 Task: Create Budget Object for budget tracking.
Action: Mouse moved to (798, 57)
Screenshot: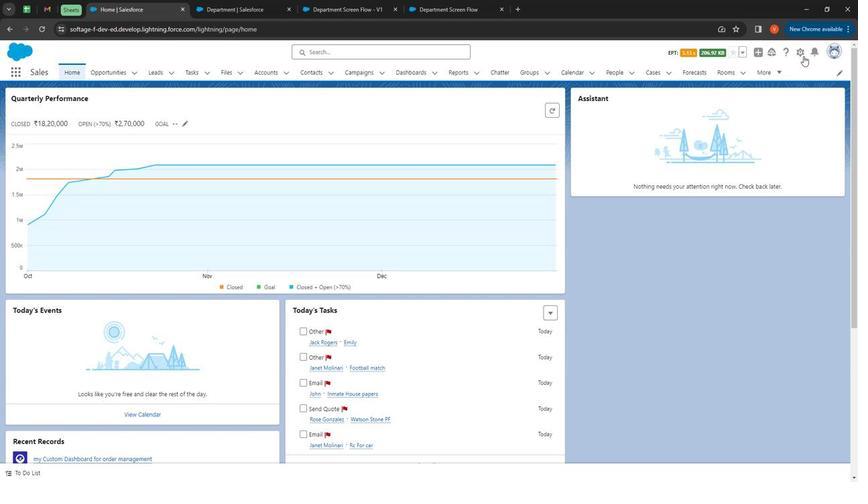 
Action: Mouse pressed left at (798, 57)
Screenshot: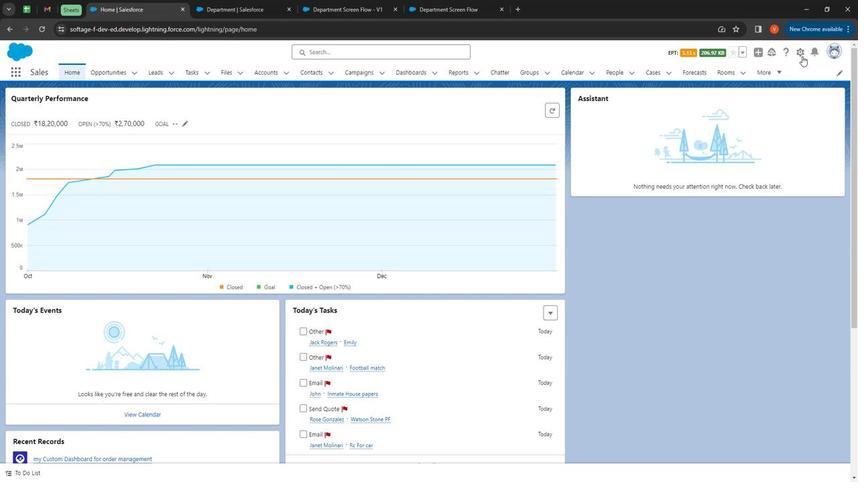 
Action: Mouse moved to (780, 75)
Screenshot: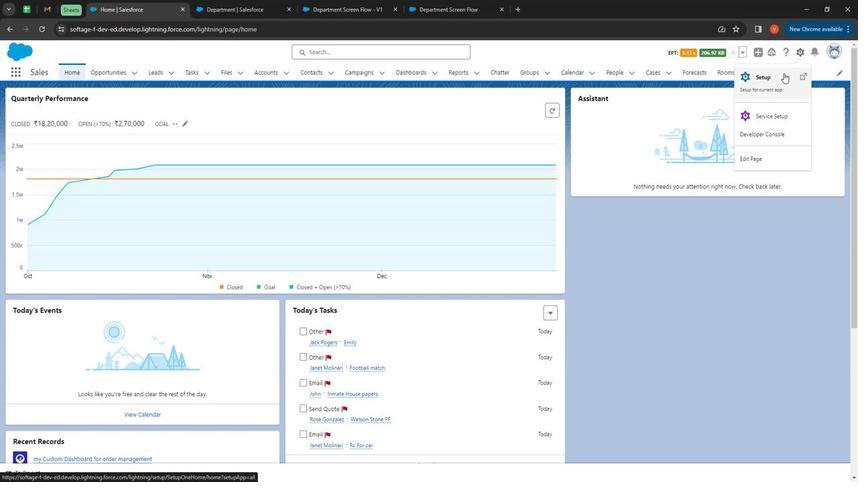 
Action: Mouse pressed left at (780, 75)
Screenshot: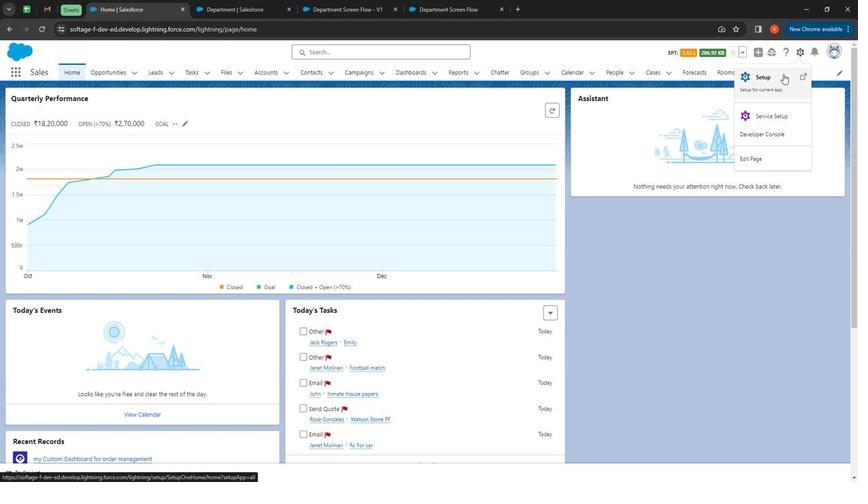 
Action: Mouse moved to (132, 72)
Screenshot: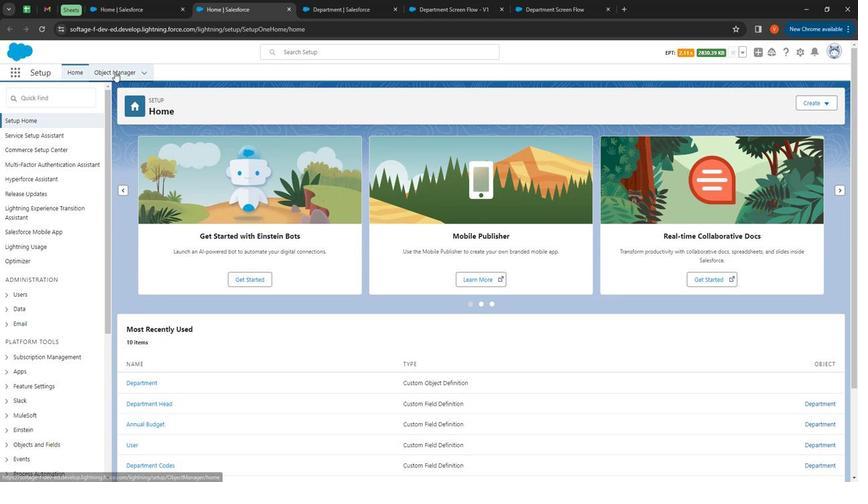 
Action: Mouse pressed left at (132, 72)
Screenshot: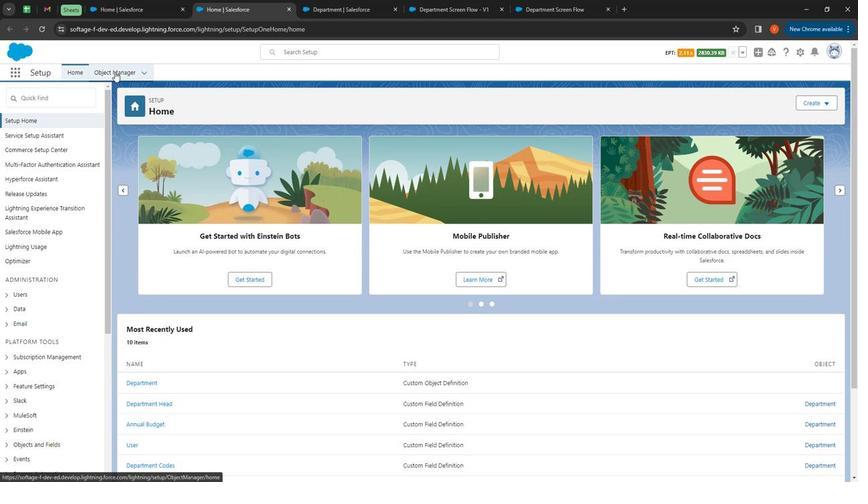 
Action: Mouse moved to (807, 107)
Screenshot: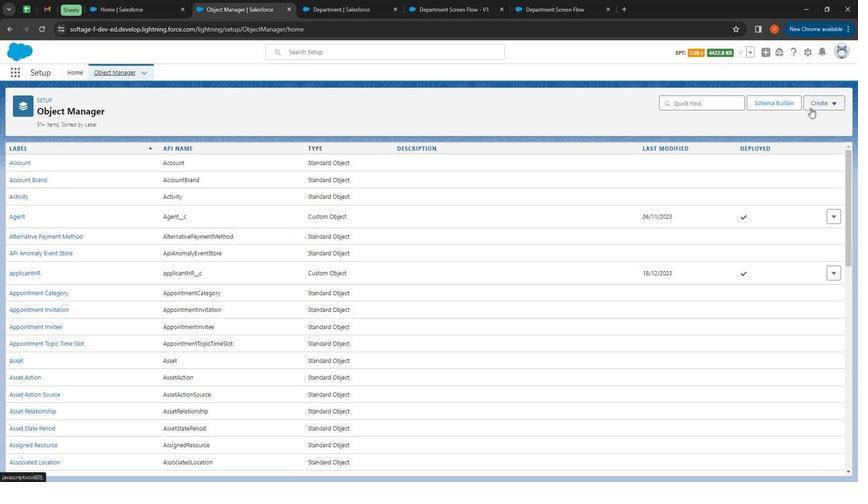 
Action: Mouse pressed left at (807, 107)
Screenshot: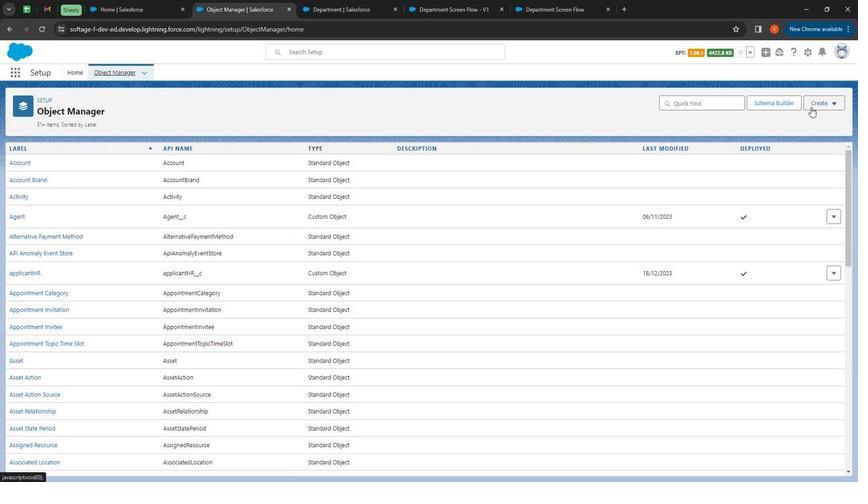 
Action: Mouse moved to (796, 128)
Screenshot: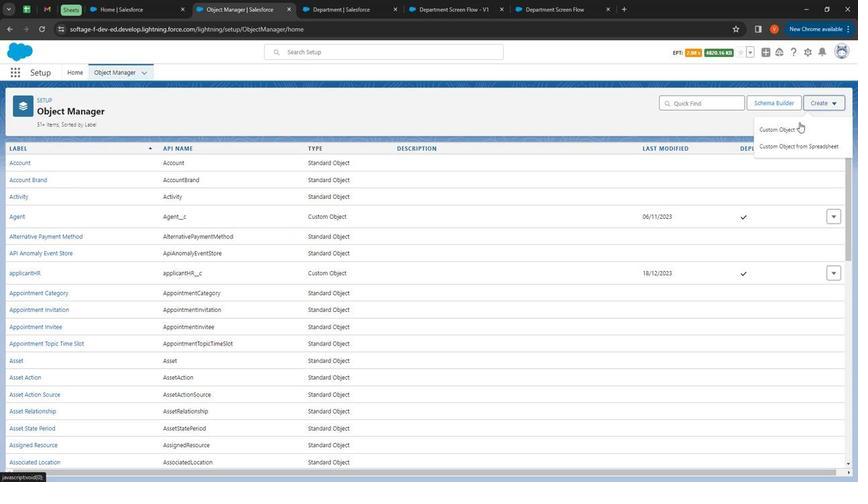 
Action: Mouse pressed left at (796, 128)
Screenshot: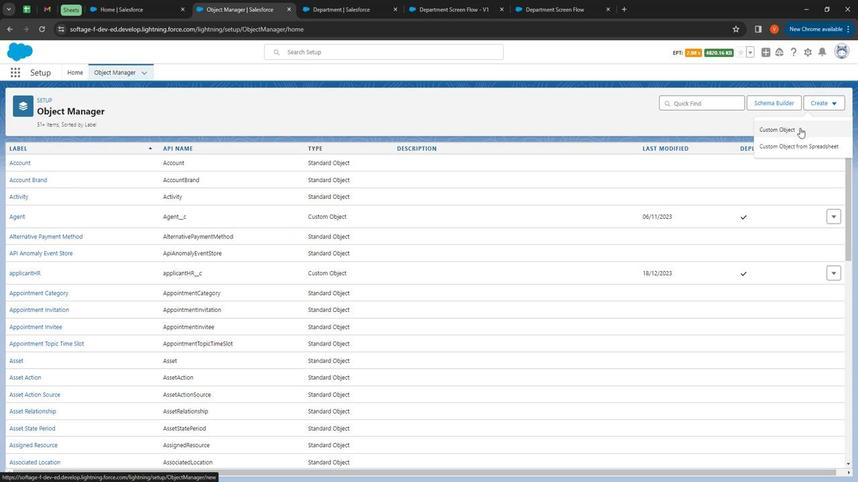 
Action: Mouse moved to (200, 221)
Screenshot: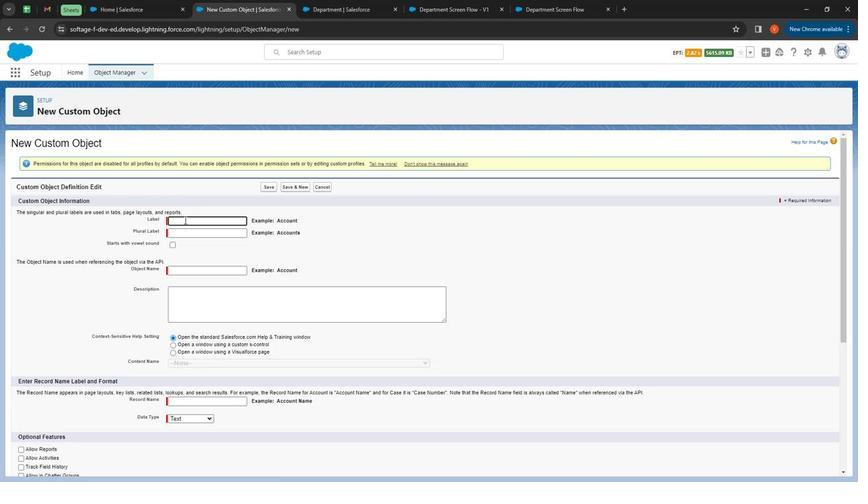
Action: Mouse pressed left at (200, 221)
Screenshot: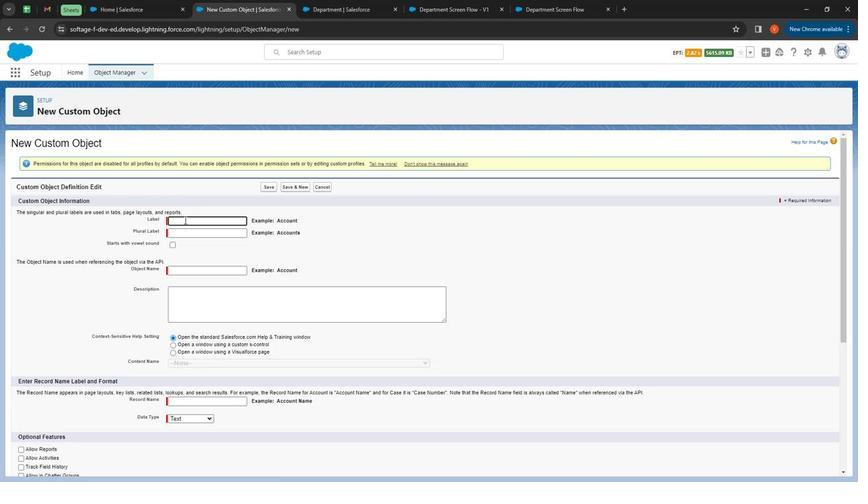 
Action: Key pressed <Key.shift>
Screenshot: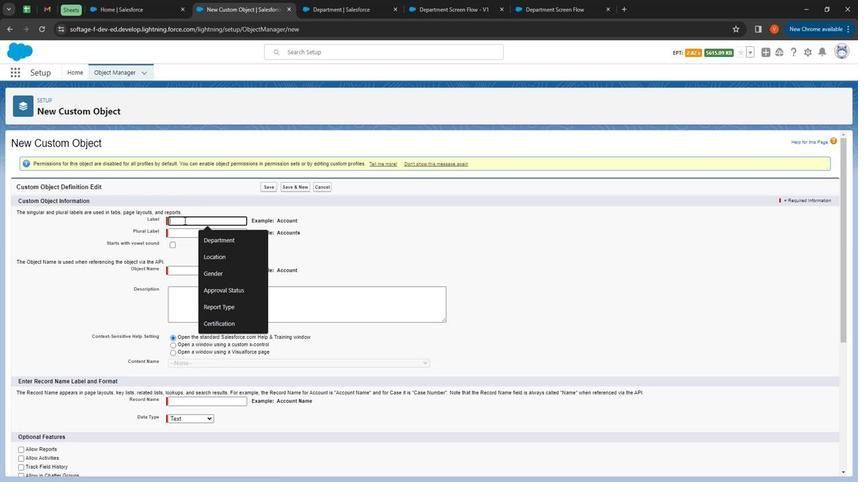 
Action: Mouse moved to (194, 211)
Screenshot: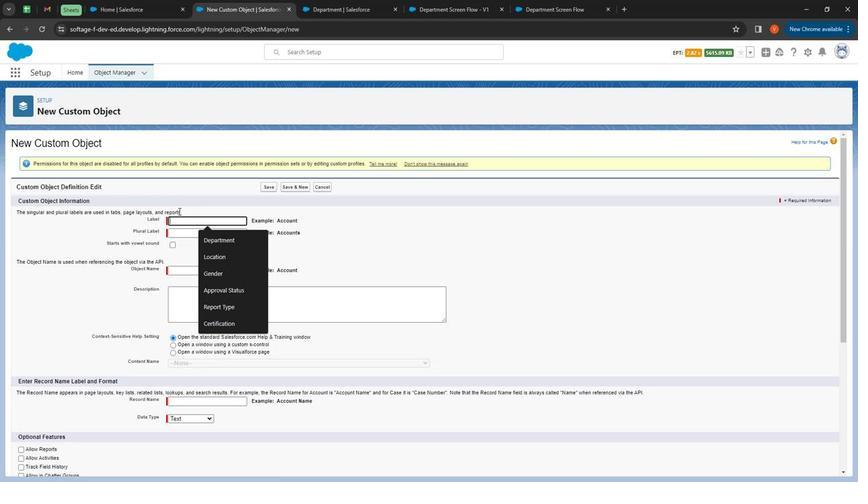 
Action: Key pressed <Key.shift><Key.shift><Key.shift><Key.shift><Key.shift><Key.shift><Key.shift><Key.shift><Key.shift><Key.shift><Key.shift><Key.shift>B
Screenshot: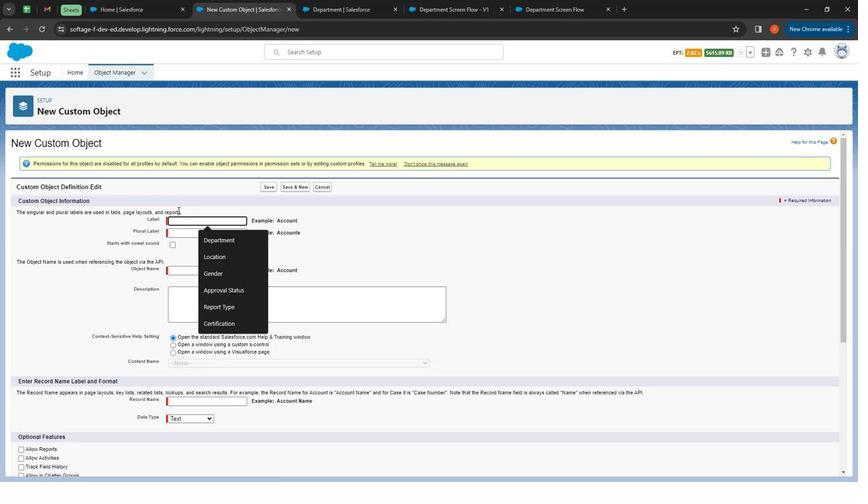 
Action: Mouse moved to (194, 211)
Screenshot: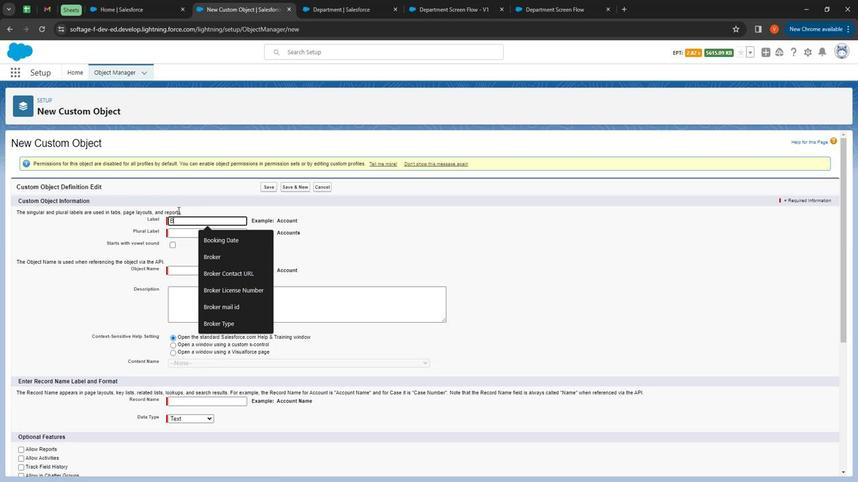 
Action: Key pressed udget
Screenshot: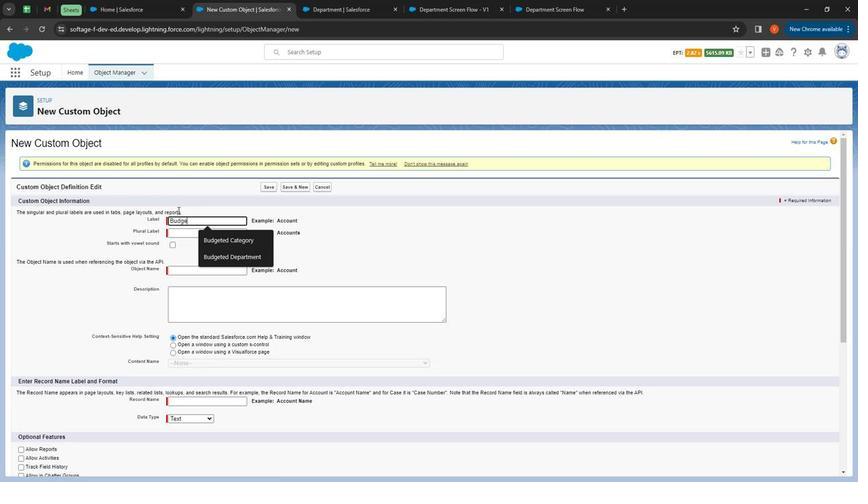 
Action: Mouse moved to (192, 234)
Screenshot: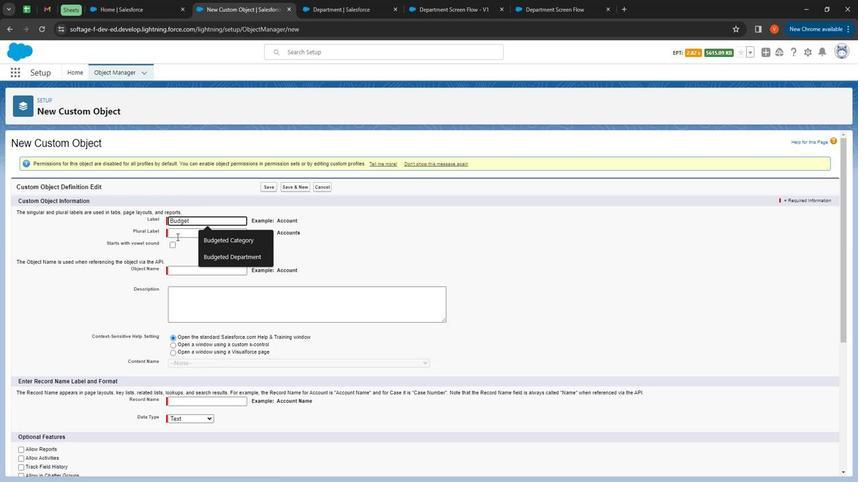 
Action: Mouse pressed left at (192, 234)
Screenshot: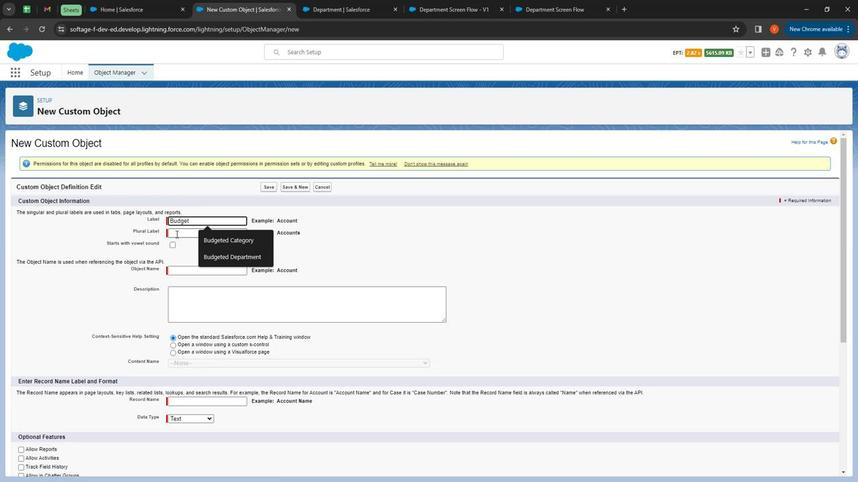 
Action: Key pressed <Key.shift><Key.shift><Key.shift><Key.shift><Key.shift><Key.shift>
Screenshot: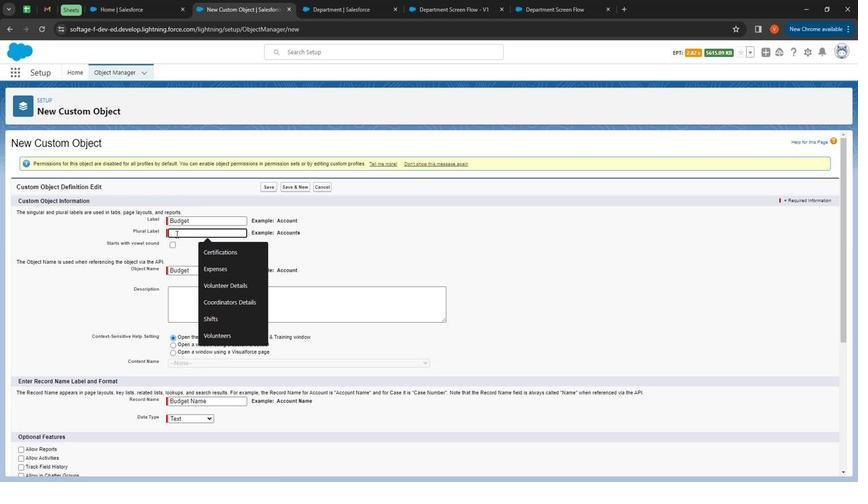 
Action: Mouse moved to (191, 234)
Screenshot: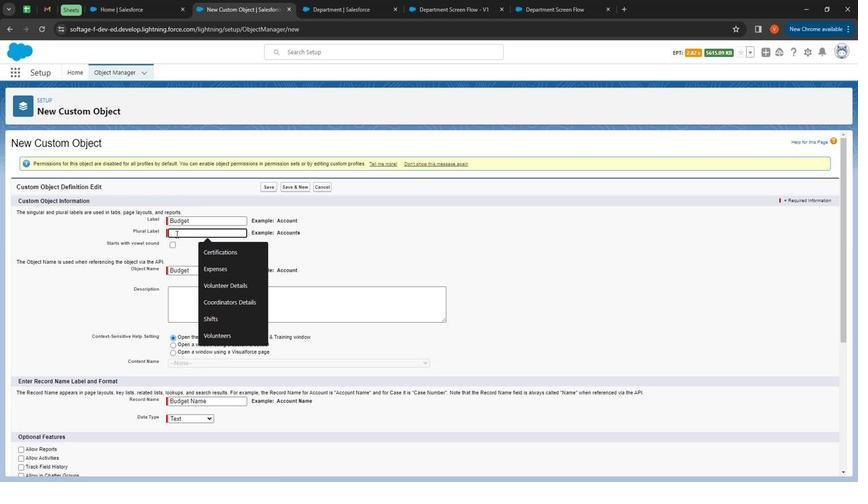 
Action: Key pressed <Key.shift><Key.shift><Key.shift><Key.shift><Key.shift><Key.shift>
Screenshot: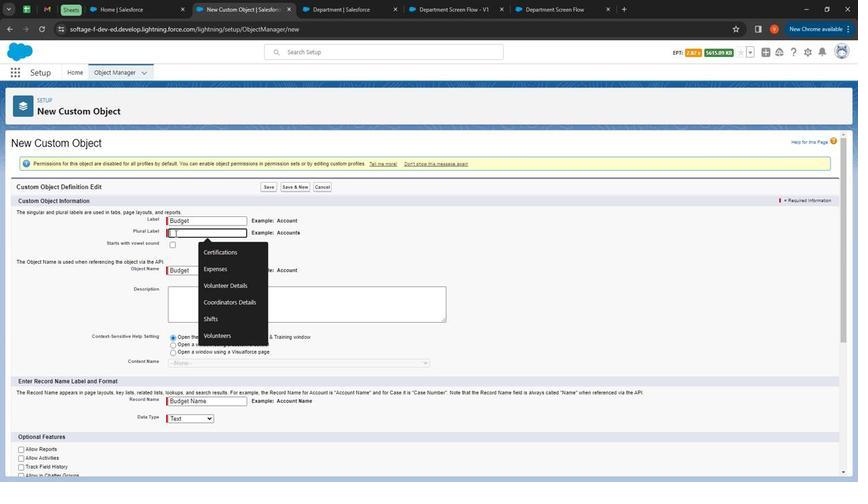 
Action: Mouse moved to (191, 233)
Screenshot: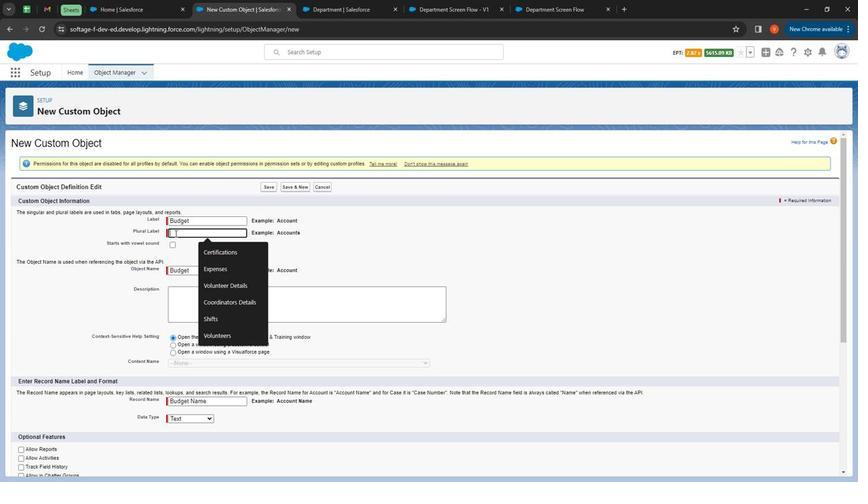 
Action: Key pressed <Key.shift>
Screenshot: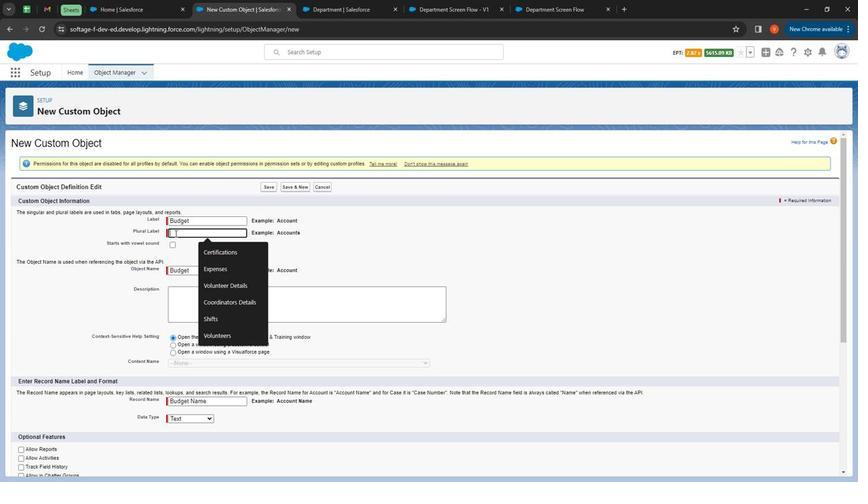 
Action: Mouse moved to (190, 233)
Screenshot: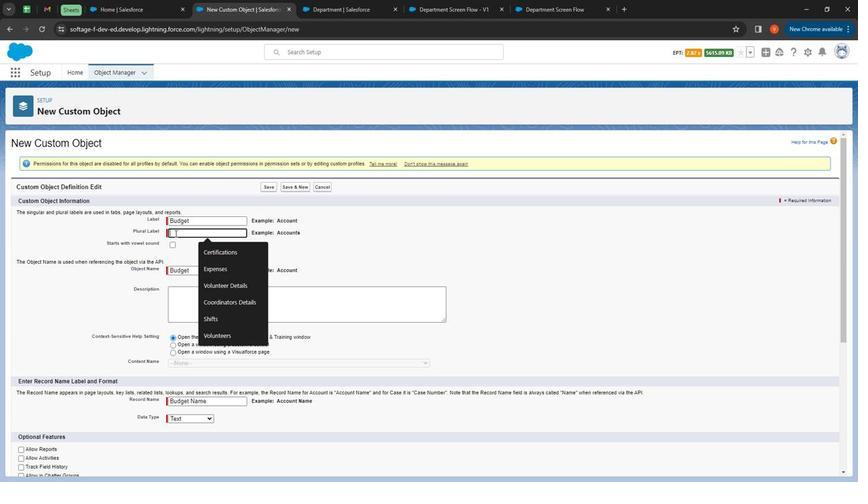 
Action: Key pressed <Key.shift>
Screenshot: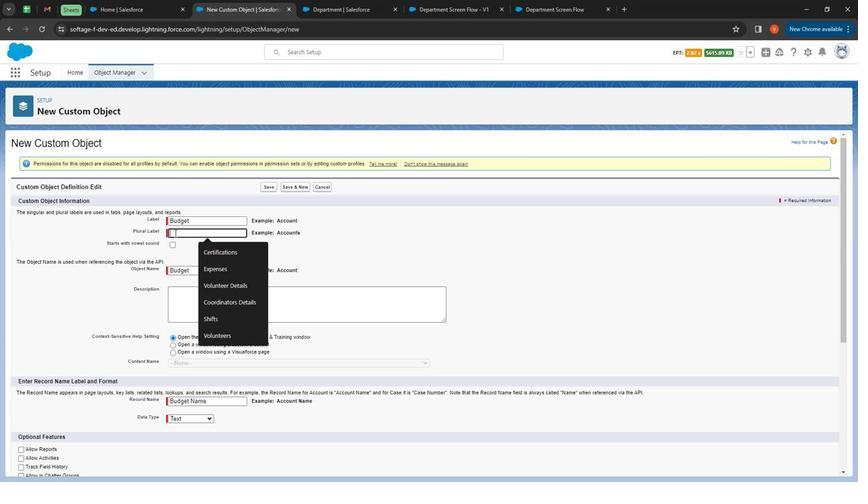 
Action: Mouse moved to (190, 232)
Screenshot: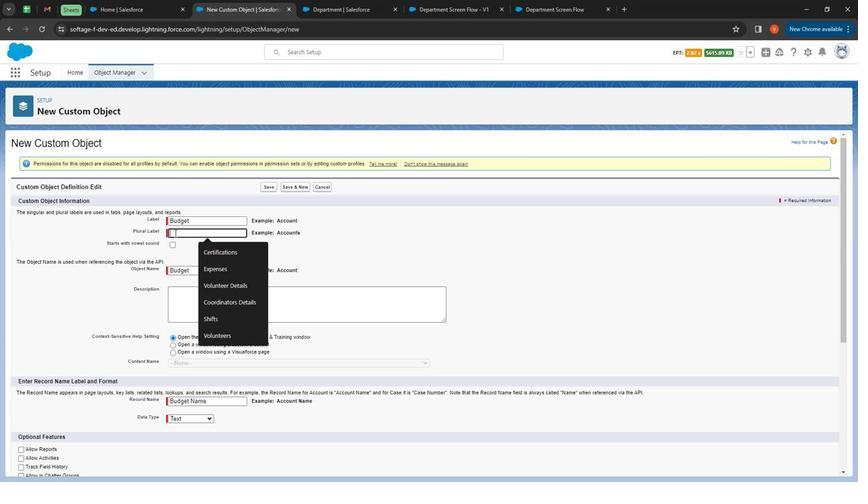 
Action: Key pressed B
Screenshot: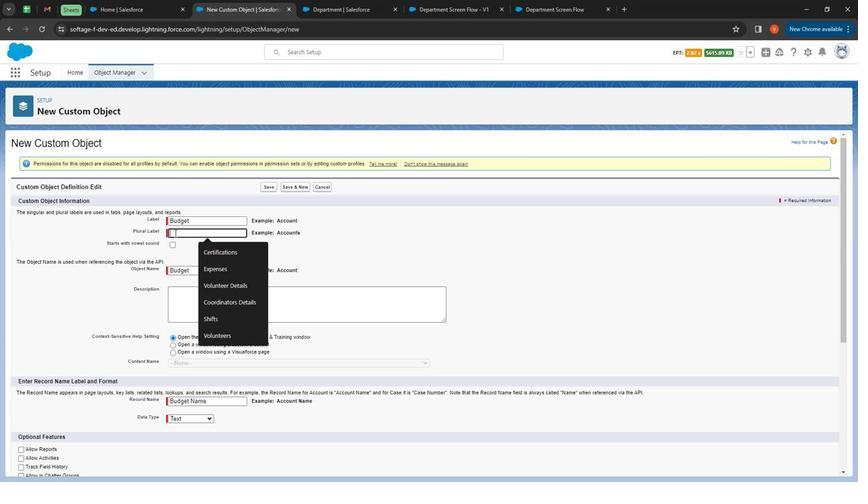 
Action: Mouse moved to (187, 211)
Screenshot: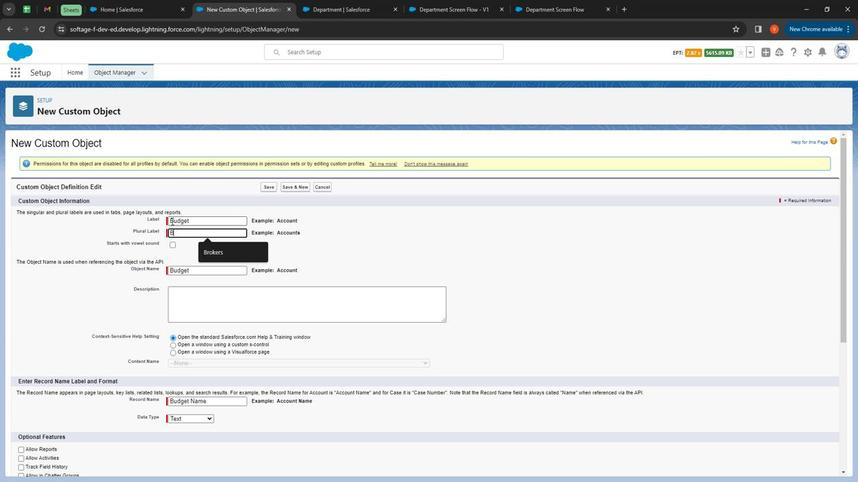 
Action: Key pressed udgets
Screenshot: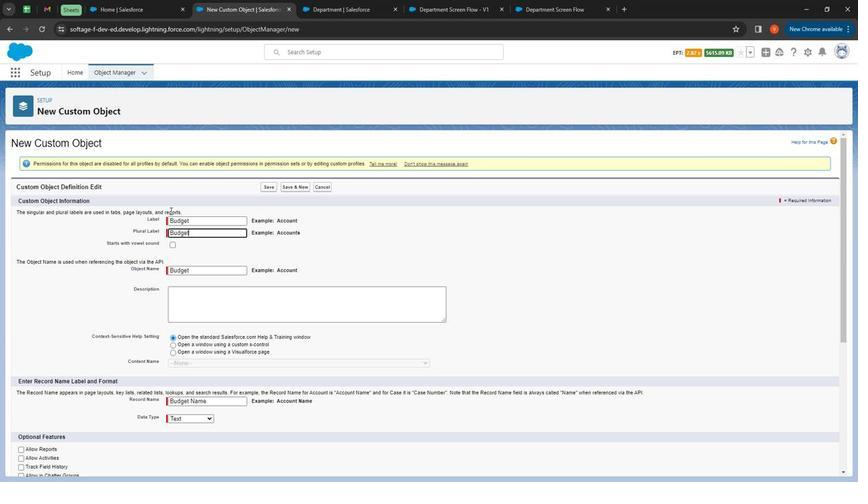
Action: Mouse moved to (221, 280)
Screenshot: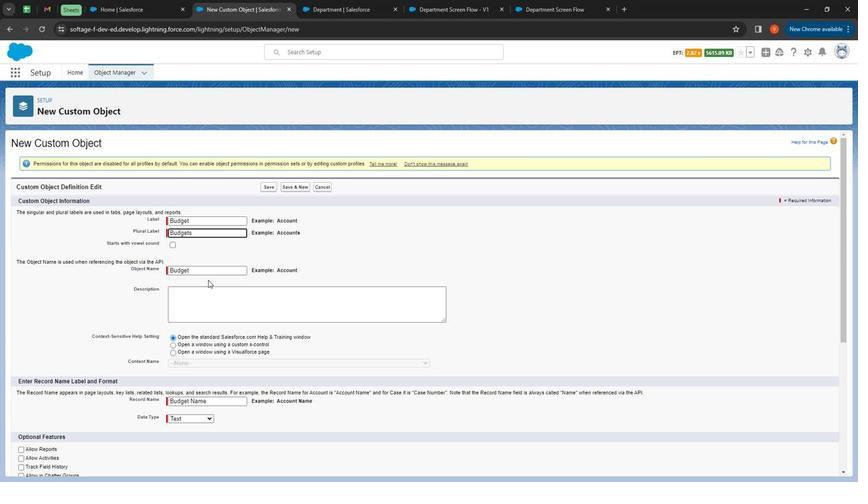 
Action: Mouse scrolled (221, 280) with delta (0, 0)
Screenshot: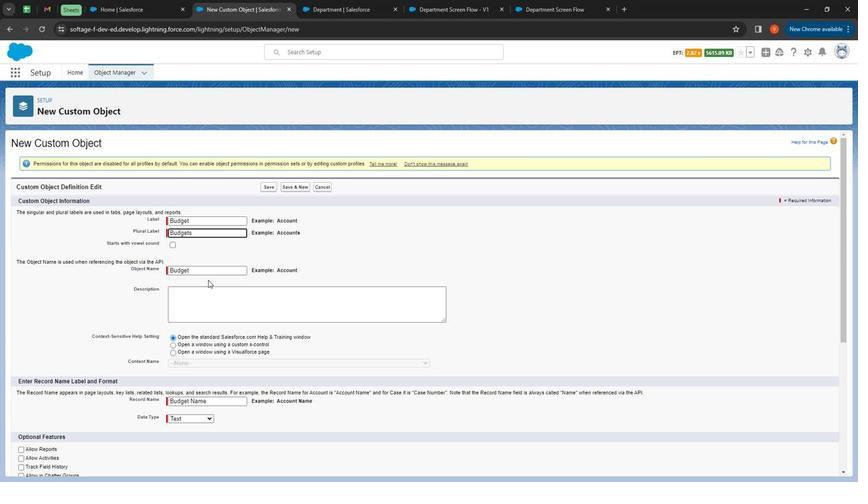 
Action: Mouse scrolled (221, 280) with delta (0, 0)
Screenshot: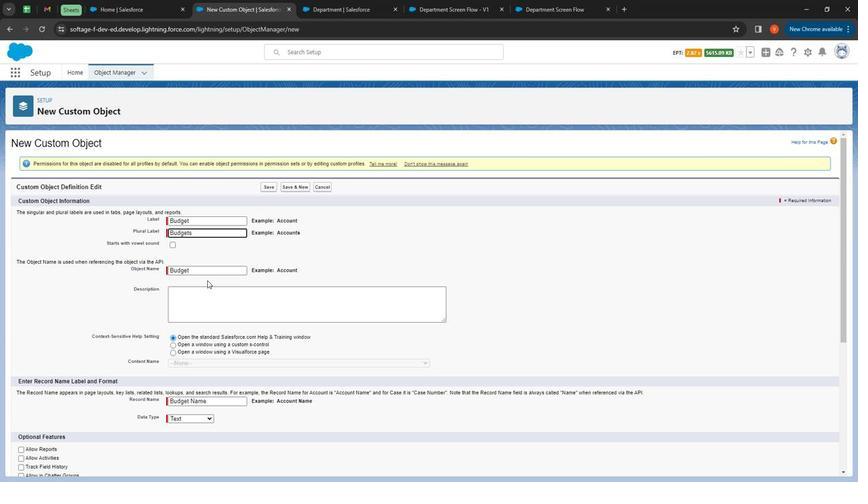 
Action: Mouse moved to (208, 213)
Screenshot: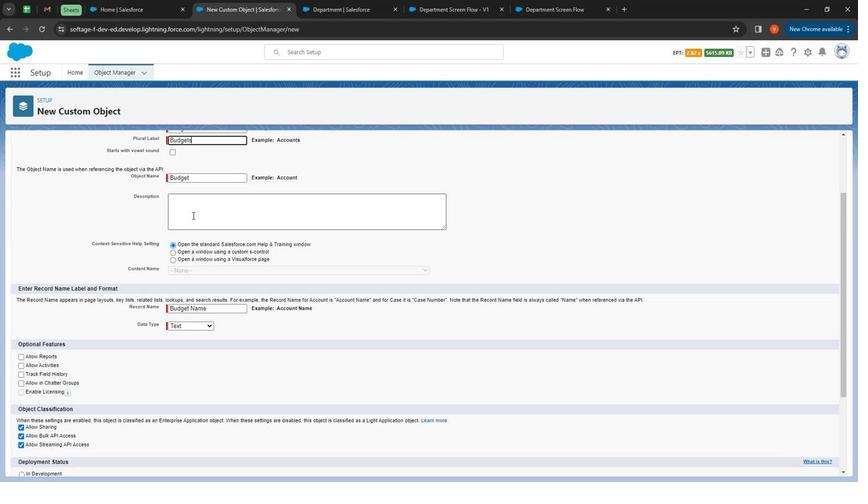 
Action: Mouse pressed left at (208, 213)
Screenshot: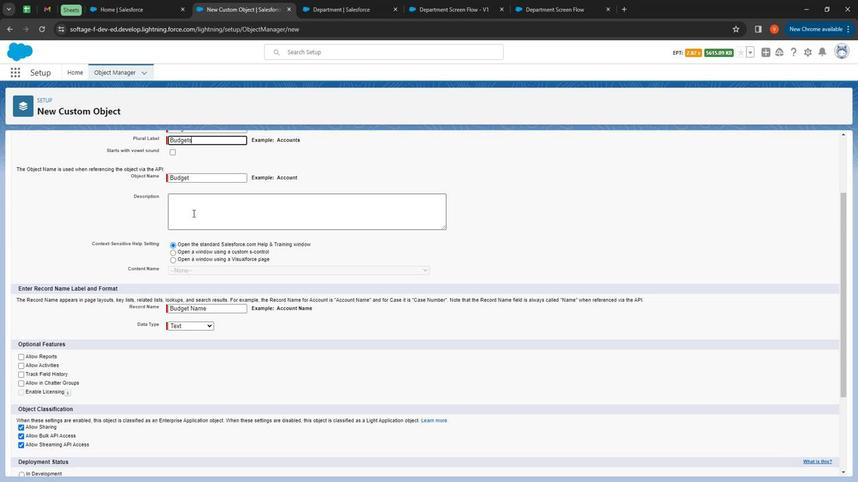 
Action: Mouse moved to (200, 195)
Screenshot: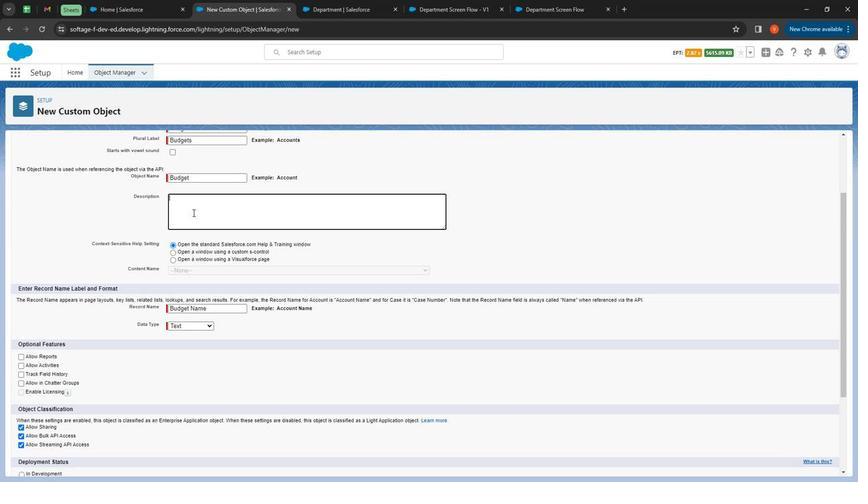 
Action: Key pressed <Key.shift>
Screenshot: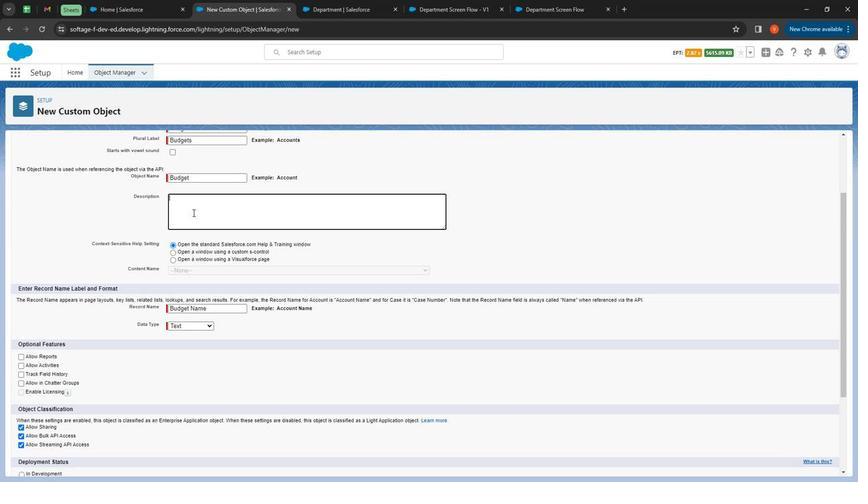 
Action: Mouse moved to (163, 95)
Screenshot: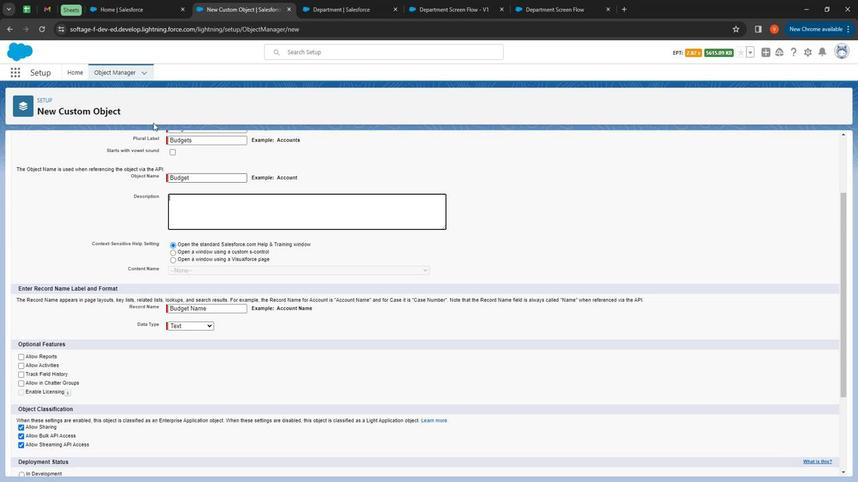 
Action: Key pressed <Key.shift><Key.shift><Key.shift><Key.shift><Key.shift><Key.shift><Key.shift><Key.shift><Key.shift><Key.shift><Key.shift><Key.shift><Key.shift><Key.shift><Key.shift><Key.shift><Key.shift><Key.shift><Key.shift><Key.shift>Budget<Key.space>custom<Key.space>object<Key.space>for<Key.space>budget<Key.space>tracking<Key.space>in<Key.space><Key.shift>Expence<Key.space><Key.shift><Key.shift><Key.shift><Key.shift><Key.backspace><Key.backspace><Key.backspace>se<Key.space><Key.shift>Te<Key.backspace>re<Key.backspace>acker<Key.space><Key.shift><Key.shift>Custom<Key.space><Key.shift>Application.<Key.space>
Screenshot: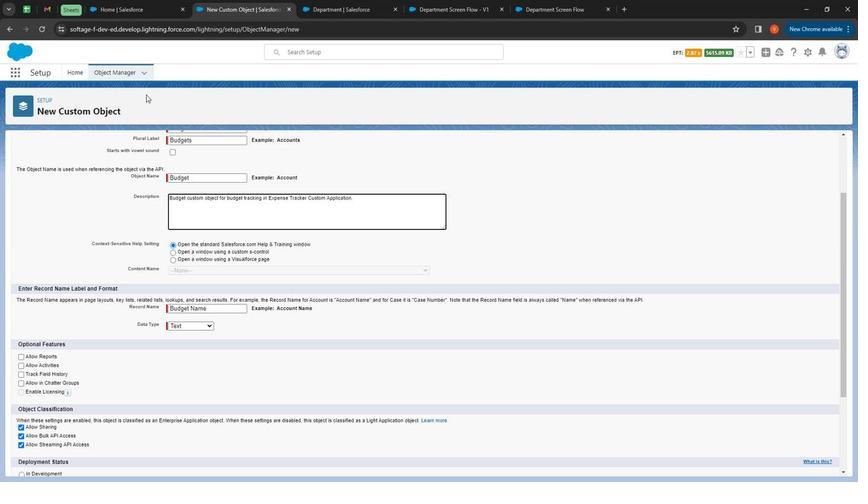 
Action: Mouse moved to (181, 279)
Screenshot: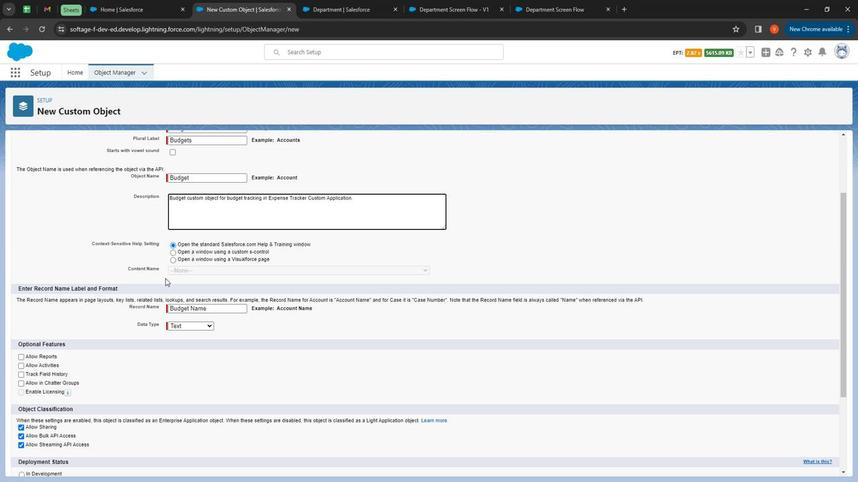 
Action: Mouse scrolled (181, 278) with delta (0, 0)
Screenshot: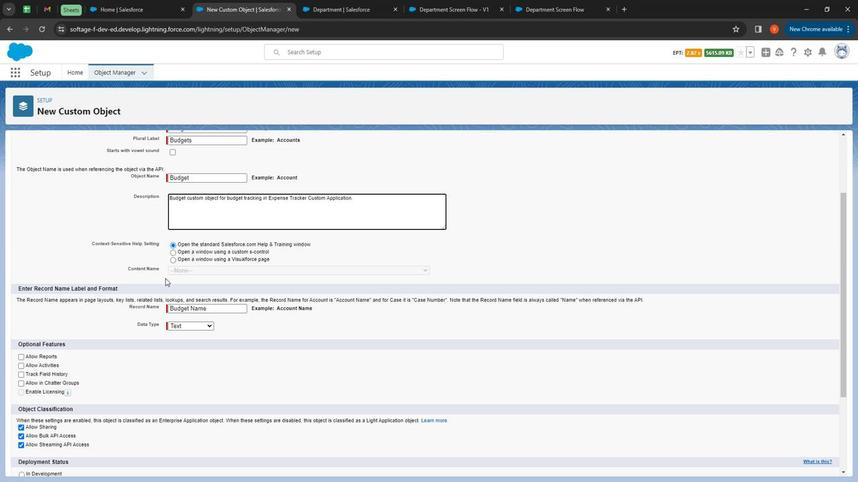 
Action: Mouse moved to (71, 308)
Screenshot: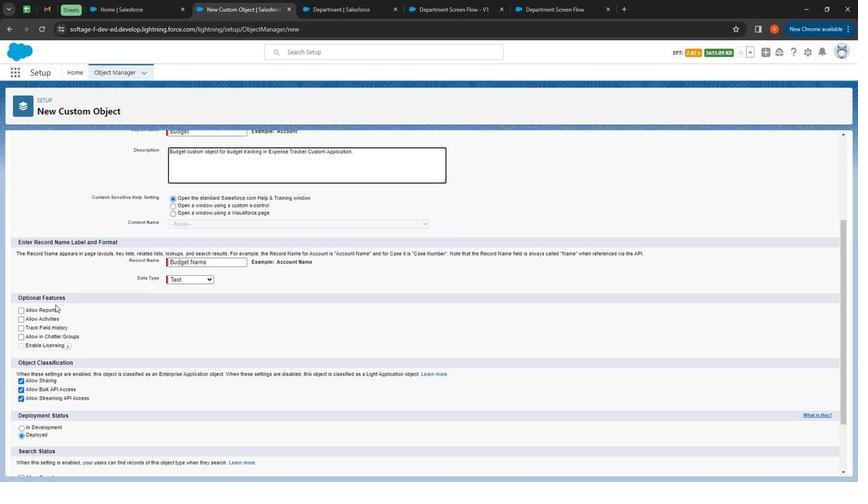 
Action: Mouse pressed left at (71, 308)
Screenshot: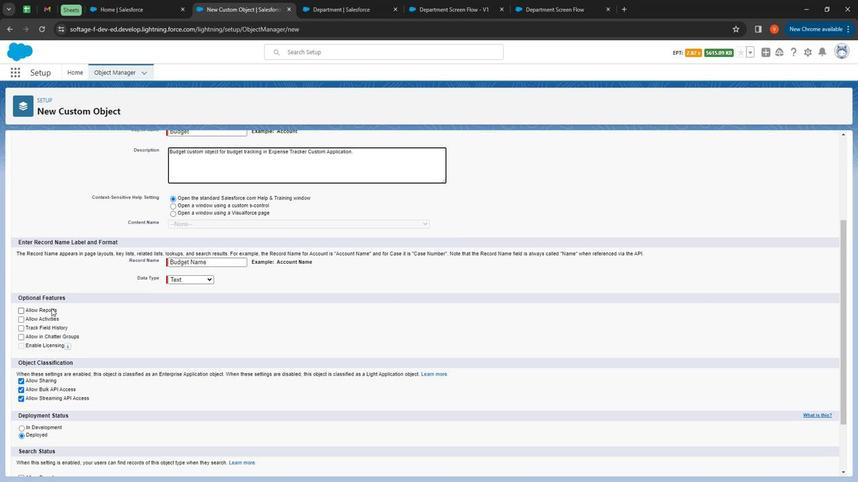 
Action: Mouse moved to (72, 321)
Screenshot: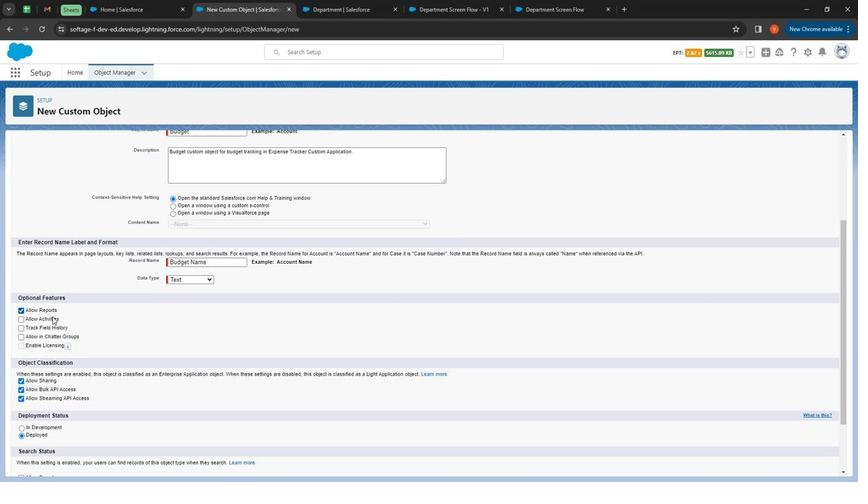 
Action: Mouse pressed left at (72, 321)
Screenshot: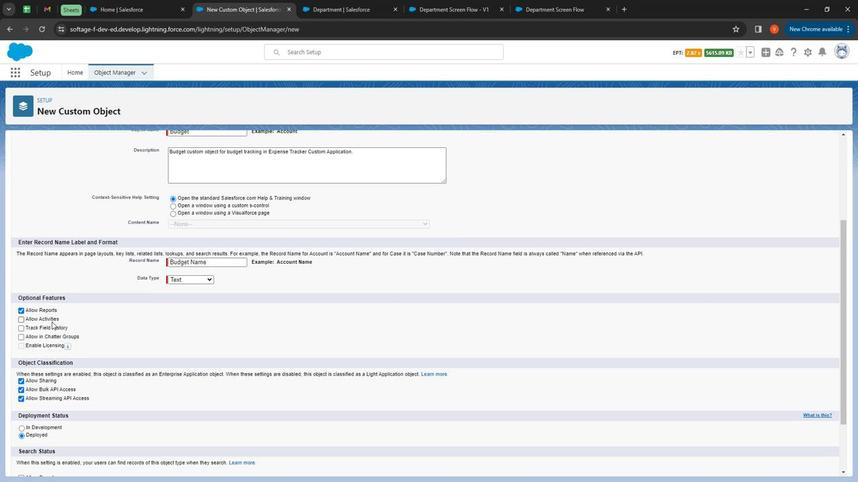 
Action: Mouse moved to (73, 329)
Screenshot: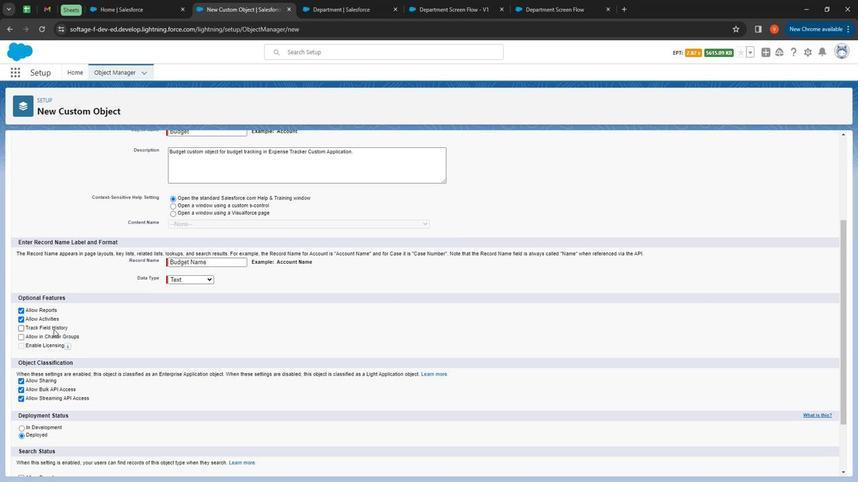 
Action: Mouse pressed left at (73, 329)
Screenshot: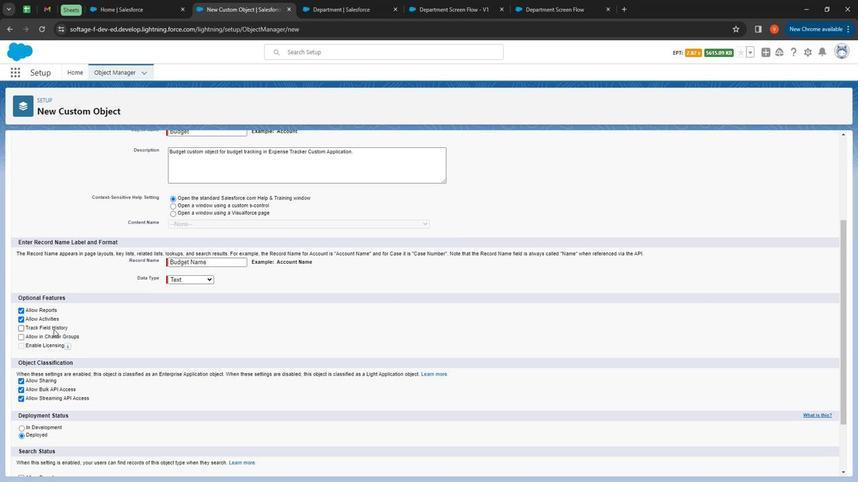 
Action: Mouse moved to (70, 333)
Screenshot: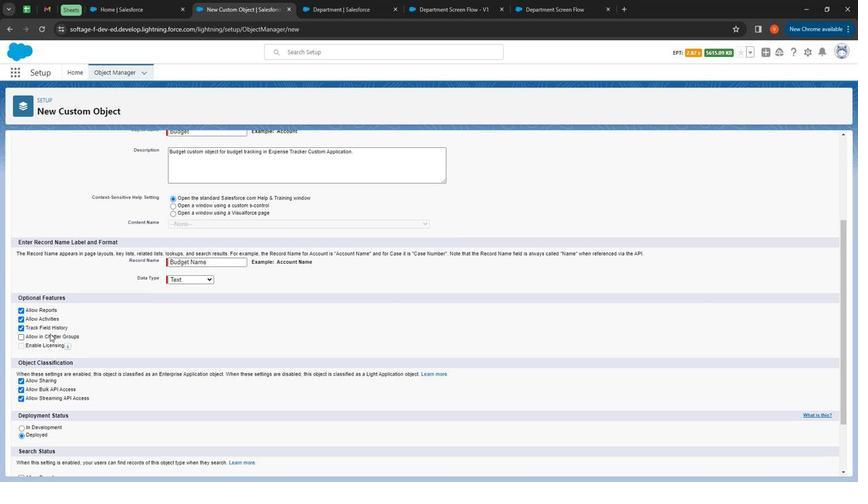 
Action: Mouse pressed left at (70, 333)
Screenshot: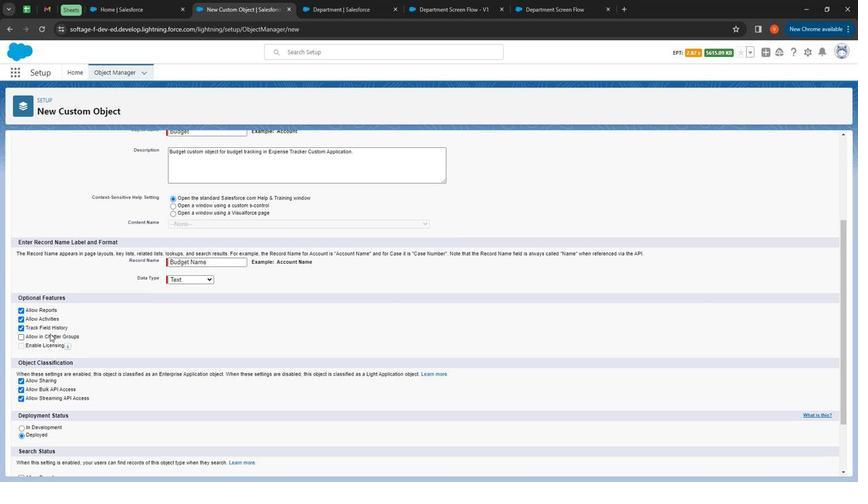 
Action: Mouse moved to (68, 334)
Screenshot: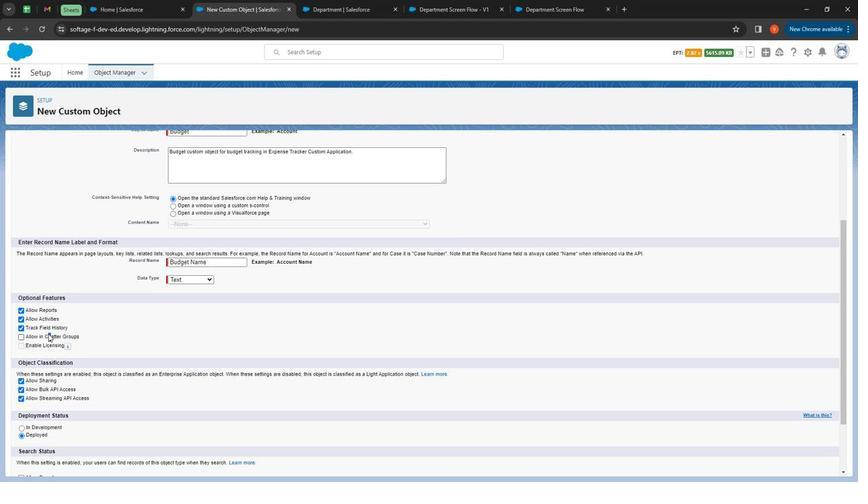
Action: Mouse pressed left at (68, 334)
Screenshot: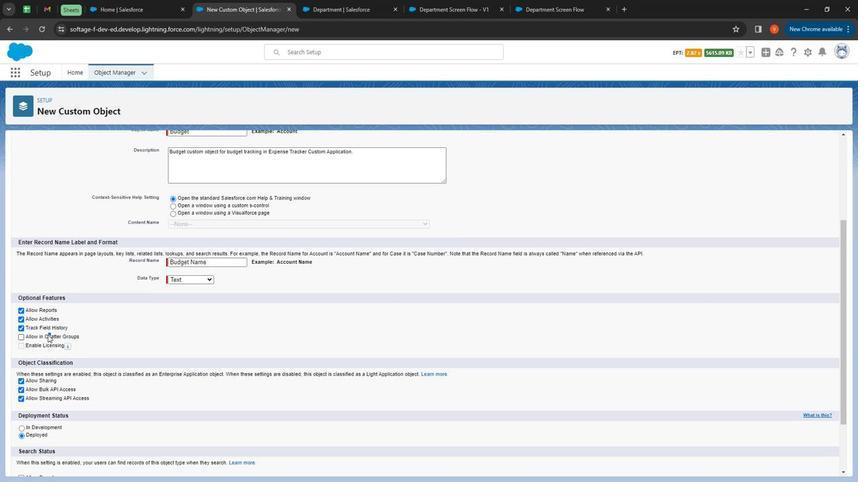 
Action: Mouse moved to (294, 245)
Screenshot: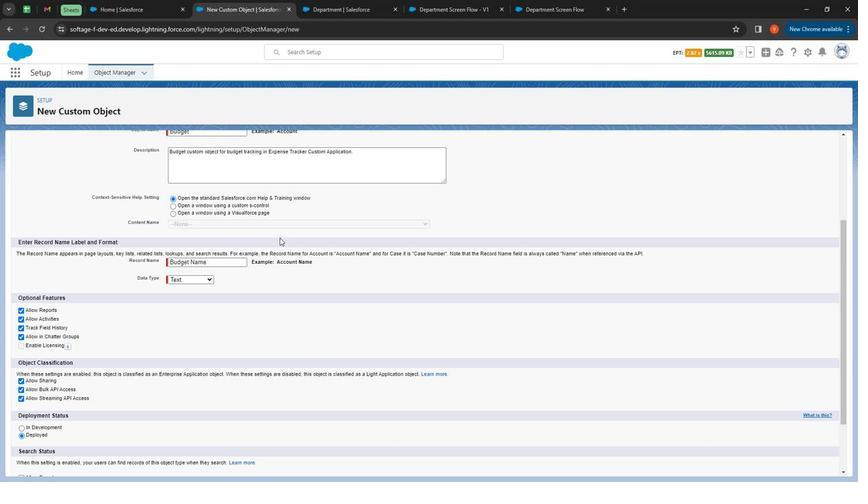 
Action: Mouse scrolled (294, 244) with delta (0, 0)
Screenshot: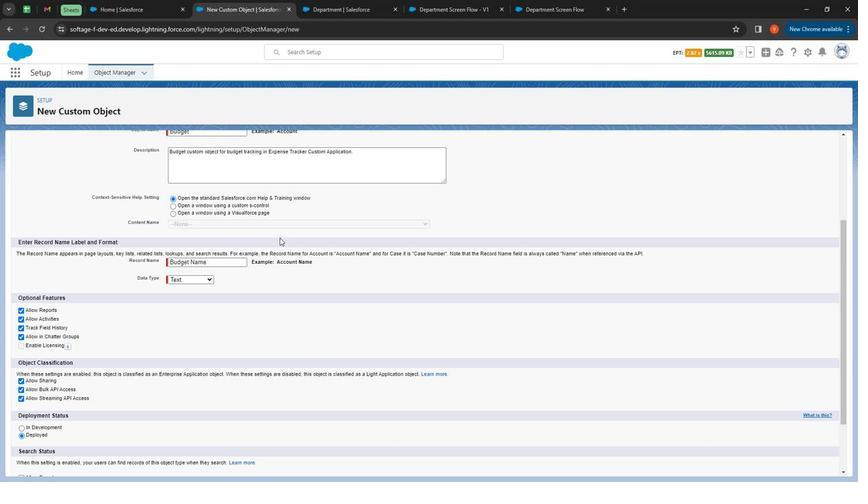 
Action: Mouse moved to (295, 250)
Screenshot: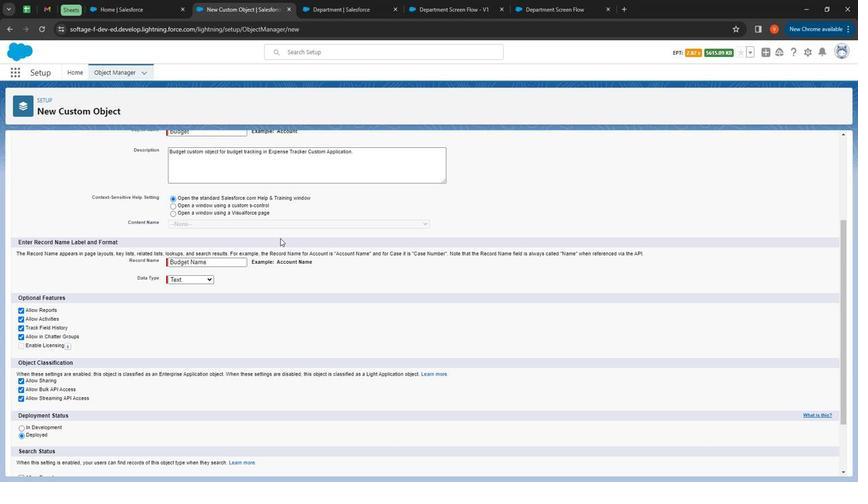 
Action: Mouse scrolled (295, 249) with delta (0, 0)
Screenshot: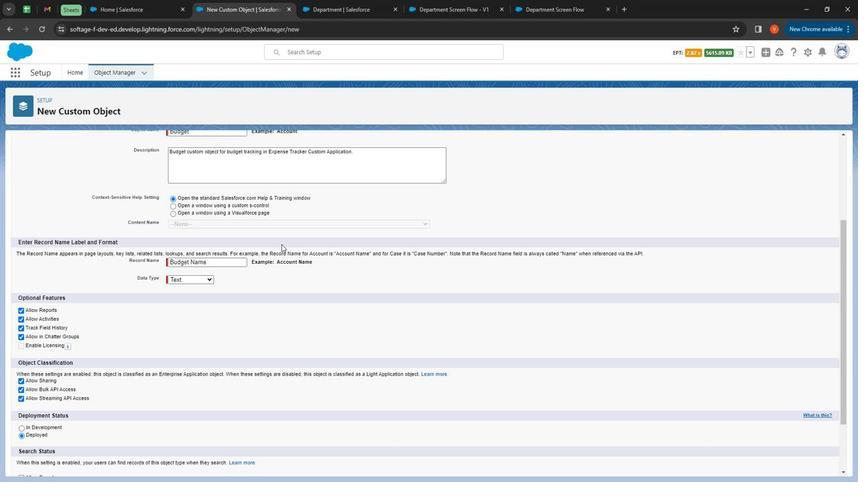 
Action: Mouse moved to (295, 251)
Screenshot: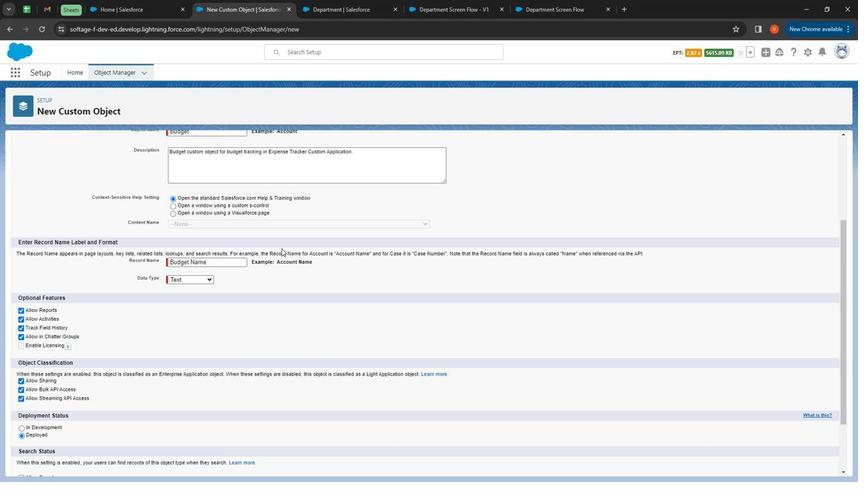 
Action: Mouse scrolled (295, 250) with delta (0, 0)
Screenshot: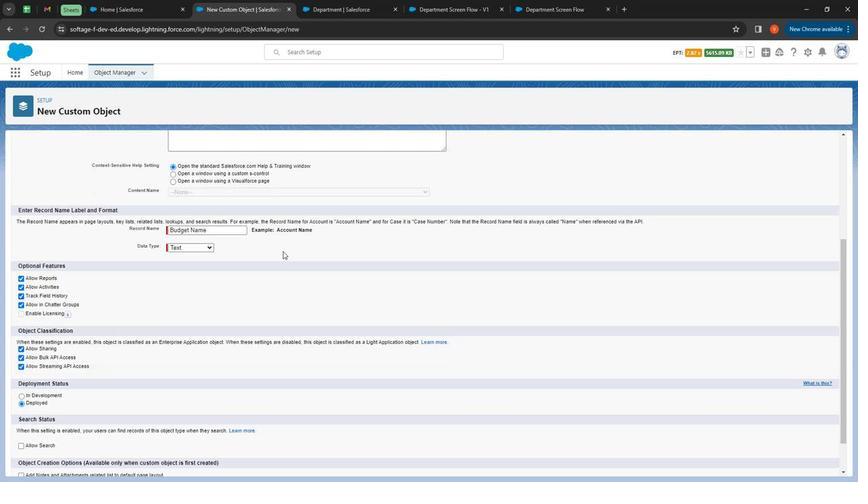 
Action: Mouse moved to (295, 253)
Screenshot: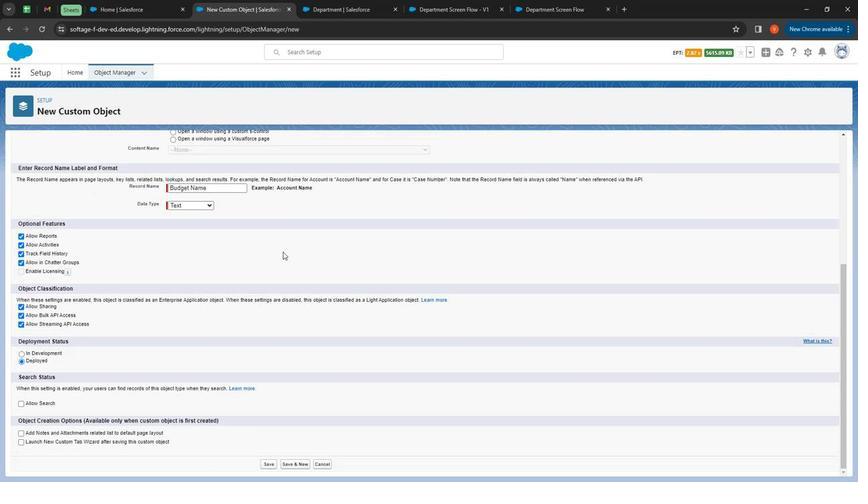 
Action: Mouse scrolled (295, 252) with delta (0, 0)
Screenshot: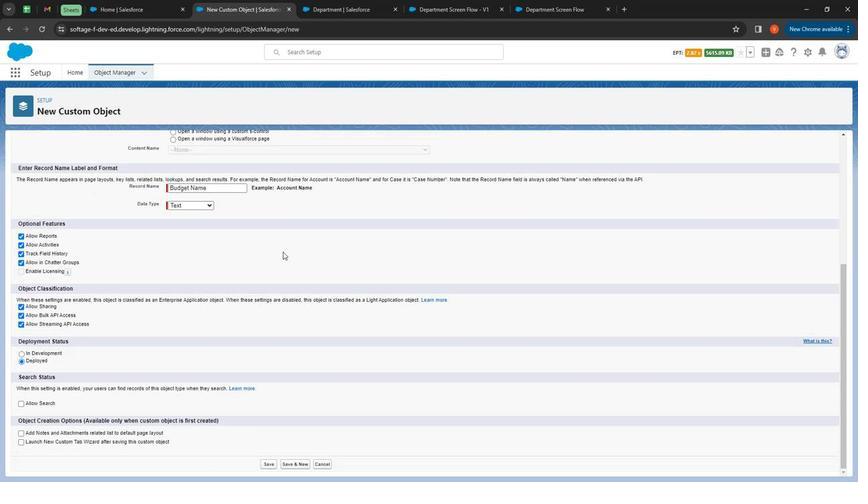 
Action: Mouse moved to (64, 402)
Screenshot: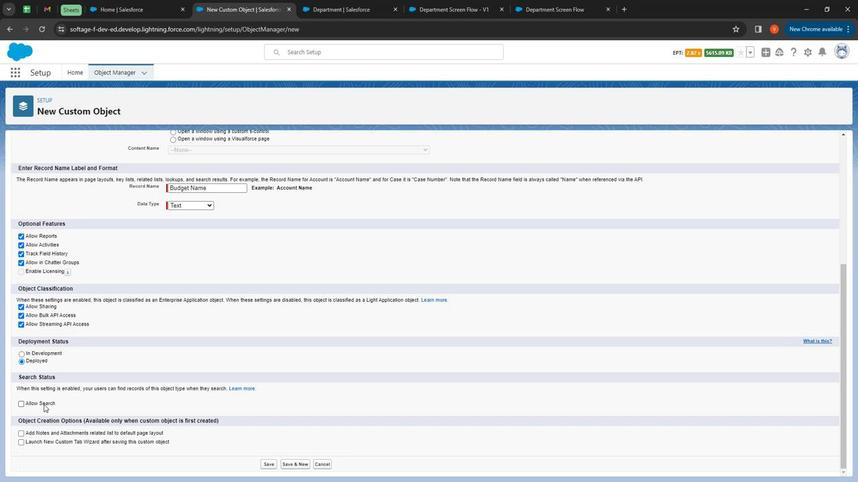 
Action: Mouse pressed left at (64, 402)
Screenshot: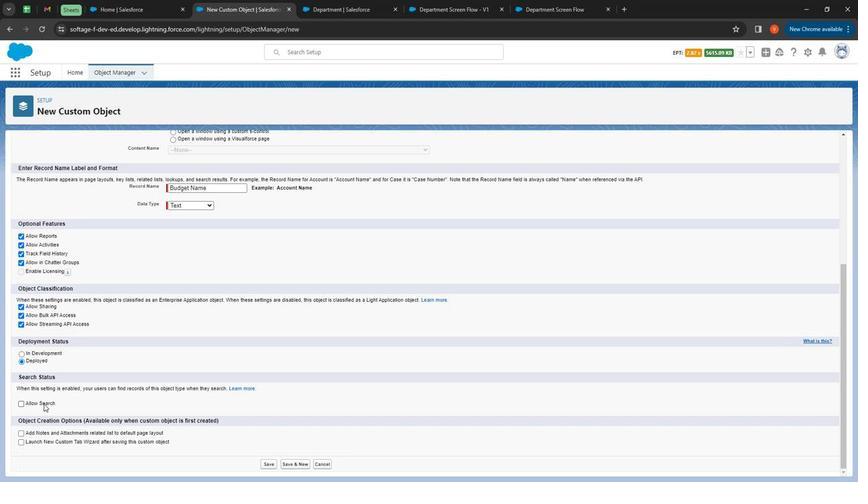 
Action: Mouse moved to (284, 461)
Screenshot: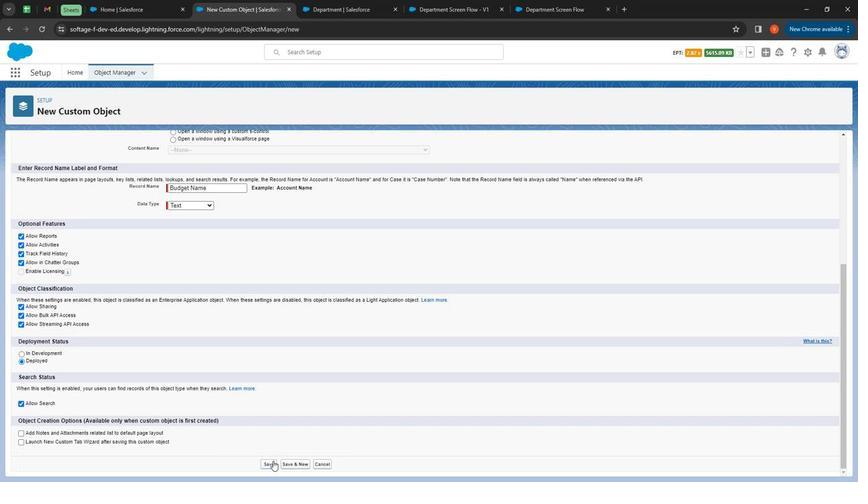 
Action: Mouse pressed left at (284, 461)
Screenshot: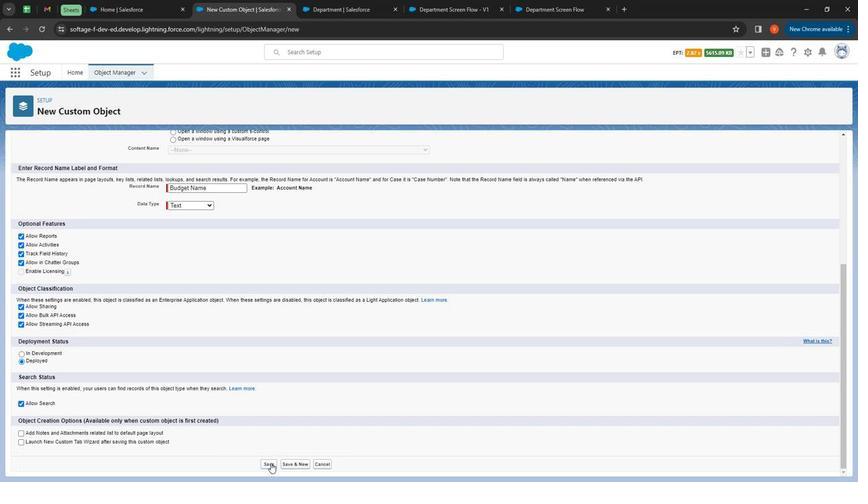 
Action: Mouse moved to (69, 164)
Screenshot: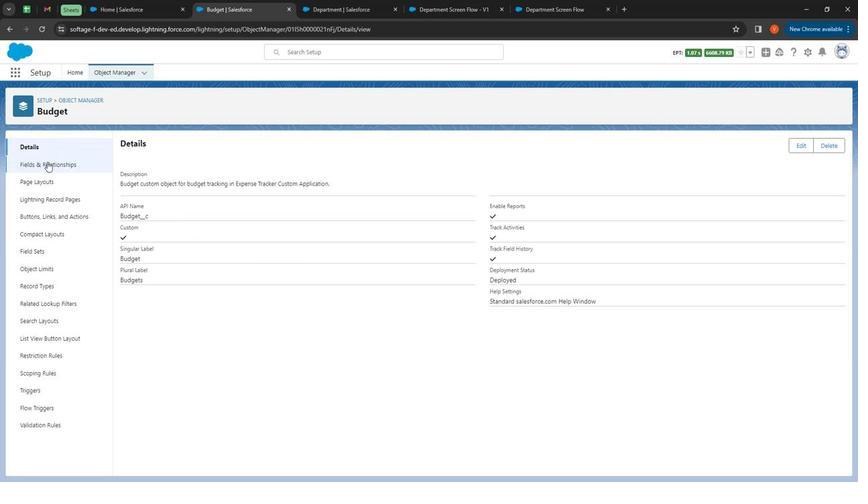 
Action: Mouse pressed left at (69, 164)
Screenshot: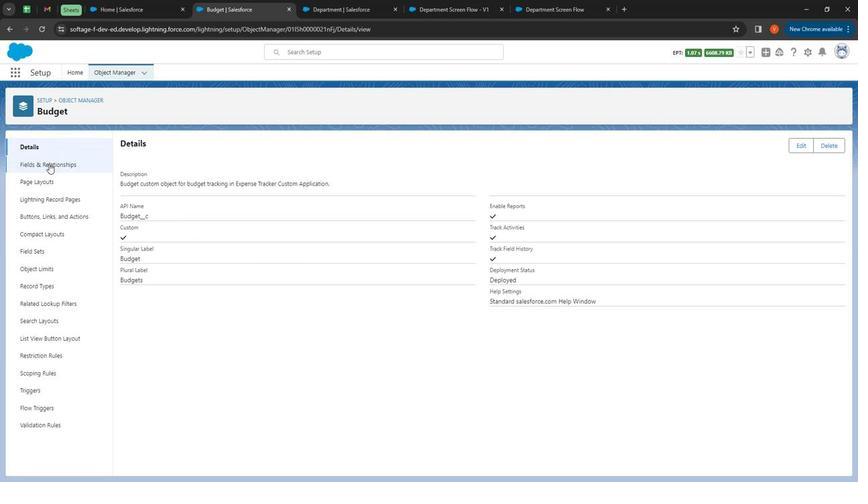 
Action: Mouse moved to (656, 146)
Screenshot: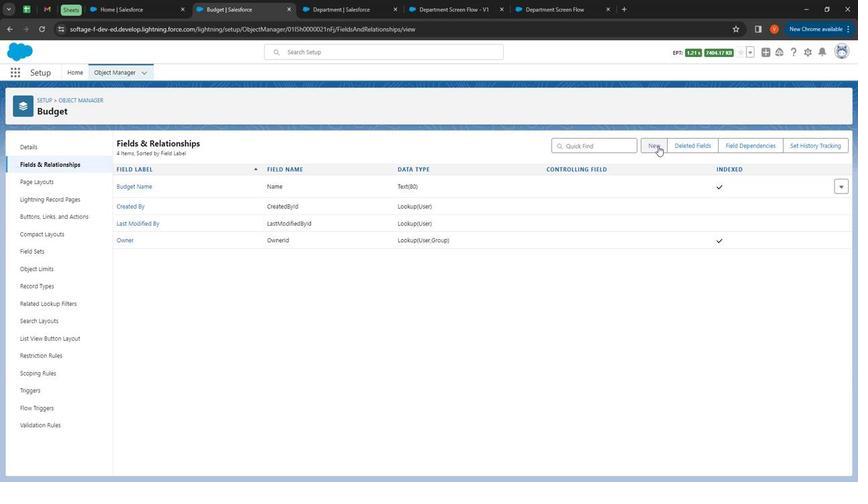 
Action: Mouse pressed left at (656, 146)
Screenshot: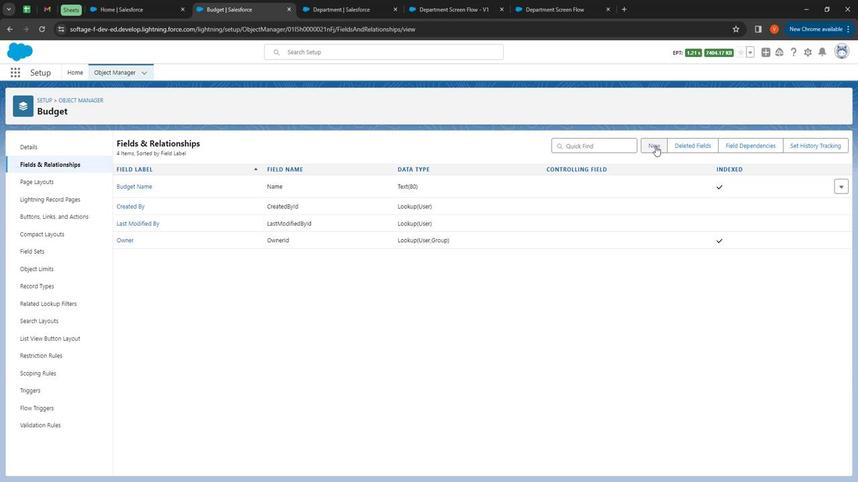 
Action: Mouse moved to (220, 302)
Screenshot: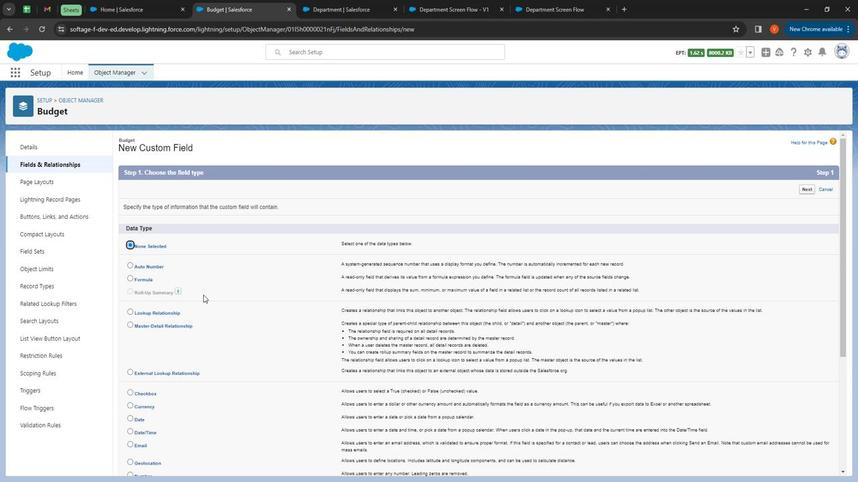 
Action: Mouse scrolled (220, 301) with delta (0, 0)
Screenshot: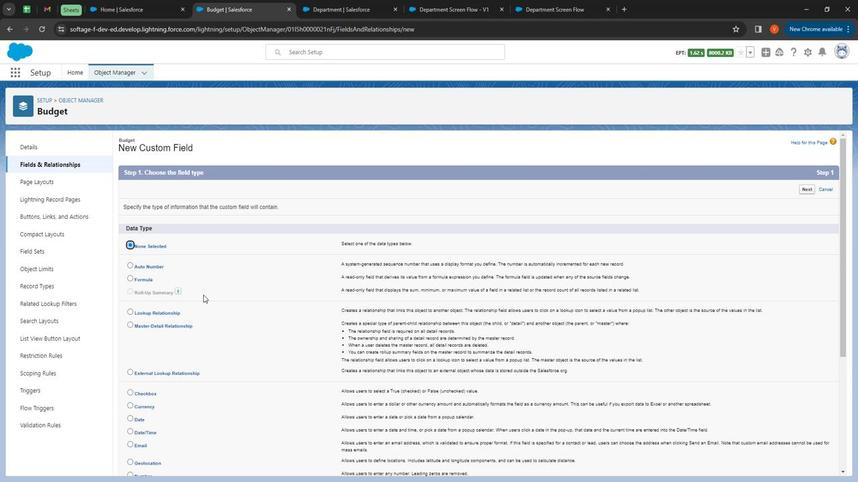 
Action: Mouse moved to (221, 303)
Screenshot: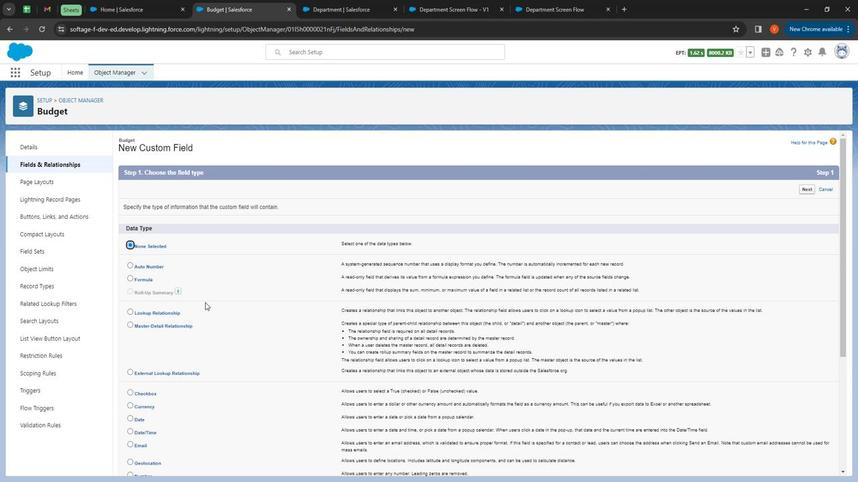 
Action: Mouse scrolled (221, 302) with delta (0, 0)
Screenshot: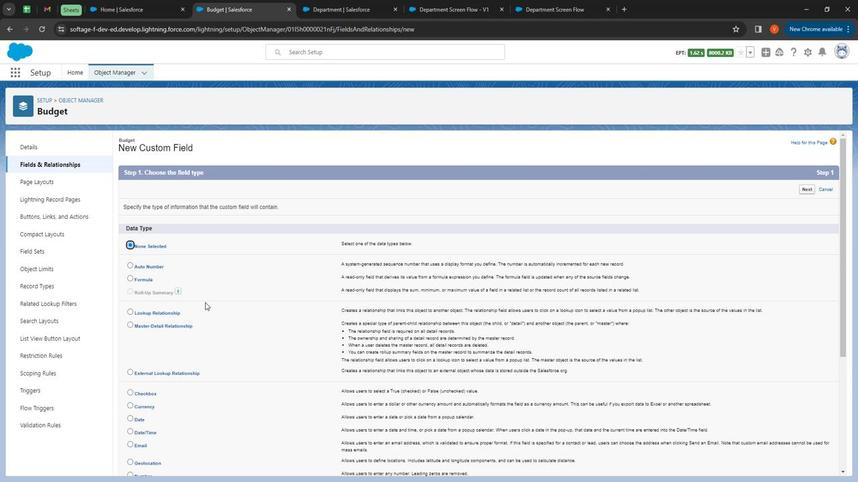 
Action: Mouse moved to (221, 303)
Screenshot: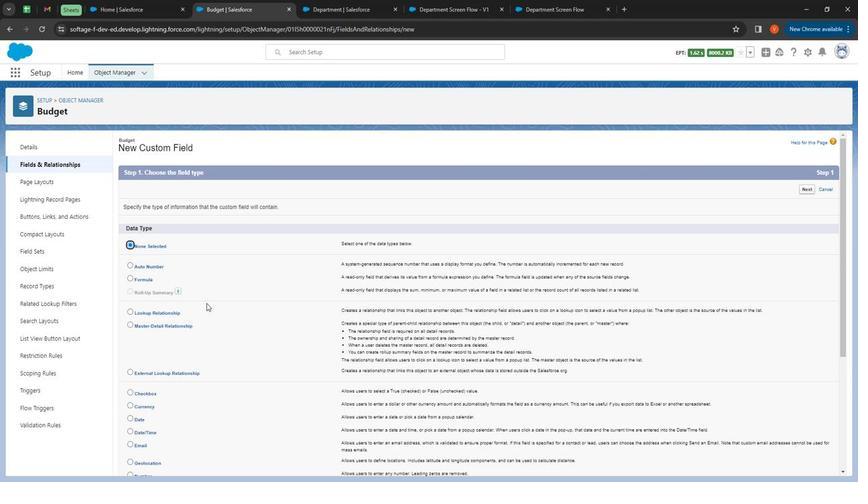 
Action: Mouse scrolled (221, 303) with delta (0, 0)
Screenshot: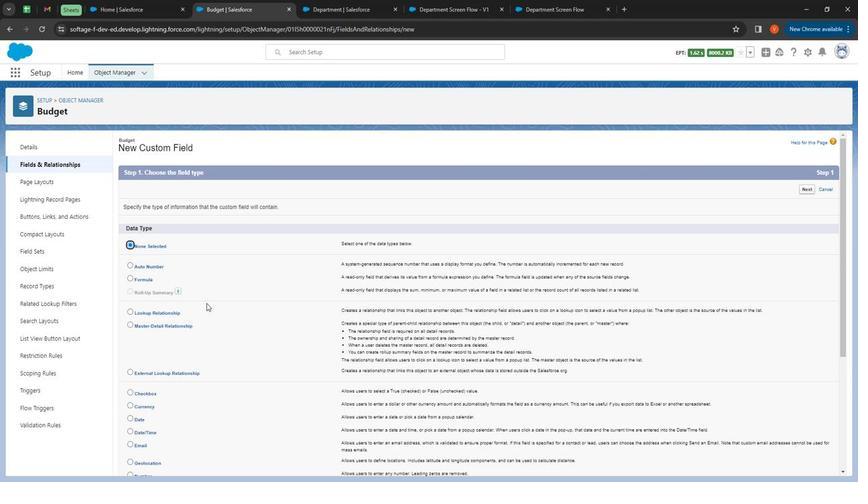 
Action: Mouse moved to (164, 374)
Screenshot: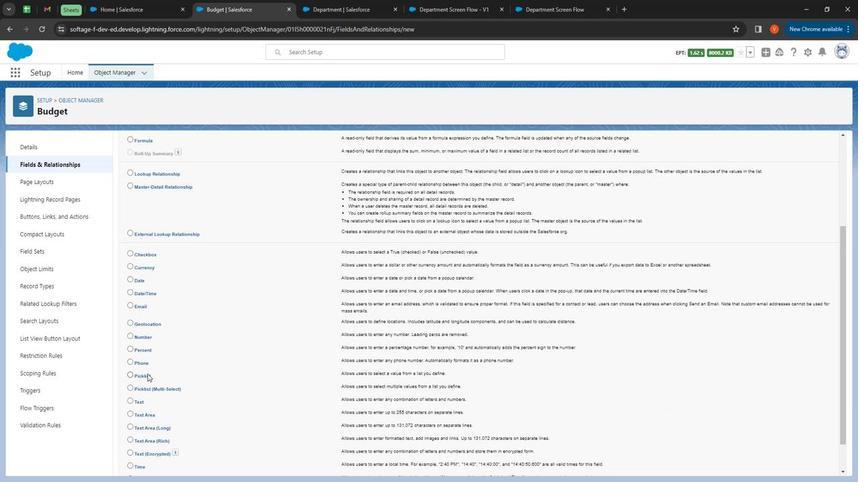 
Action: Mouse pressed left at (164, 374)
Screenshot: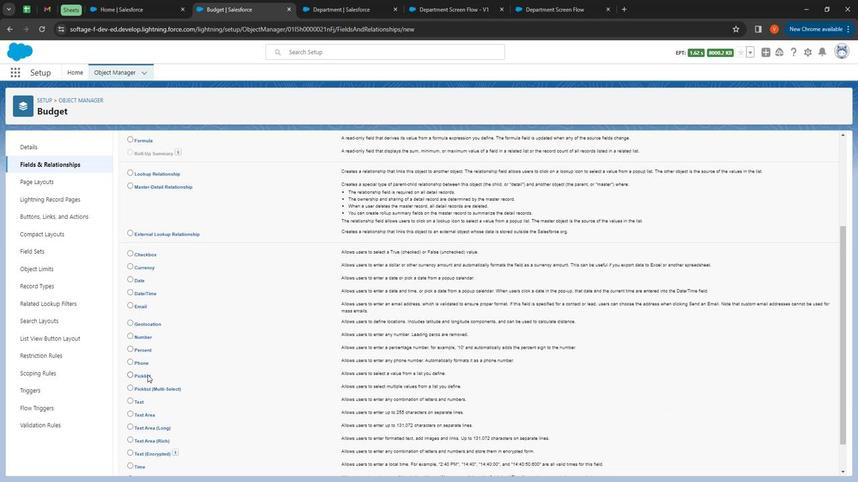 
Action: Mouse moved to (580, 402)
Screenshot: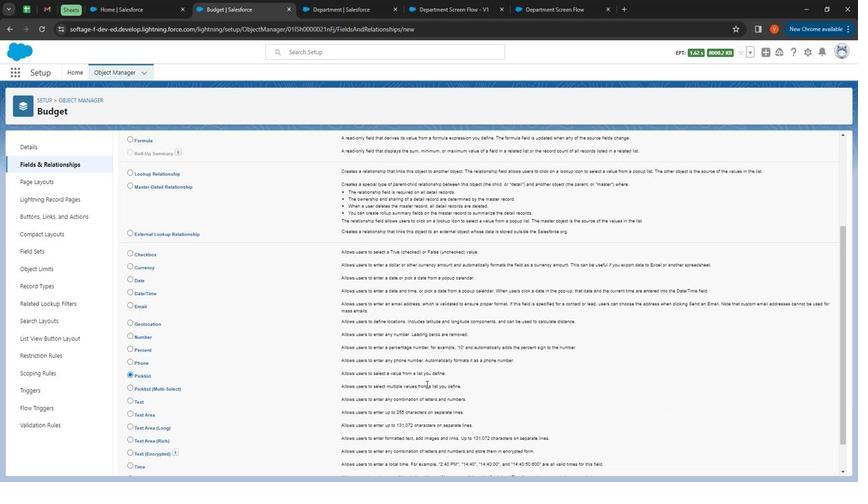 
Action: Mouse scrolled (580, 402) with delta (0, 0)
Screenshot: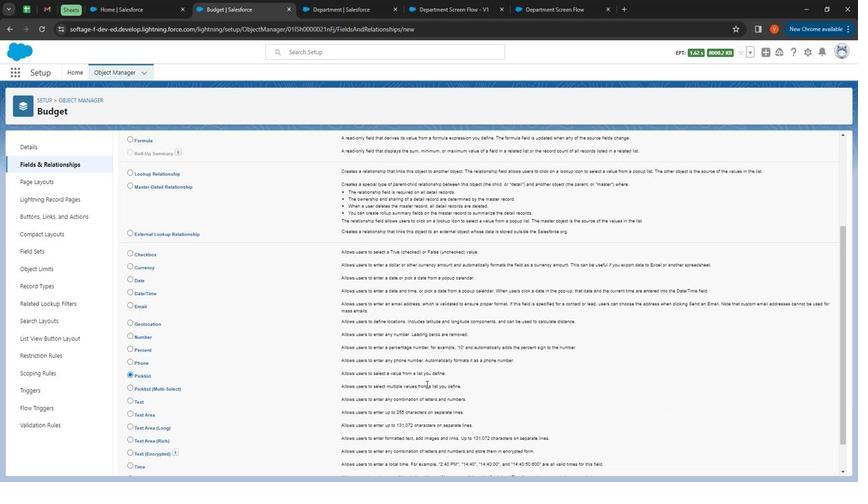
Action: Mouse moved to (631, 411)
Screenshot: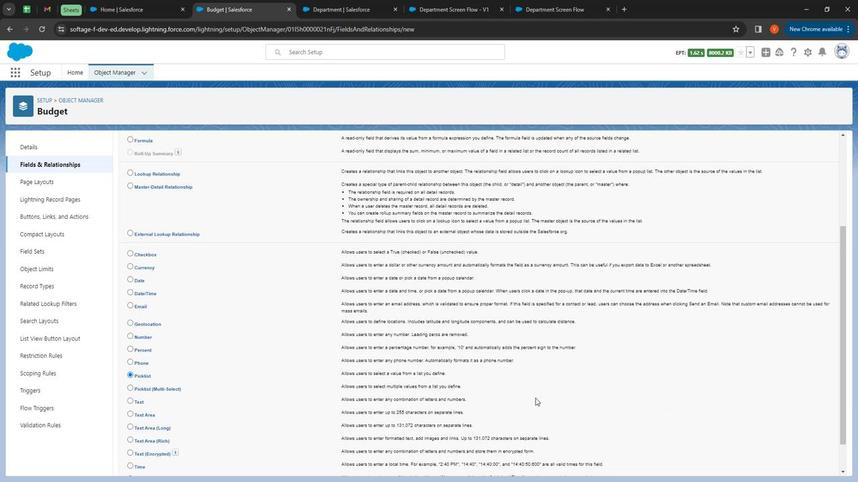 
Action: Mouse scrolled (631, 410) with delta (0, 0)
Screenshot: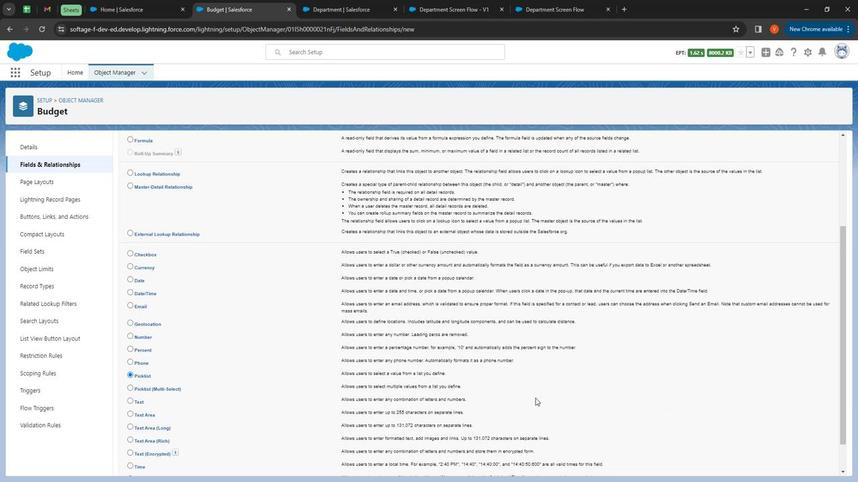 
Action: Mouse moved to (671, 419)
Screenshot: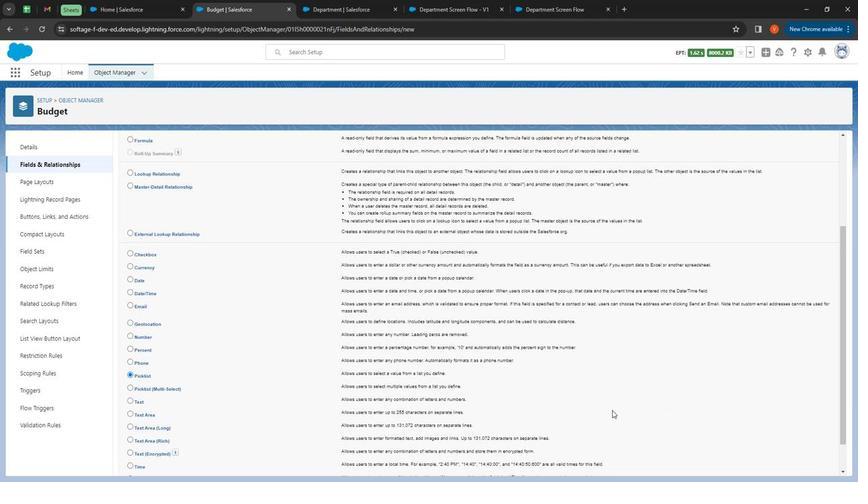 
Action: Mouse scrolled (671, 419) with delta (0, 0)
Screenshot: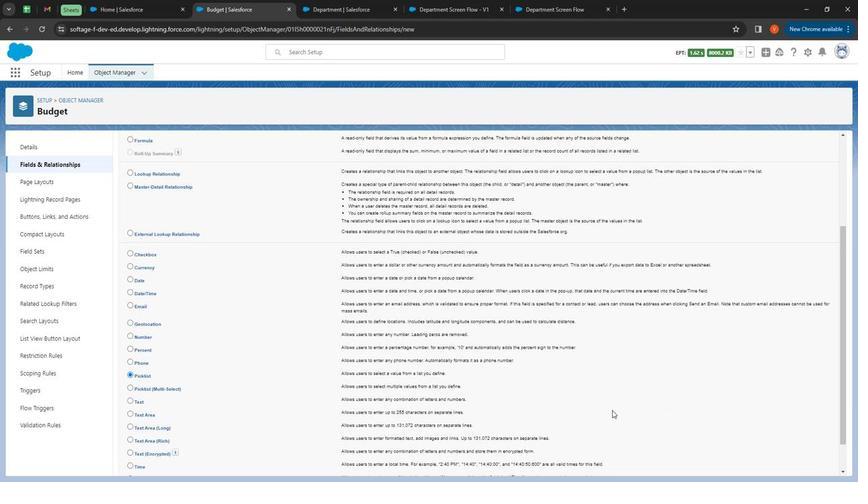 
Action: Mouse moved to (703, 422)
Screenshot: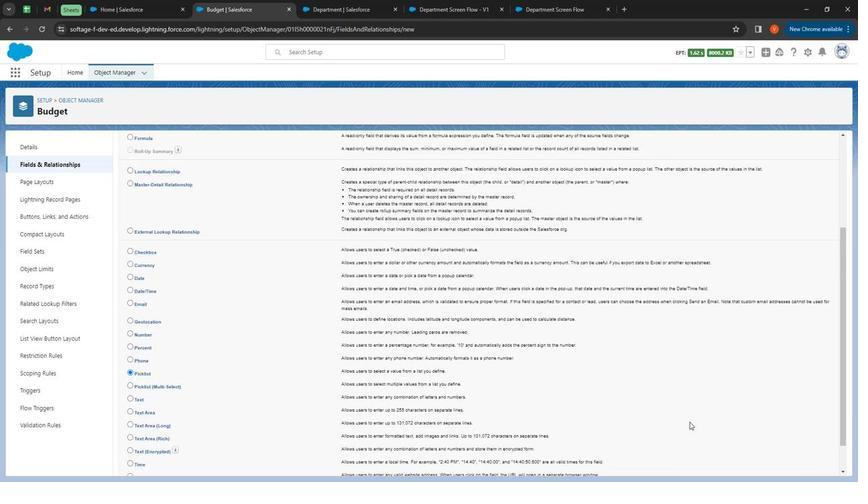 
Action: Mouse scrolled (703, 421) with delta (0, 0)
Screenshot: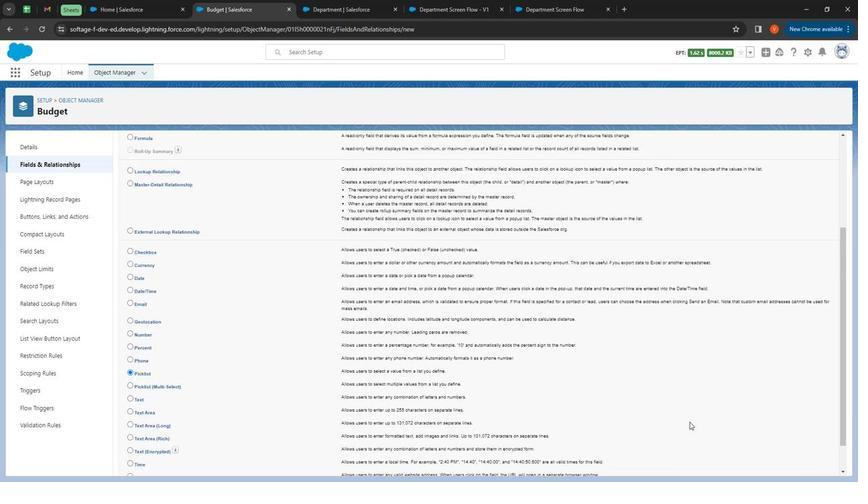 
Action: Mouse moved to (720, 423)
Screenshot: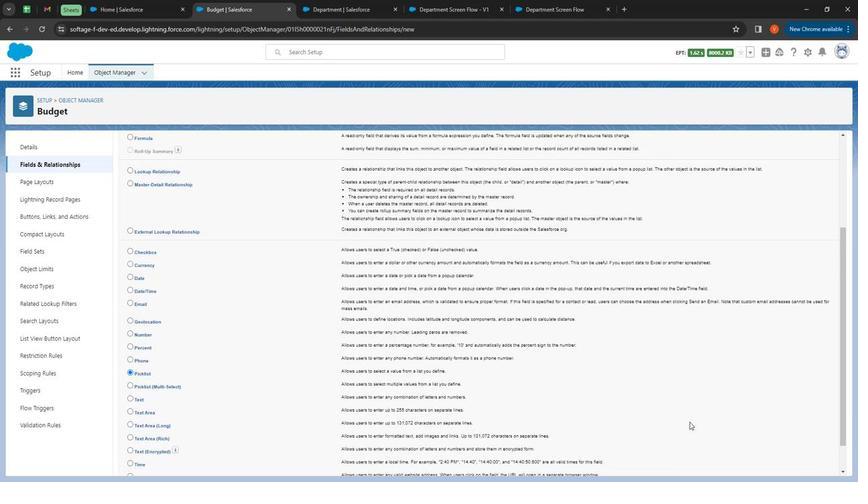 
Action: Mouse scrolled (720, 423) with delta (0, 0)
Screenshot: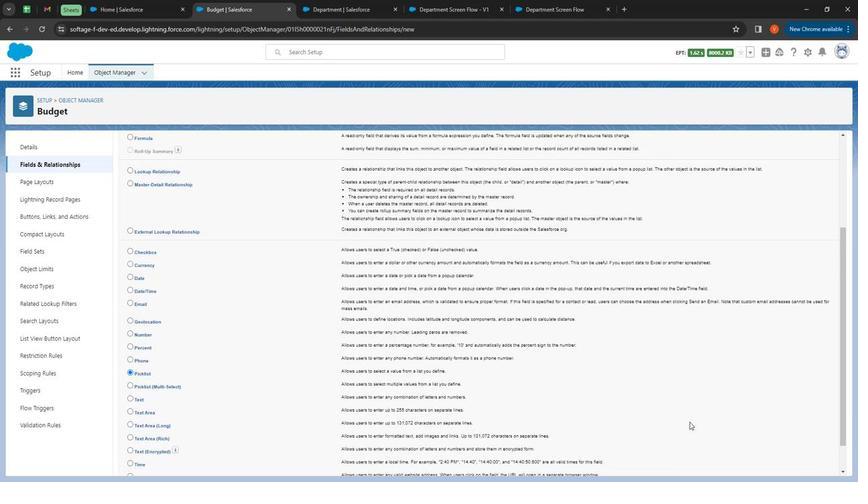 
Action: Mouse moved to (799, 466)
Screenshot: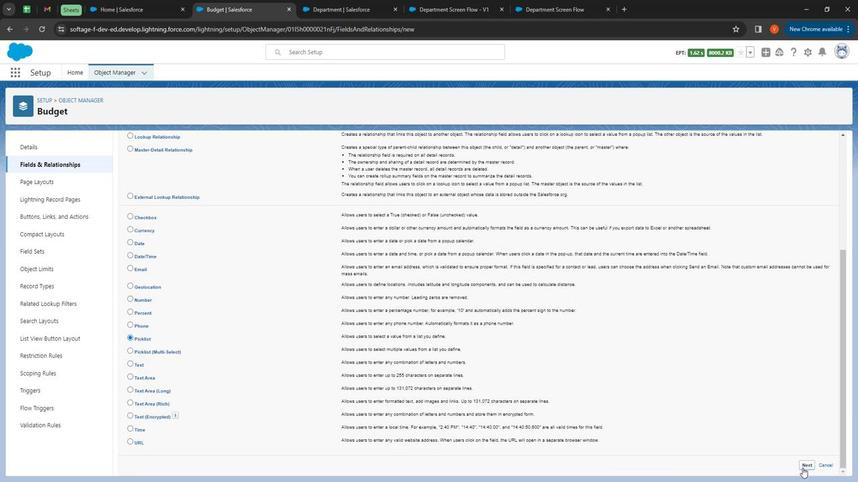 
Action: Mouse pressed left at (799, 466)
Screenshot: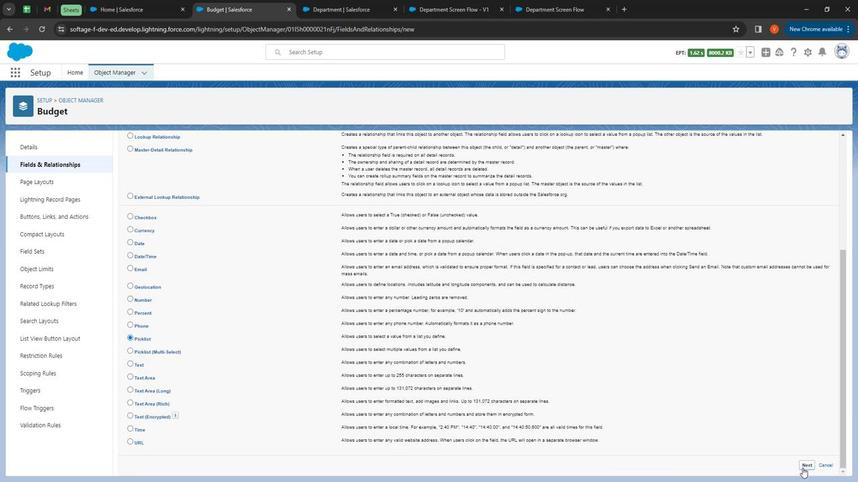 
Action: Mouse moved to (290, 206)
Screenshot: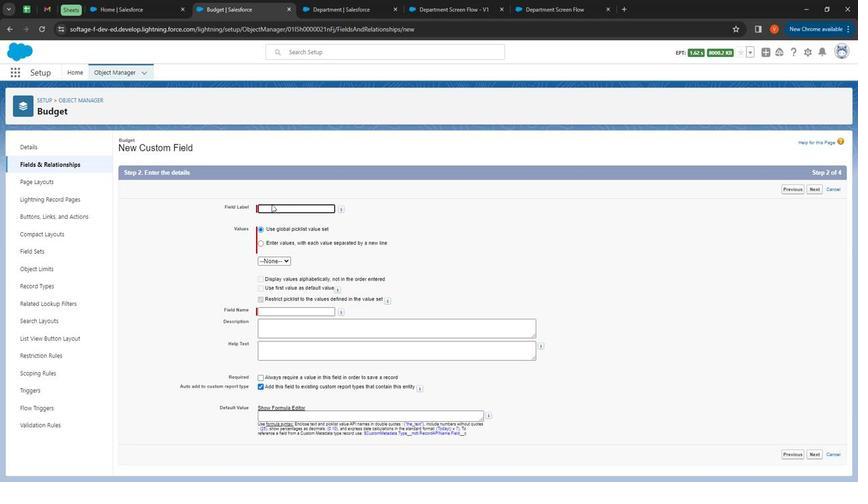 
Action: Mouse pressed left at (290, 206)
Screenshot: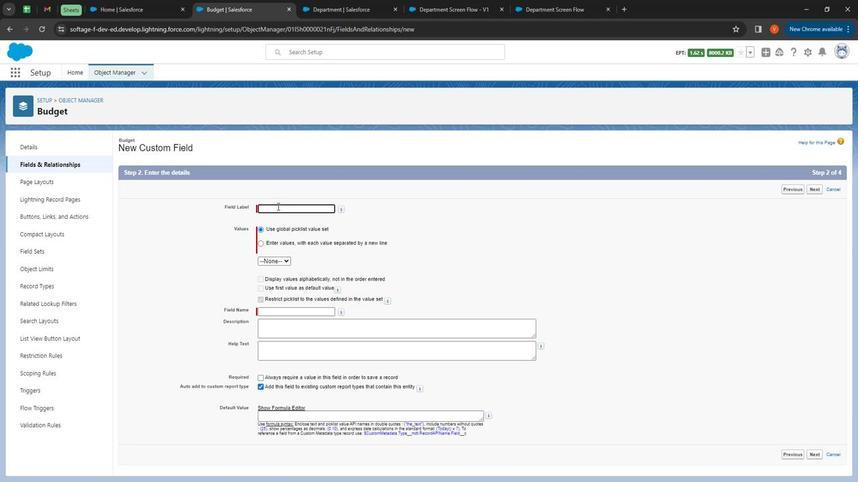 
Action: Mouse moved to (278, 201)
Screenshot: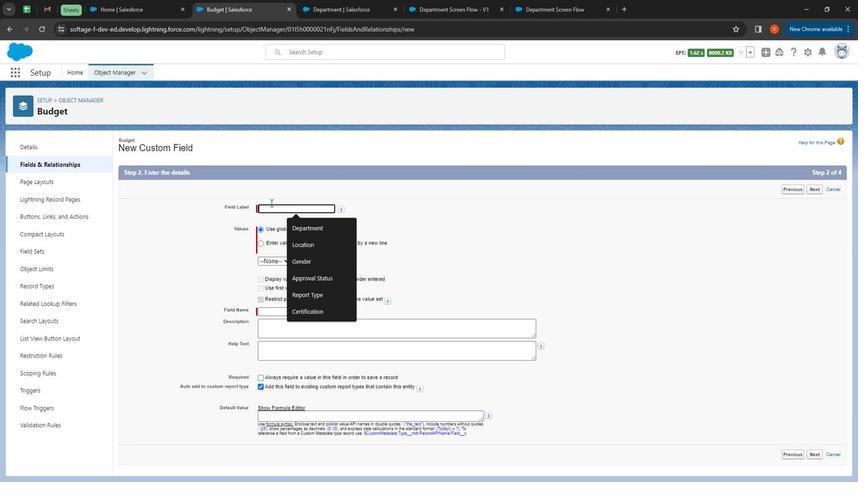 
Action: Key pressed <Key.shift>
Screenshot: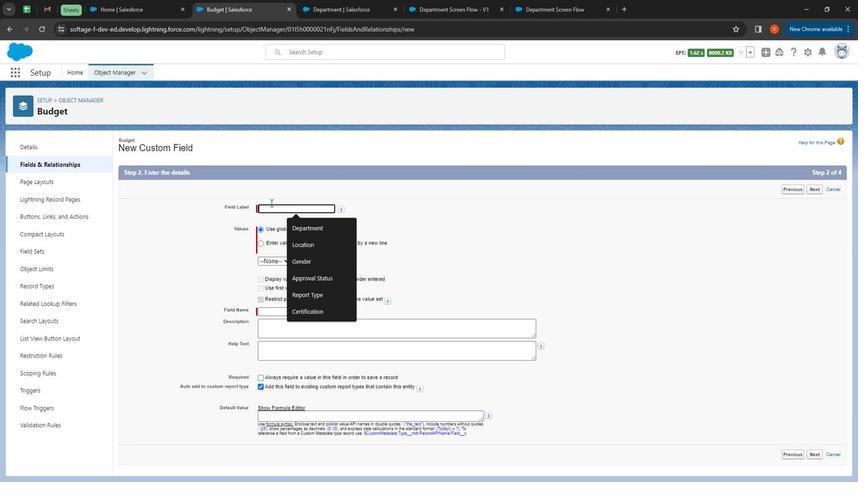 
Action: Mouse moved to (269, 83)
Screenshot: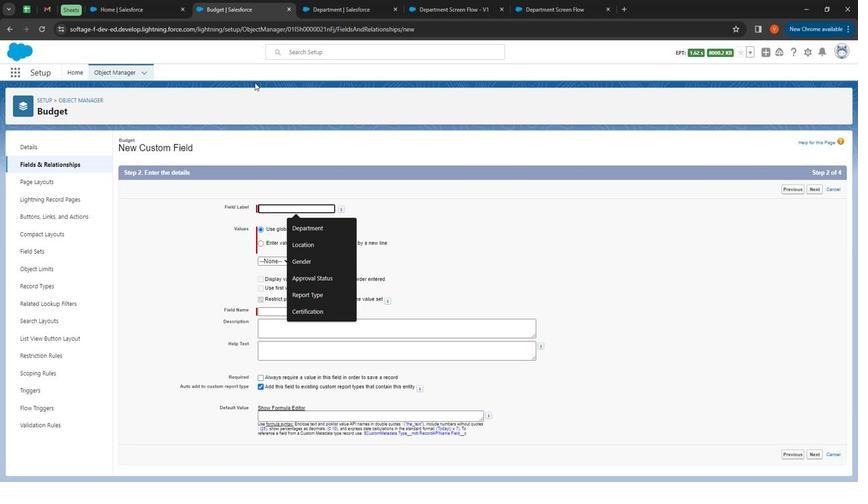 
Action: Key pressed <Key.shift><Key.shift><Key.shift><Key.shift><Key.shift><Key.shift><Key.shift><Key.shift><Key.shift><Key.shift><Key.shift><Key.shift><Key.shift><Key.shift><Key.shift><Key.shift><Key.shift><Key.shift><Key.shift><Key.shift><Key.shift><Key.shift><Key.shift><Key.shift><Key.shift><Key.shift><Key.shift><Key.shift><Key.shift><Key.shift><Key.shift><Key.shift><Key.shift><Key.shift><Key.shift><Key.shift><Key.shift><Key.shift><Key.shift><Key.shift><Key.shift><Key.shift><Key.shift><Key.shift><Key.shift><Key.shift><Key.shift><Key.shift><Key.shift><Key.shift><Key.shift><Key.shift><Key.shift><Key.shift><Key.shift><Key.shift><Key.shift><Key.shift><Key.shift><Key.shift><Key.shift><Key.shift><Key.shift><Key.shift>Budget<Key.space><Key.shift>Type
Screenshot: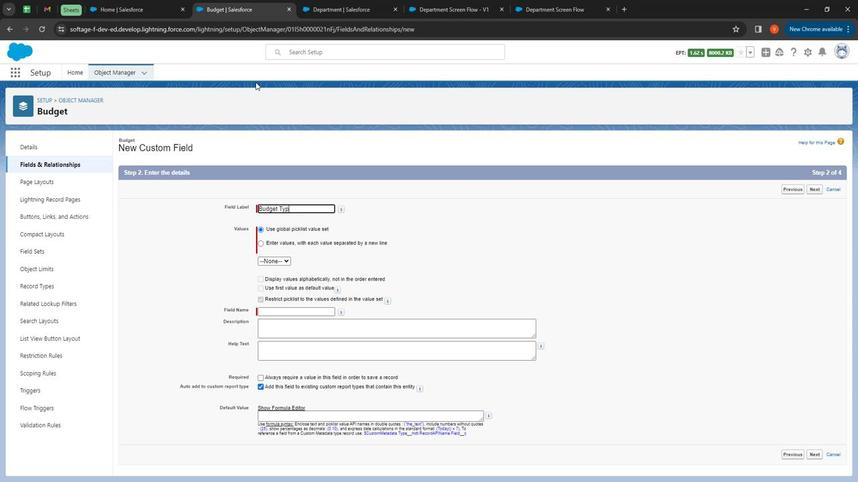 
Action: Mouse moved to (305, 240)
Screenshot: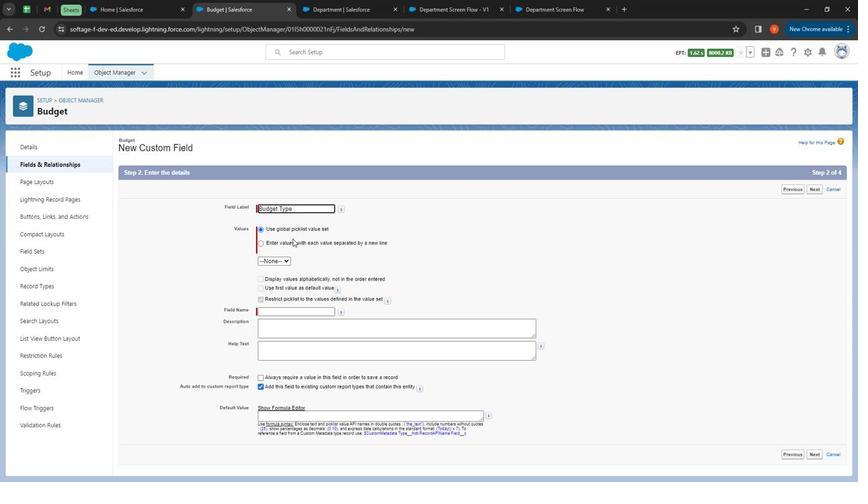 
Action: Mouse pressed left at (305, 240)
Screenshot: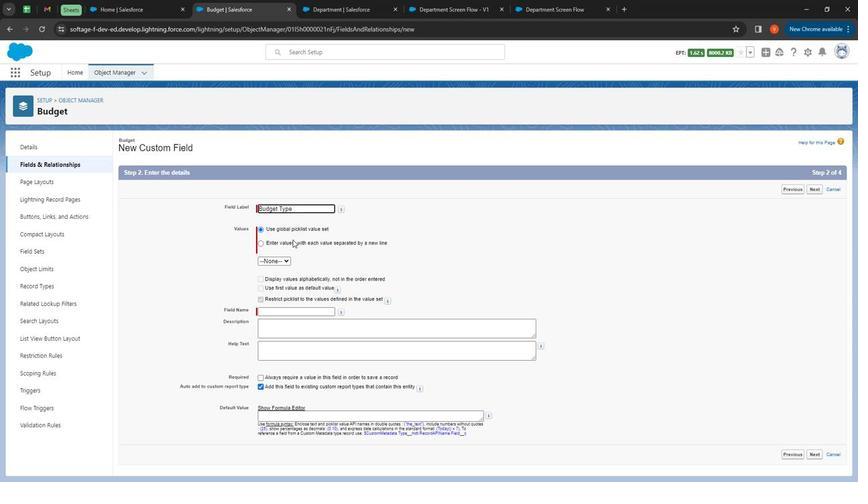 
Action: Mouse moved to (308, 242)
Screenshot: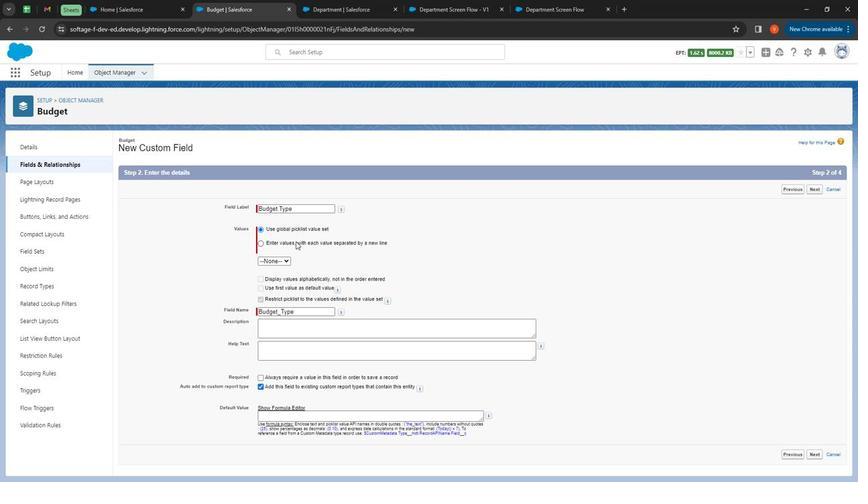 
Action: Mouse pressed left at (308, 242)
Screenshot: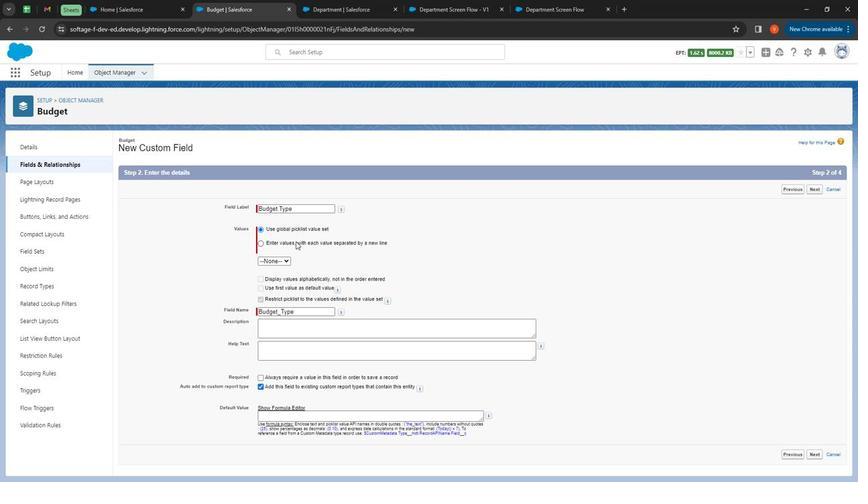 
Action: Mouse moved to (309, 272)
Screenshot: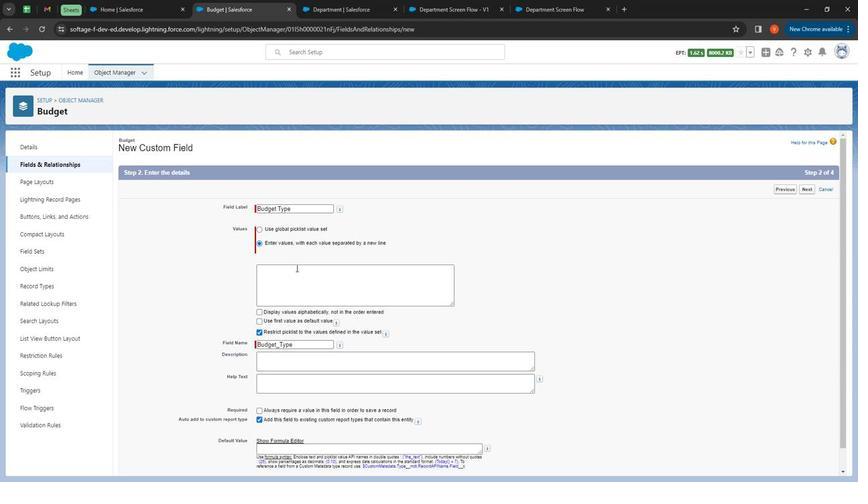 
Action: Mouse pressed left at (309, 272)
Screenshot: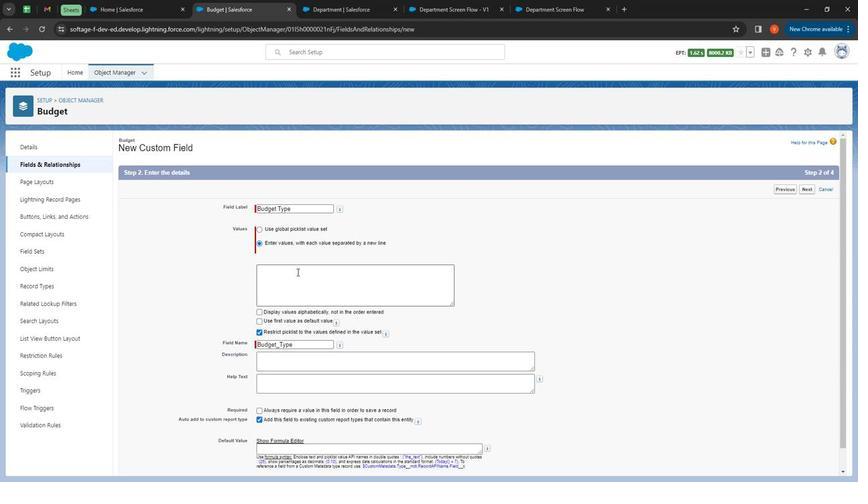 
Action: Mouse moved to (309, 252)
Screenshot: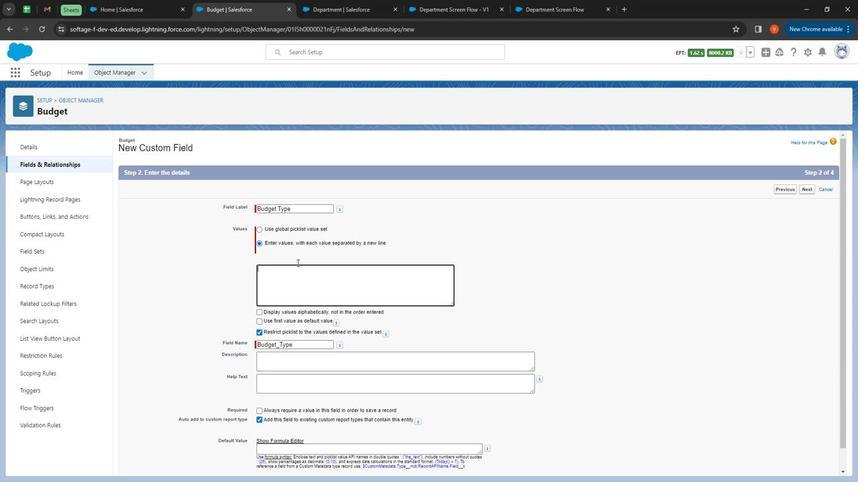 
Action: Key pressed <Key.shift>
Screenshot: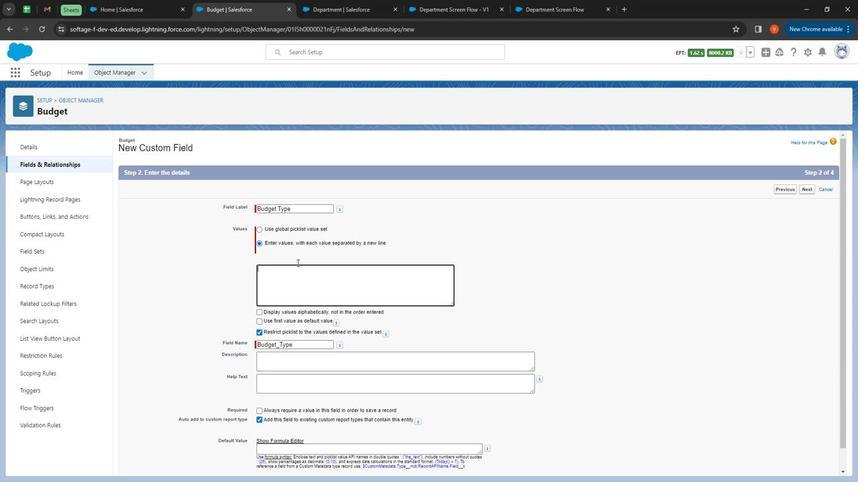 
Action: Mouse moved to (336, 159)
Screenshot: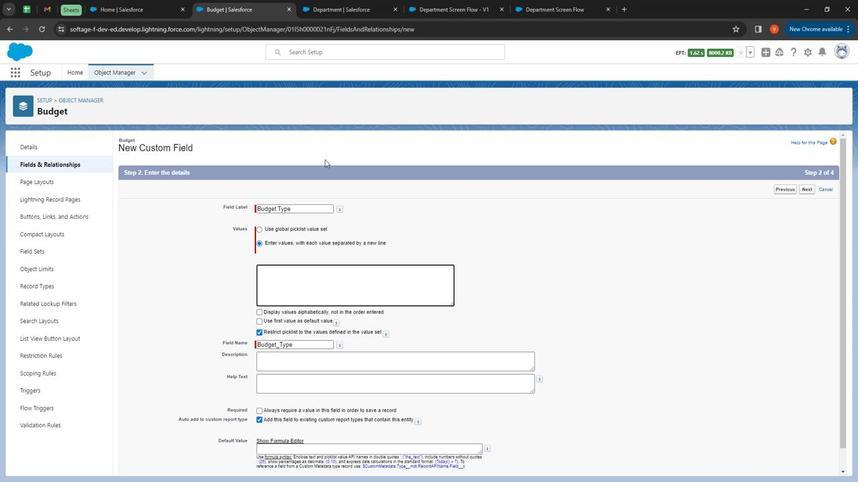 
Action: Key pressed <Key.shift><Key.shift><Key.shift><Key.shift><Key.shift><Key.shift><Key.shift><Key.shift><Key.shift><Key.shift><Key.shift><Key.shift><Key.shift><Key.shift><Key.shift><Key.shift><Key.shift><Key.shift><Key.shift><Key.shift><Key.shift><Key.shift><Key.shift><Key.shift><Key.shift><Key.shift>Operating<Key.enter><Key.shift><Key.shift>Capital<Key.enter><Key.shift><Key.shift><Key.shift><Key.shift>Project<Key.enter><Key.shift>Marketing<Key.enter><Key.shift><Key.shift><Key.shift><Key.shift><Key.shift>Researcj<Key.enter><Key.shift><Key.backspace><Key.backspace>h<Key.shift><Key.enter><Key.shift>Events<Key.backspace><Key.enter><Key.shift>Other
Screenshot: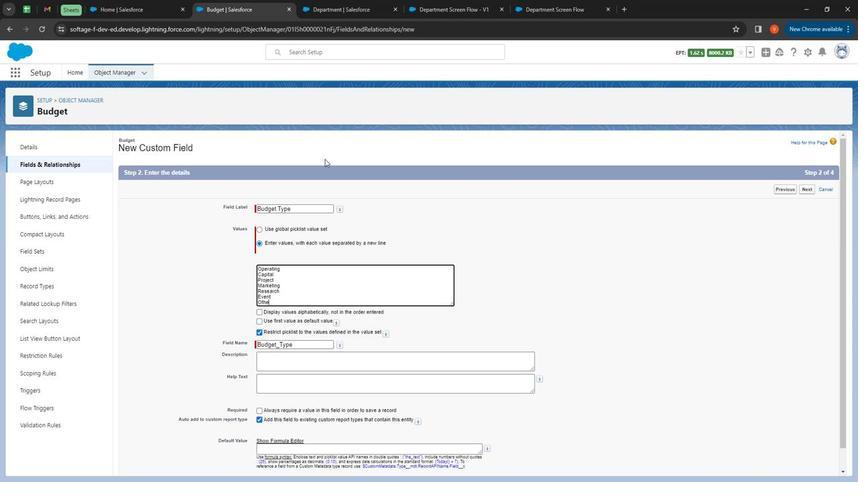 
Action: Mouse moved to (358, 336)
Screenshot: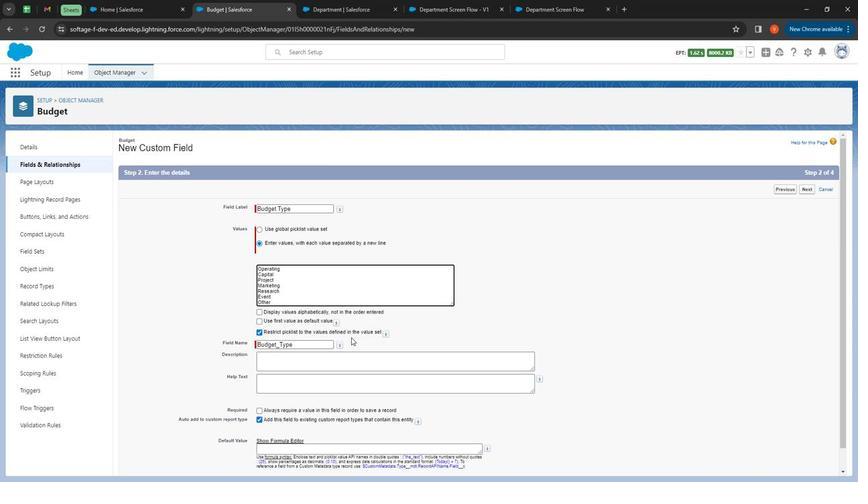 
Action: Mouse scrolled (358, 335) with delta (0, 0)
Screenshot: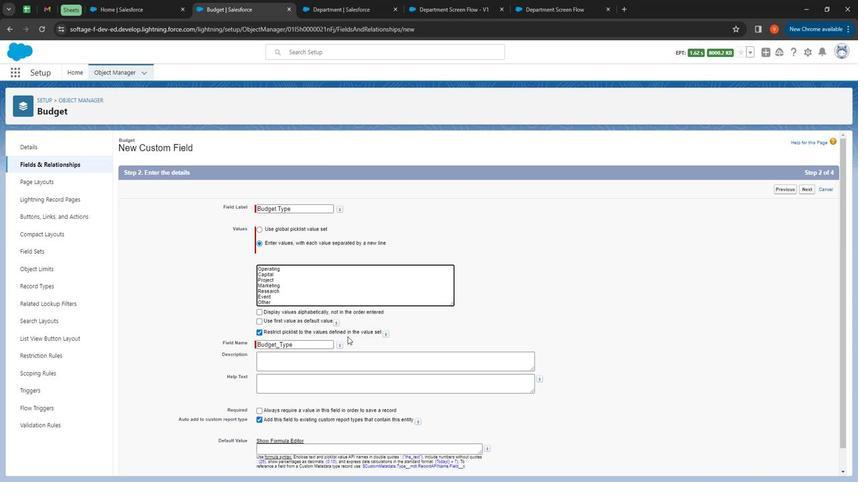 
Action: Mouse scrolled (358, 335) with delta (0, 0)
Screenshot: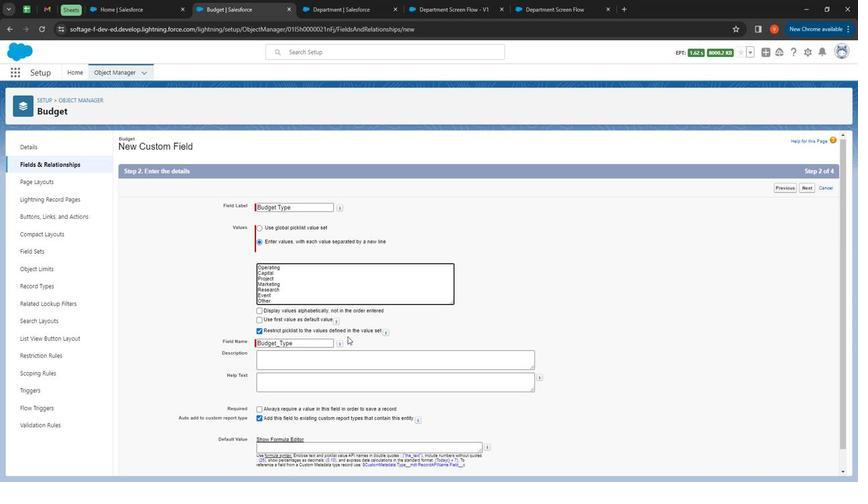 
Action: Mouse moved to (336, 335)
Screenshot: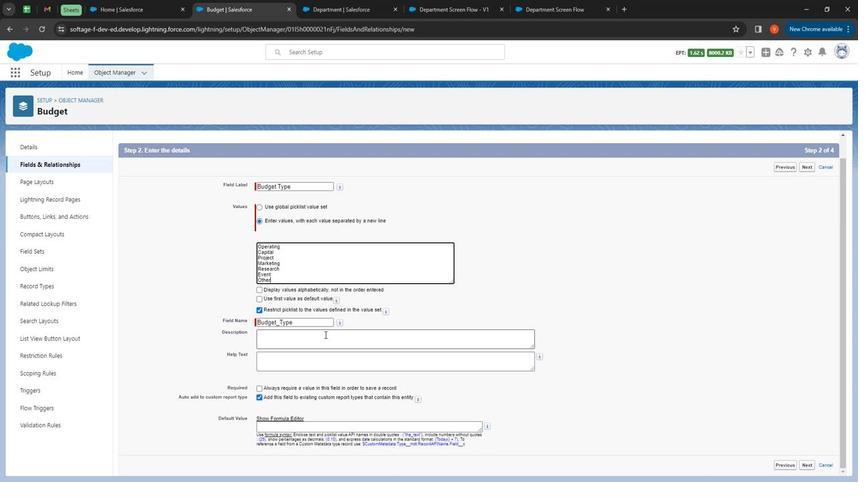 
Action: Mouse pressed left at (336, 335)
Screenshot: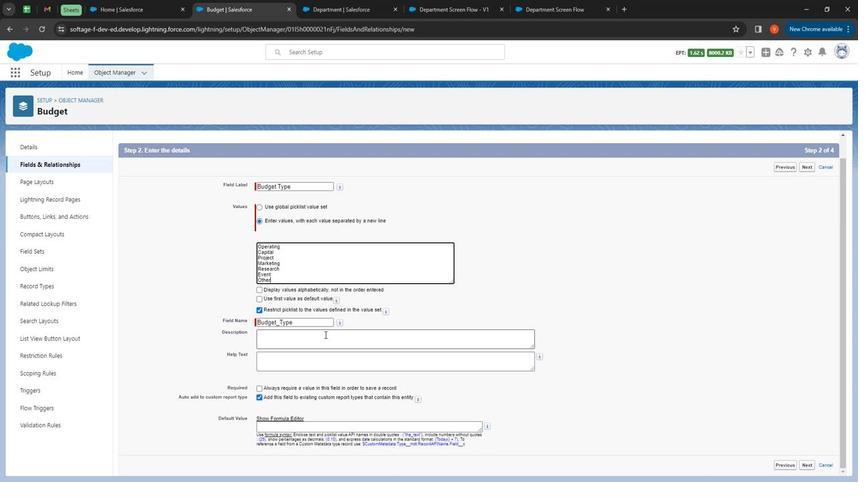 
Action: Mouse moved to (393, 280)
Screenshot: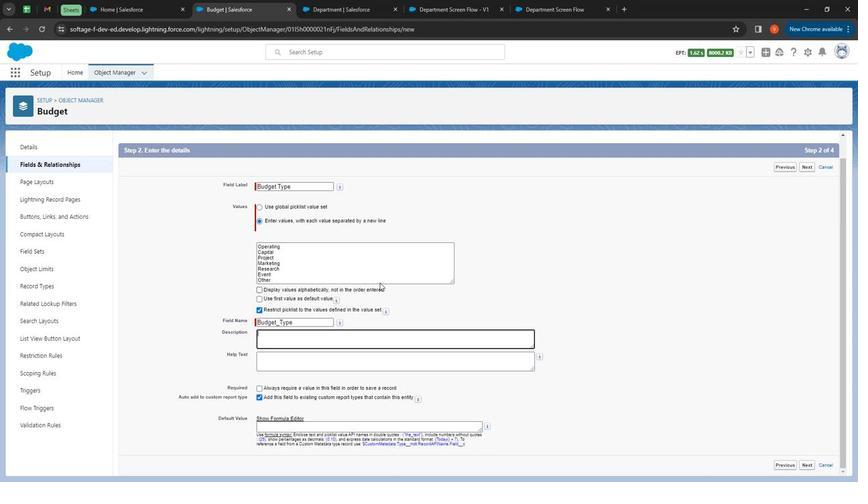 
Action: Key pressed <Key.shift>
Screenshot: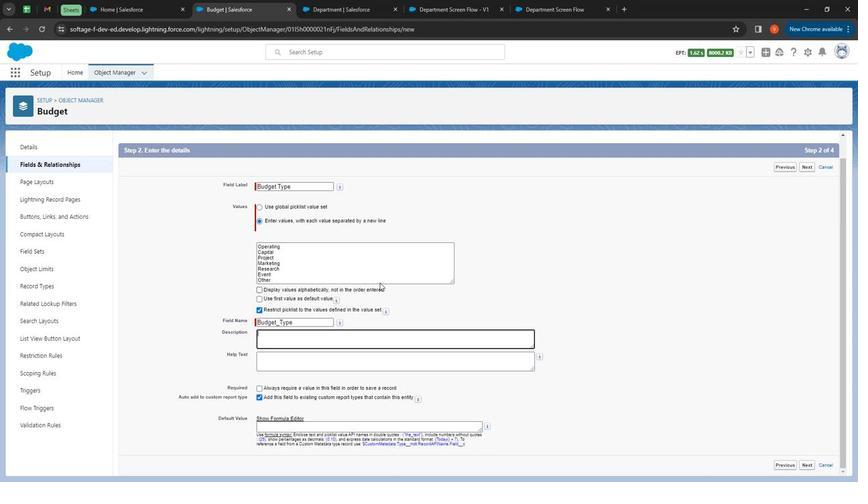 
Action: Mouse moved to (395, 106)
Screenshot: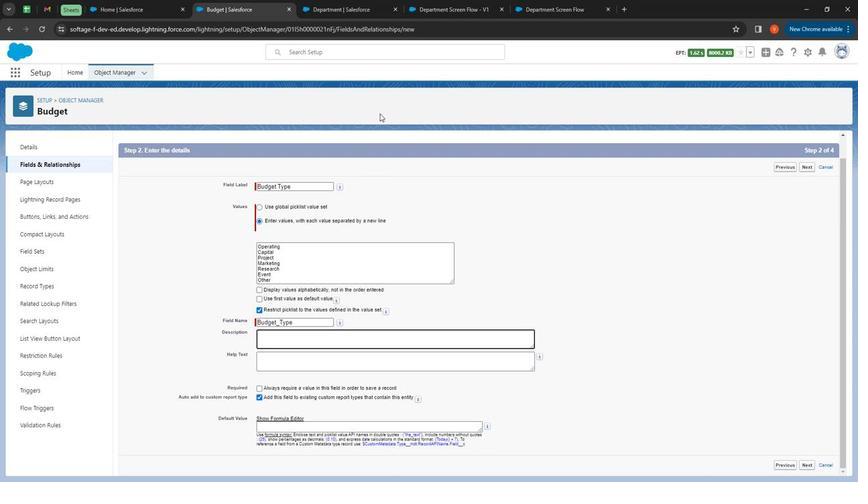 
Action: Key pressed <Key.shift><Key.shift><Key.shift><Key.shift><Key.shift><Key.shift><Key.shift><Key.shift><Key.shift><Key.shift><Key.shift><Key.shift><Key.shift><Key.shift><Key.shift><Key.shift><Key.shift><Key.shift><Key.shift><Key.shift><Key.shift>Specify<Key.space>the<Key.space>type<Key.space>of<Key.space>budget<Key.space>you<Key.space>are<Key.space>going<Key.space>to<Key.space>use<Key.space><Key.space>.<Key.space>
Screenshot: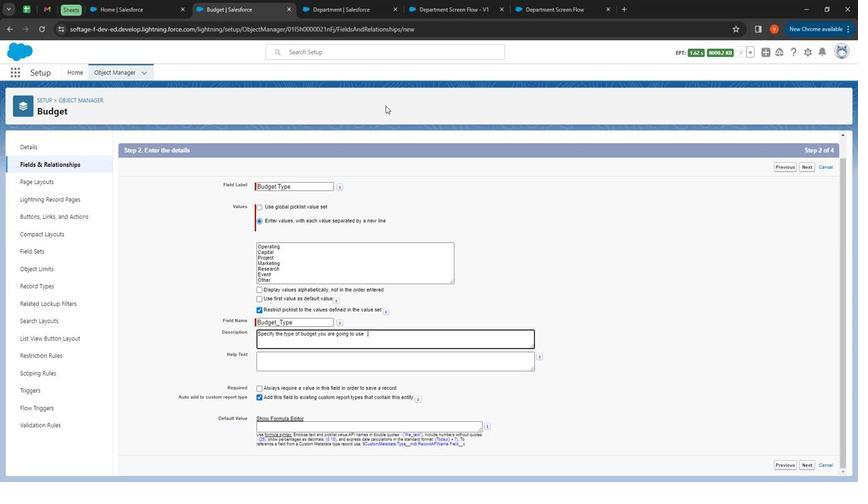 
Action: Mouse moved to (333, 367)
Screenshot: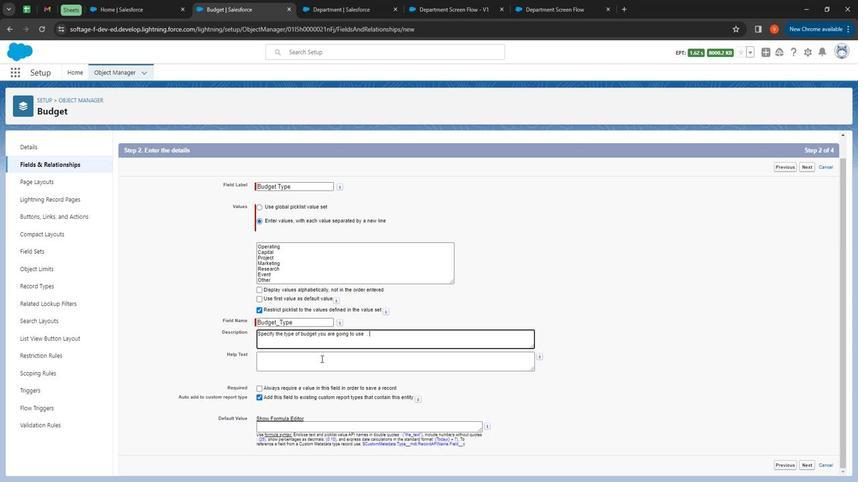 
Action: Mouse pressed left at (333, 367)
Screenshot: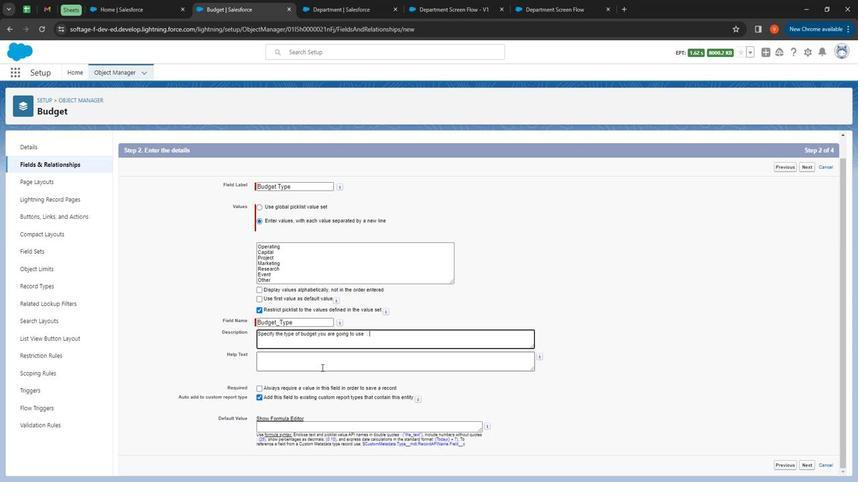 
Action: Key pressed <Key.shift>
Screenshot: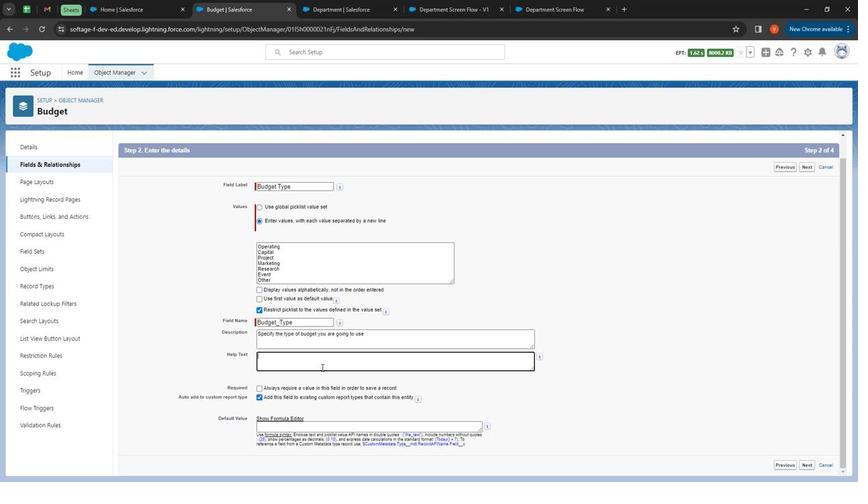 
Action: Mouse moved to (340, 281)
Screenshot: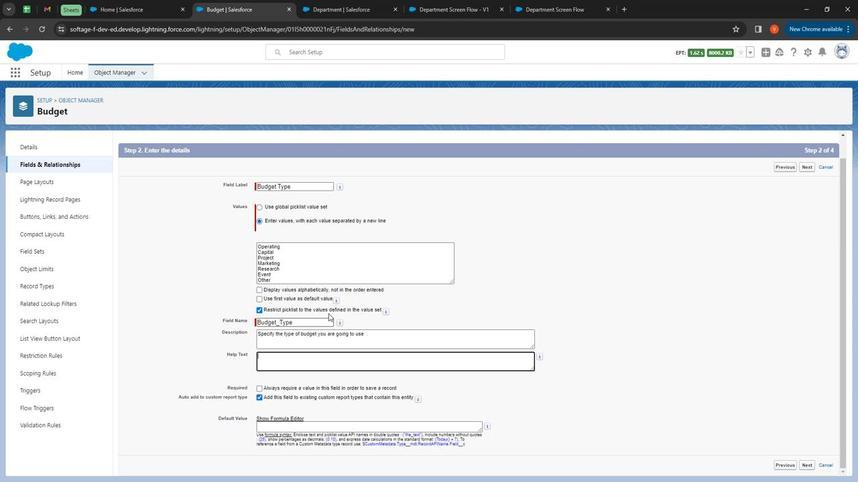 
Action: Key pressed S
Screenshot: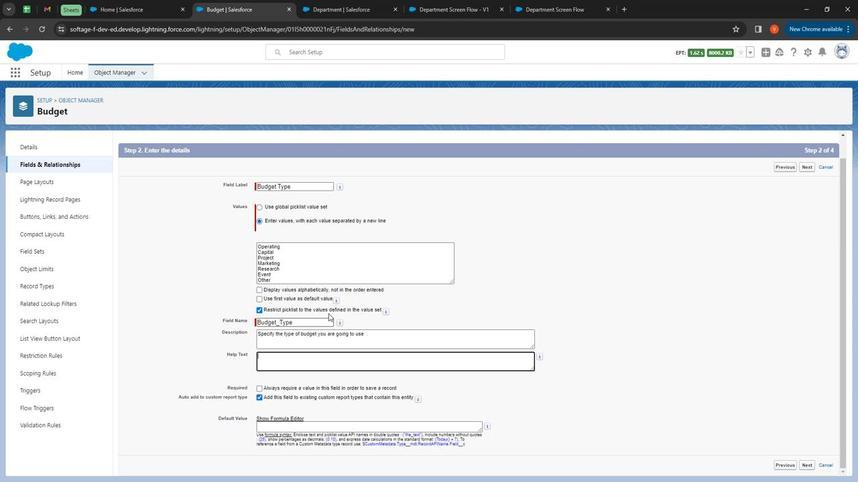 
Action: Mouse moved to (340, 272)
Screenshot: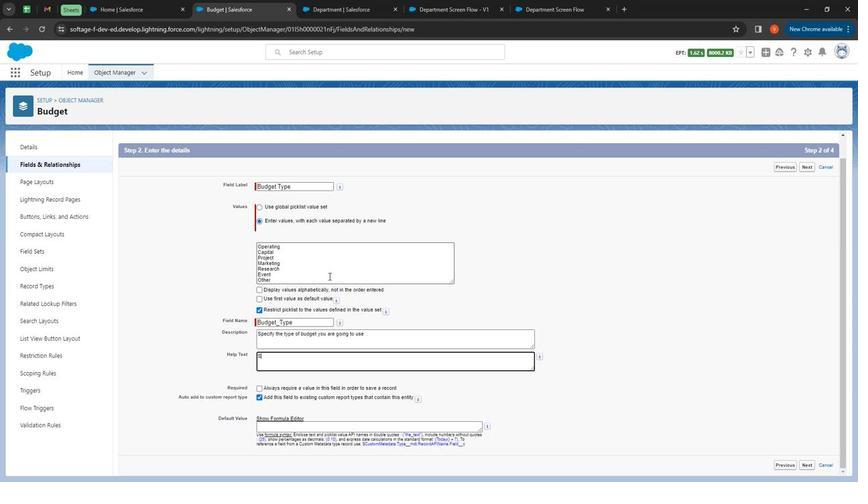
Action: Key pressed pecify<Key.space>the<Key.space>type<Key.space>of<Key.space>budget
Screenshot: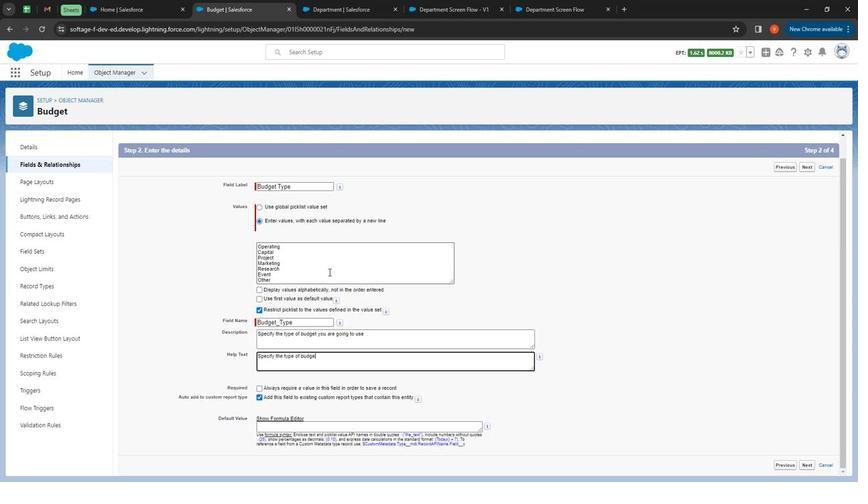 
Action: Mouse moved to (340, 272)
Screenshot: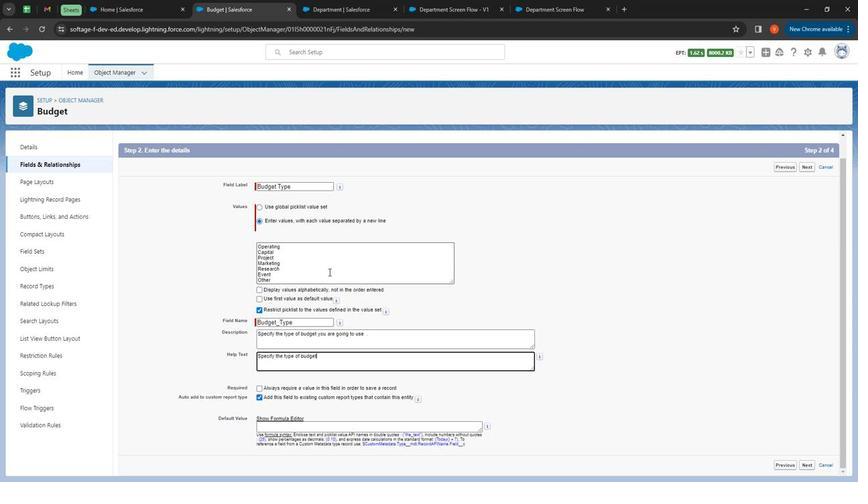 
Action: Key pressed <Key.space>you<Key.space>are<Key.space>going<Key.space>to<Key.space>use<Key.space>in<Key.space>your<Key.space>custom<Key.space>records<Key.backspace>.
Screenshot: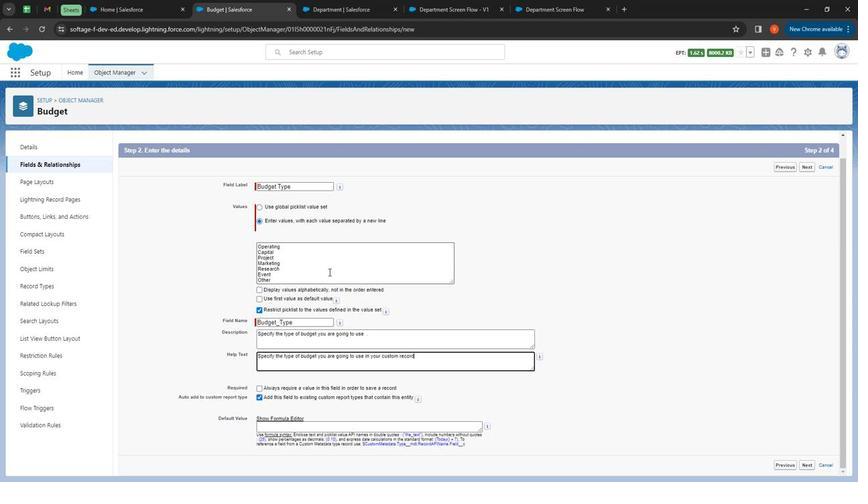 
Action: Mouse moved to (804, 462)
Screenshot: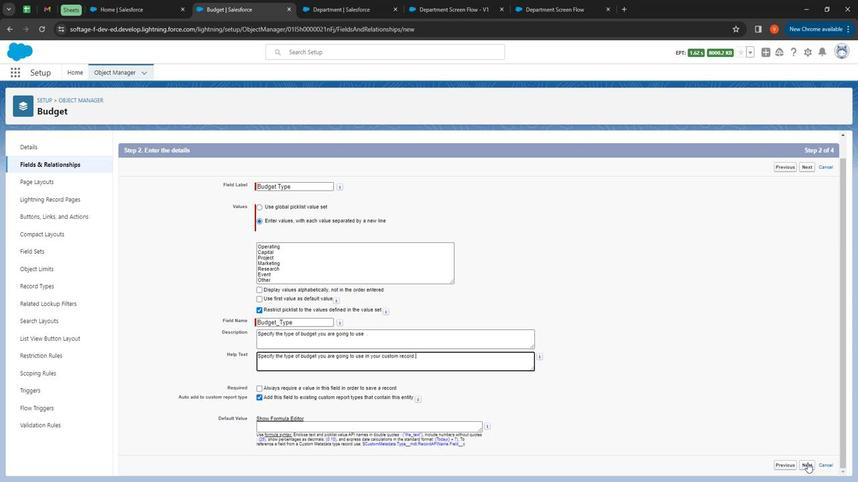 
Action: Mouse pressed left at (804, 462)
Screenshot: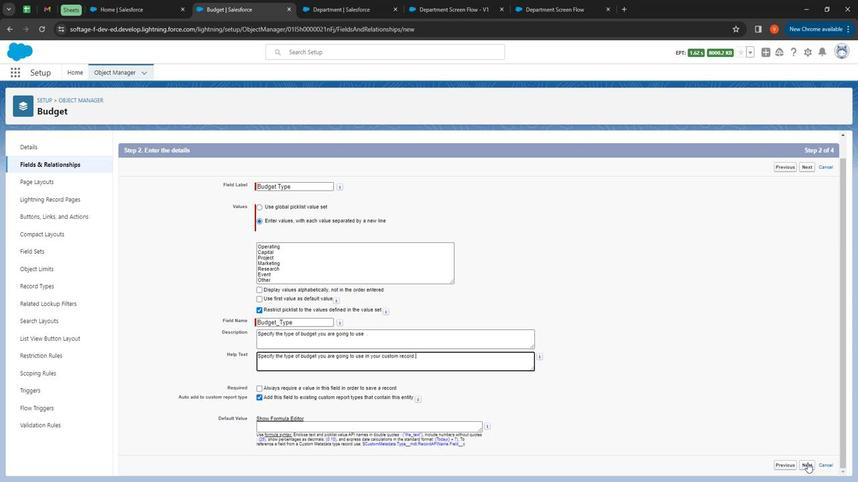 
Action: Mouse moved to (751, 290)
Screenshot: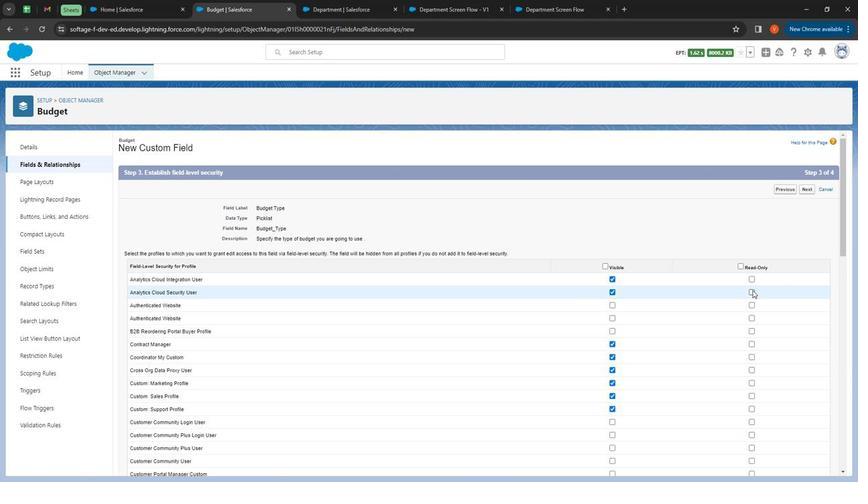 
Action: Mouse pressed left at (751, 290)
Screenshot: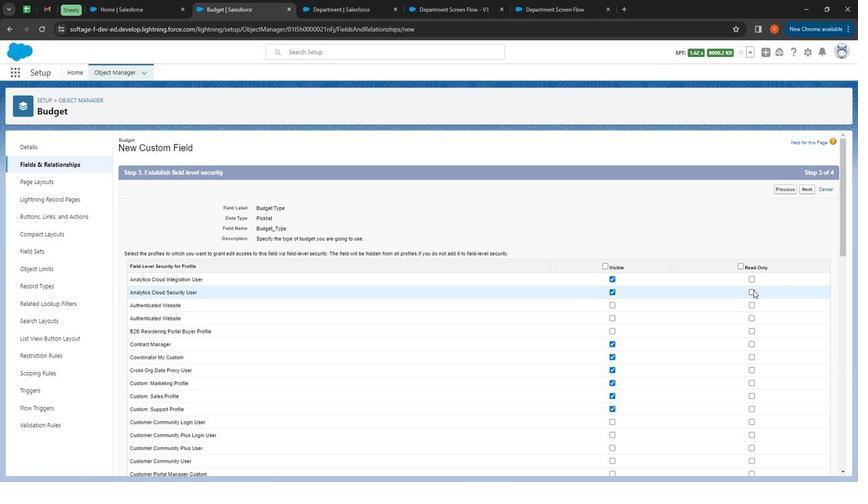 
Action: Mouse moved to (748, 281)
Screenshot: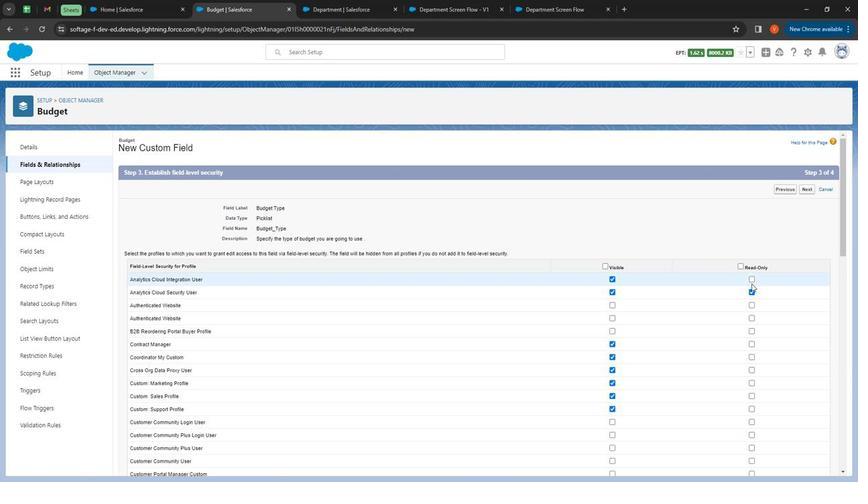 
Action: Mouse pressed left at (748, 281)
Screenshot: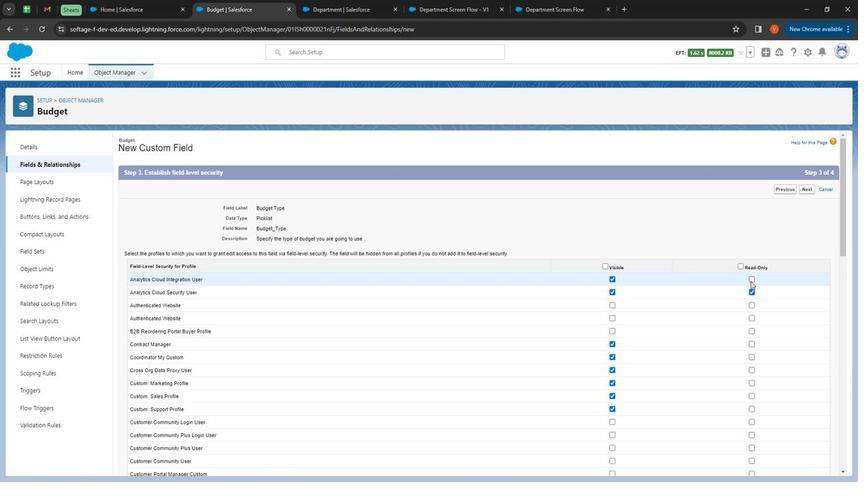 
Action: Mouse moved to (612, 317)
Screenshot: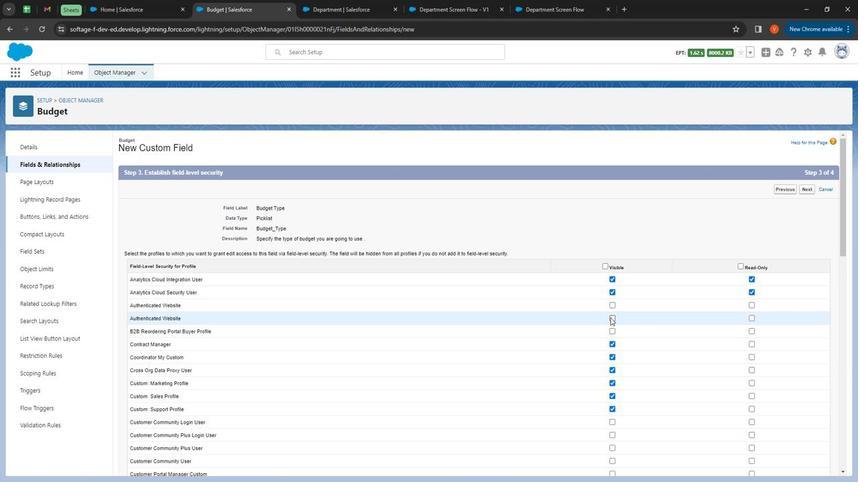 
Action: Mouse pressed left at (612, 317)
Screenshot: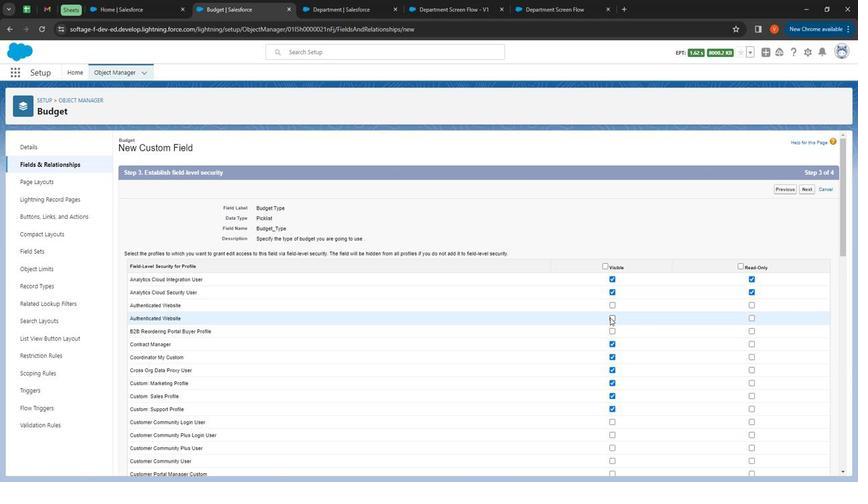 
Action: Mouse moved to (750, 369)
Screenshot: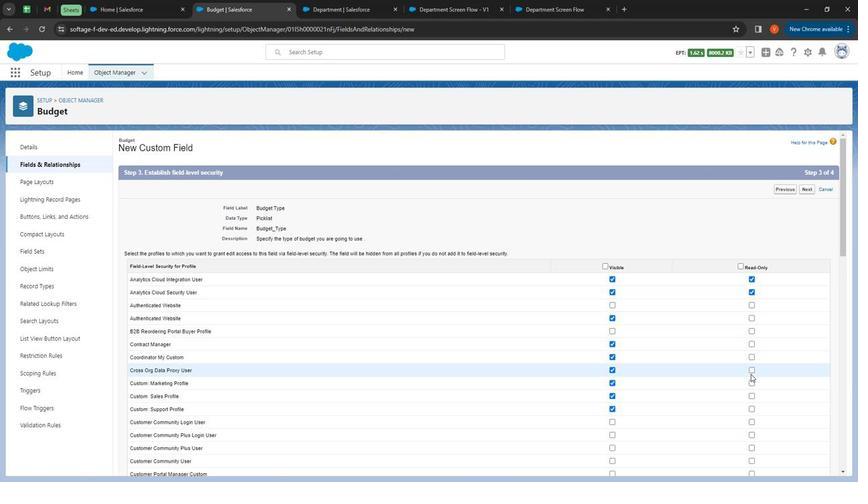 
Action: Mouse pressed left at (750, 369)
Screenshot: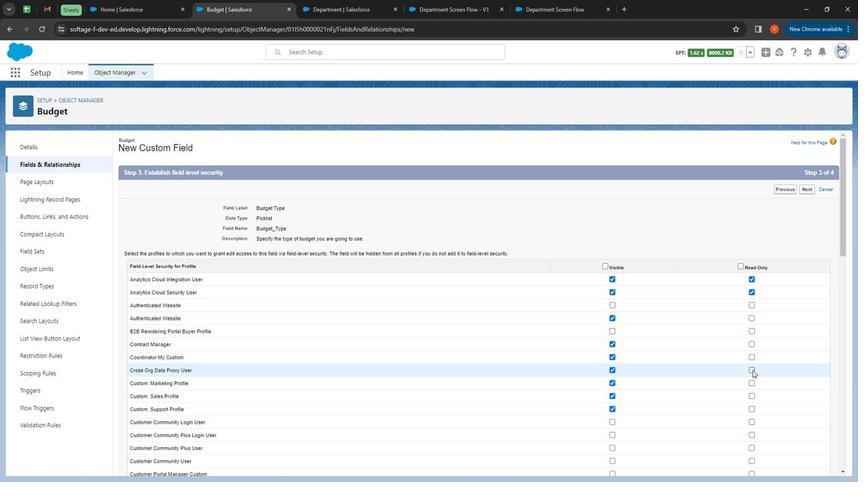 
Action: Mouse moved to (748, 398)
Screenshot: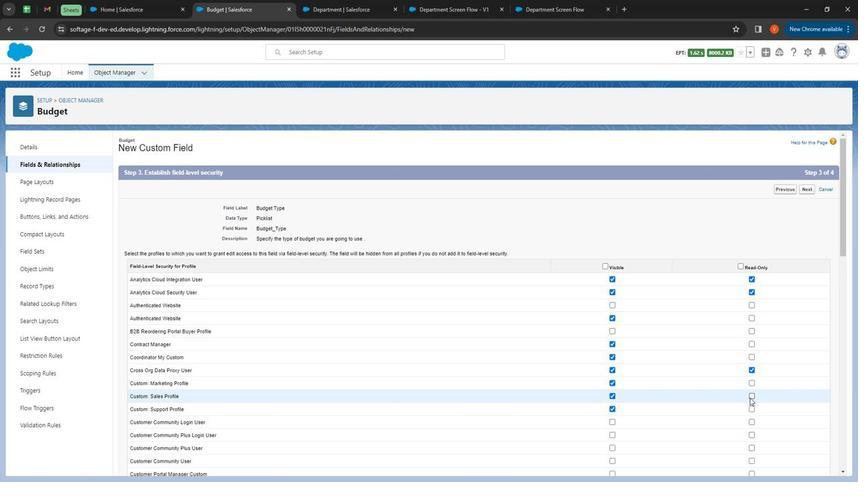 
Action: Mouse pressed left at (748, 398)
Screenshot: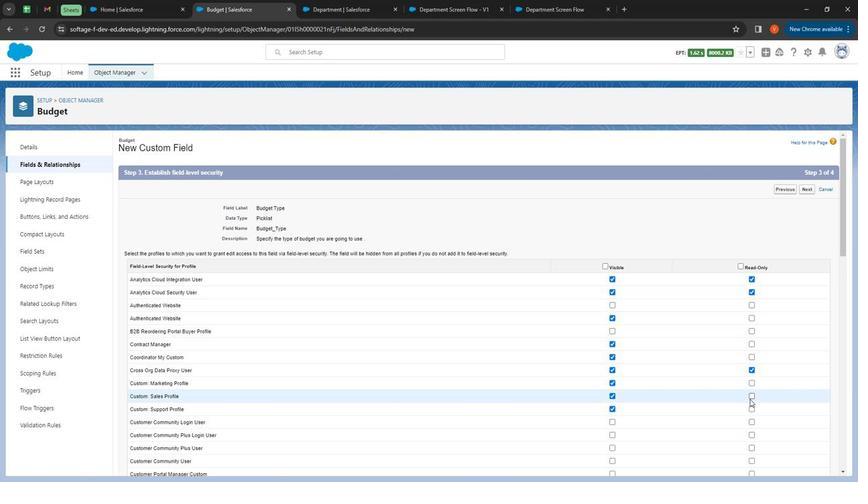 
Action: Mouse moved to (751, 410)
Screenshot: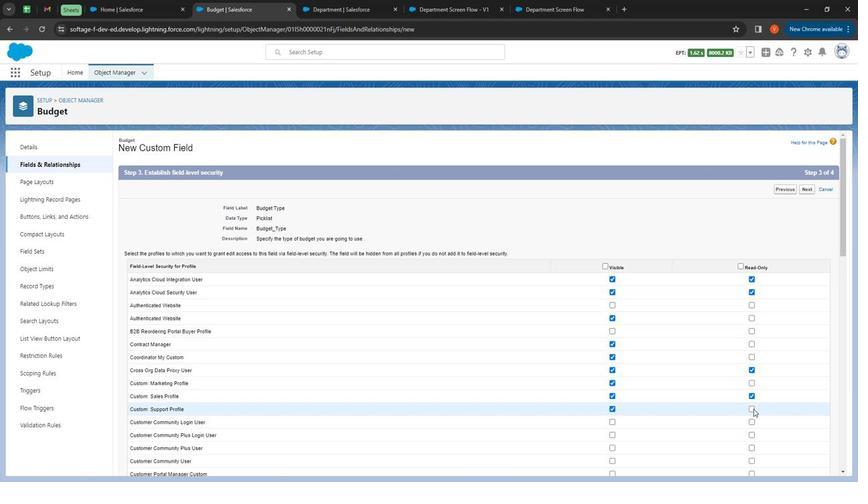 
Action: Mouse pressed left at (751, 410)
Screenshot: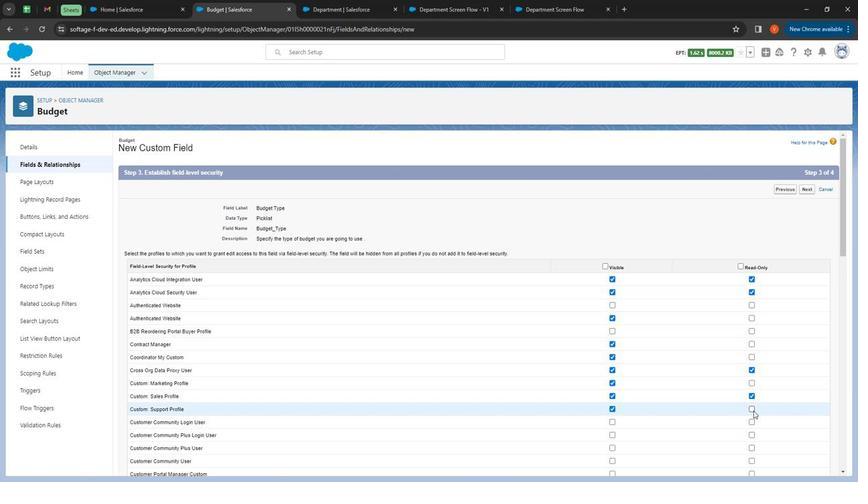 
Action: Mouse moved to (724, 413)
Screenshot: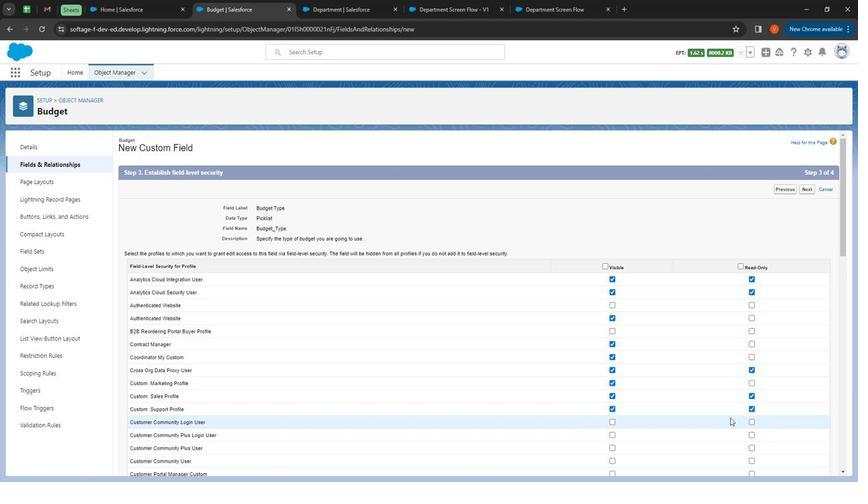 
Action: Mouse scrolled (724, 413) with delta (0, 0)
Screenshot: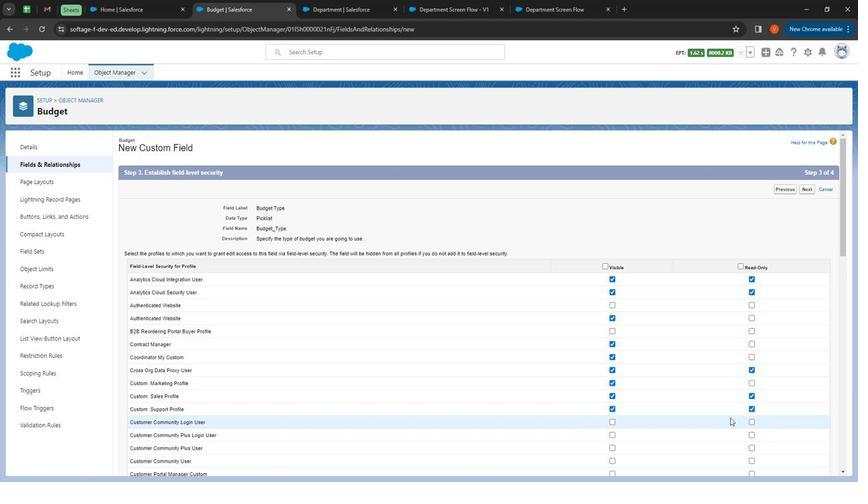 
Action: Mouse moved to (722, 411)
Screenshot: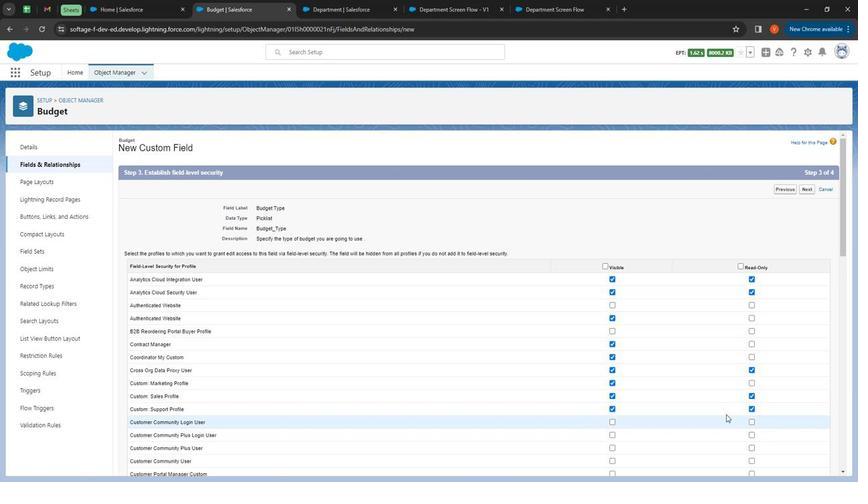 
Action: Mouse scrolled (722, 410) with delta (0, 0)
Screenshot: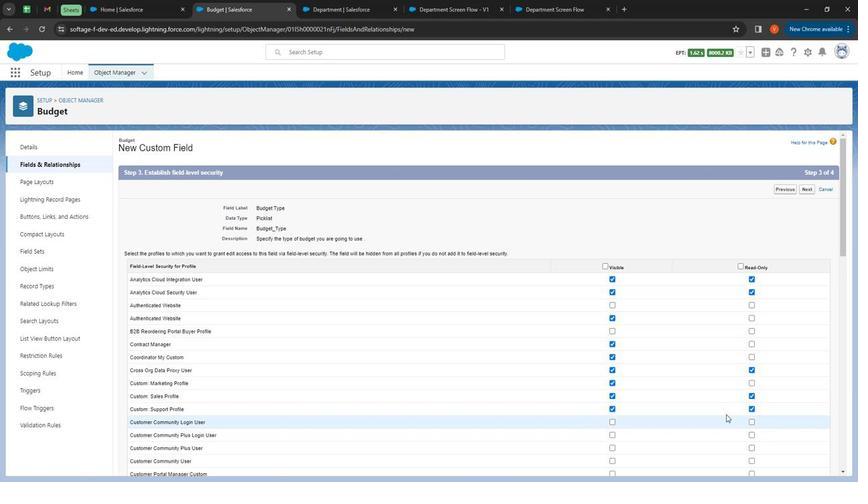 
Action: Mouse moved to (721, 408)
Screenshot: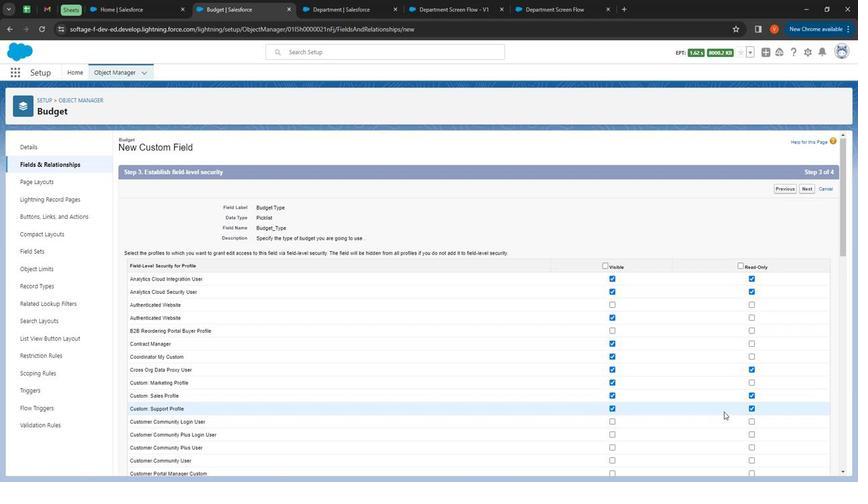 
Action: Mouse scrolled (721, 407) with delta (0, 0)
Screenshot: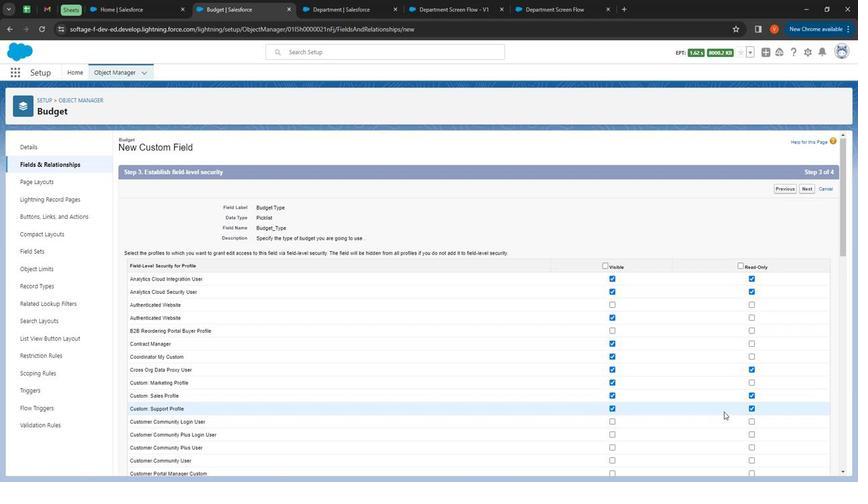 
Action: Mouse moved to (612, 309)
Screenshot: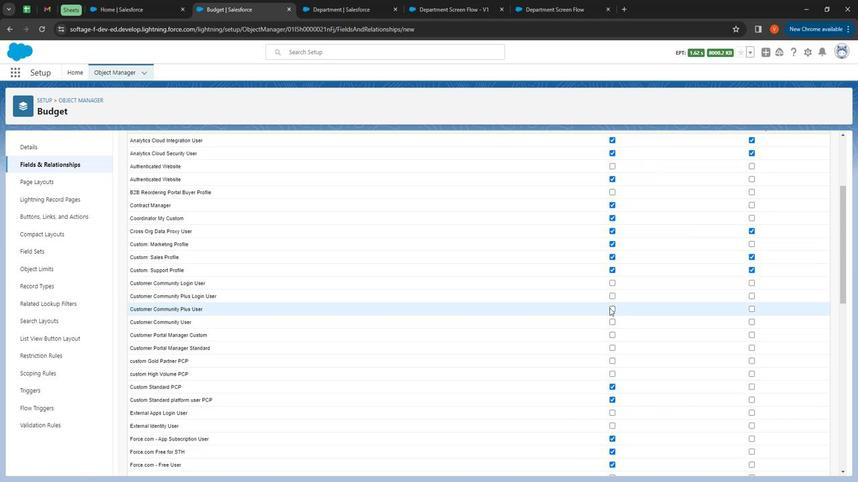 
Action: Mouse pressed left at (612, 309)
Screenshot: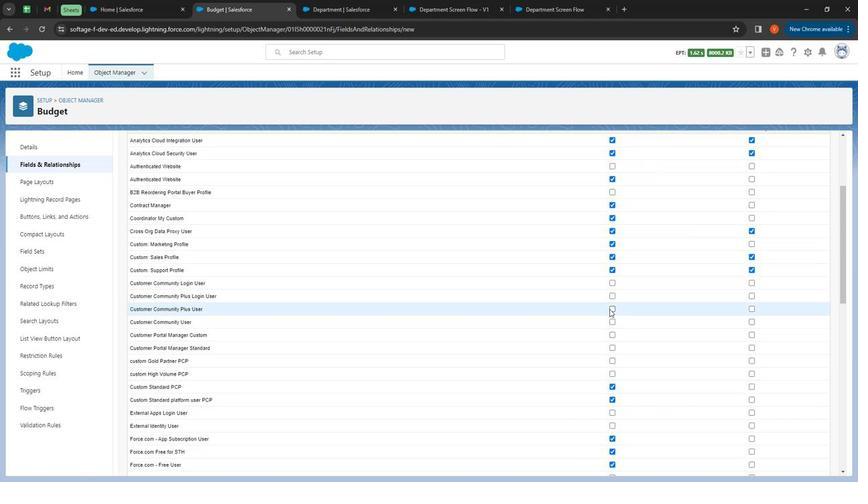 
Action: Mouse moved to (612, 321)
Screenshot: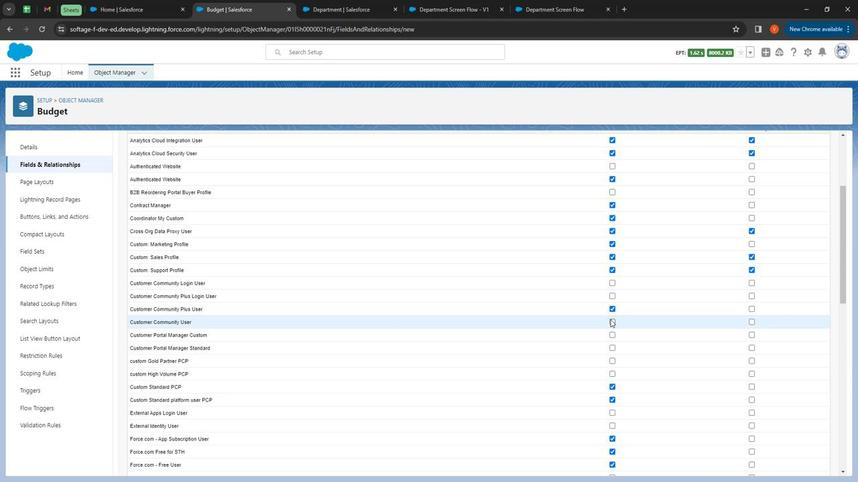 
Action: Mouse pressed left at (612, 321)
Screenshot: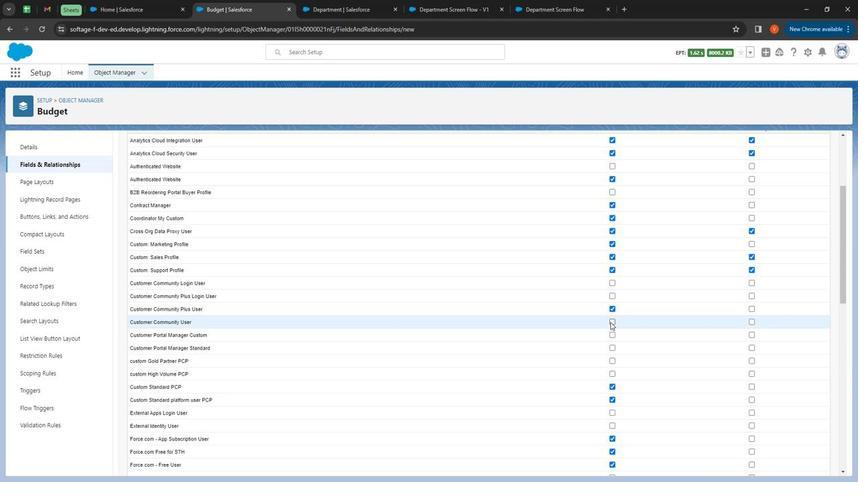 
Action: Mouse moved to (614, 372)
Screenshot: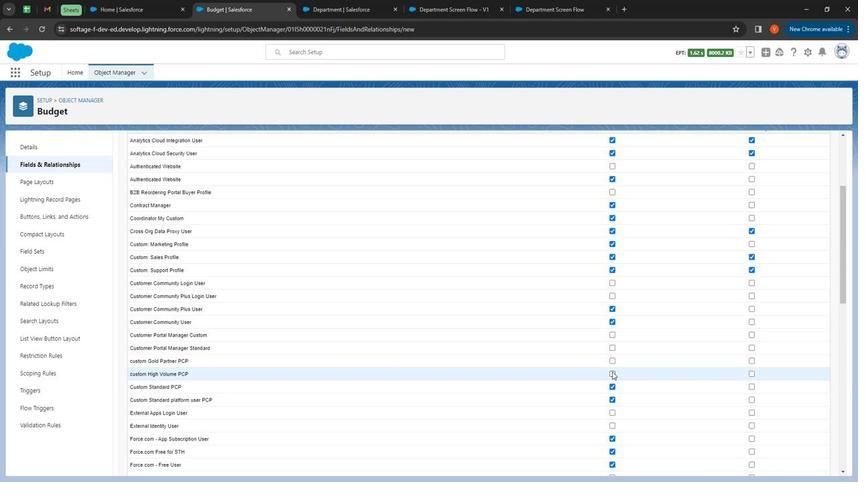 
Action: Mouse pressed left at (614, 372)
Screenshot: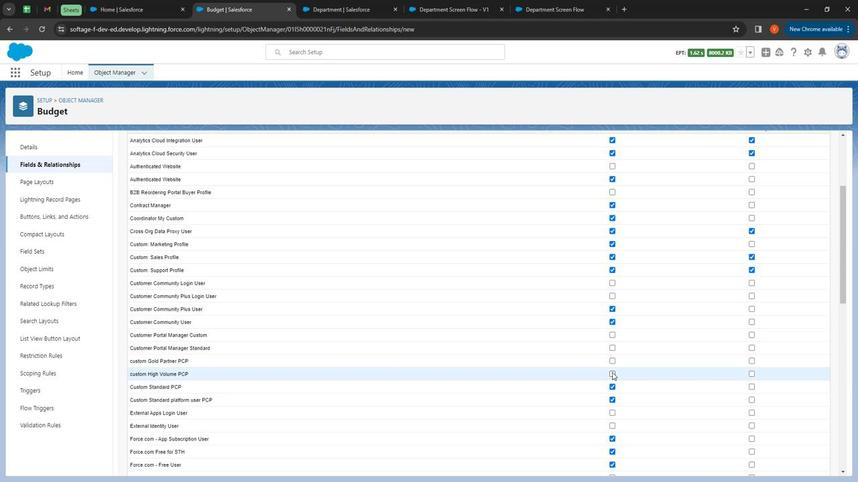 
Action: Mouse moved to (617, 387)
Screenshot: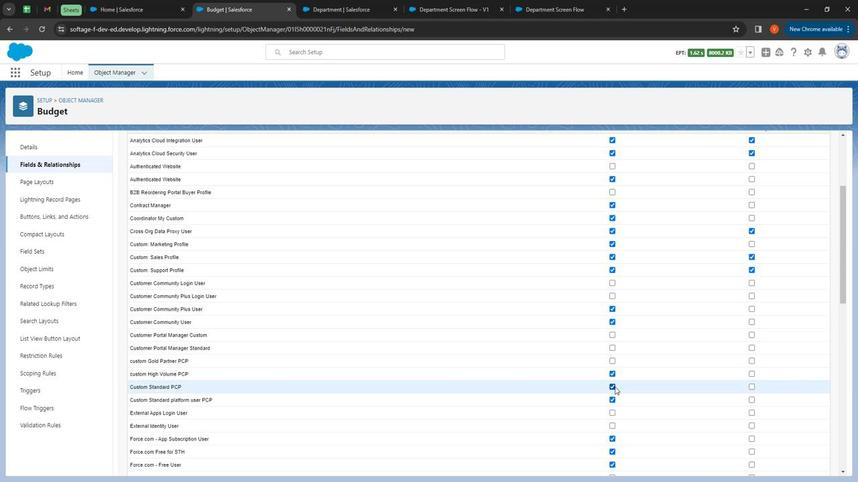 
Action: Mouse pressed left at (617, 387)
Screenshot: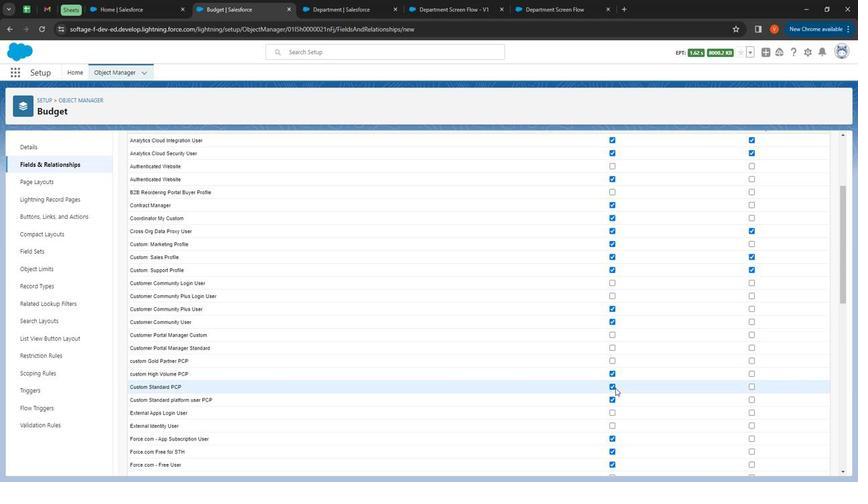 
Action: Mouse moved to (616, 385)
Screenshot: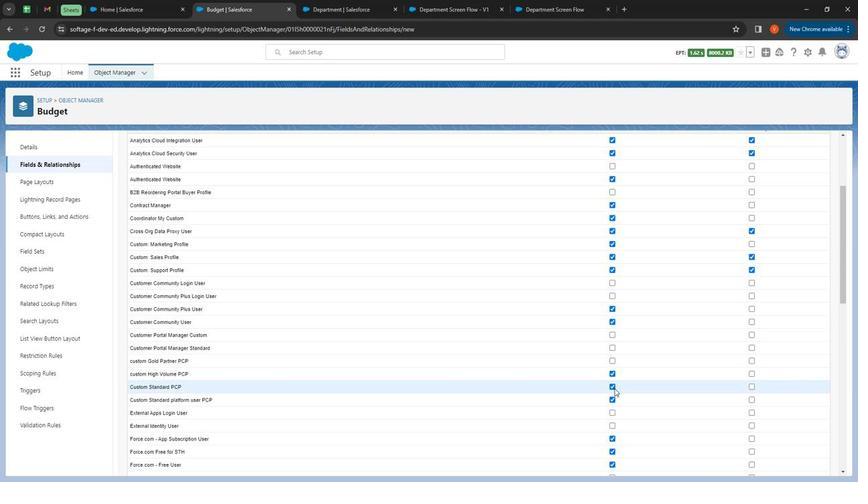 
Action: Mouse pressed left at (616, 385)
Screenshot: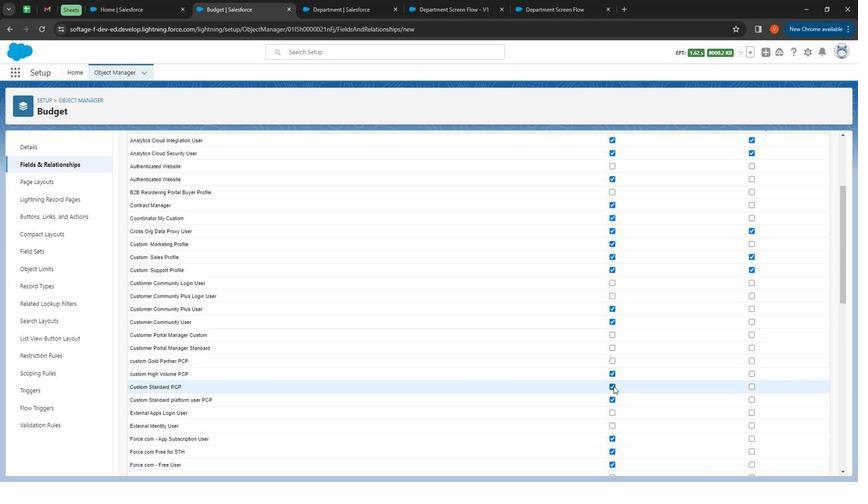 
Action: Mouse moved to (617, 347)
Screenshot: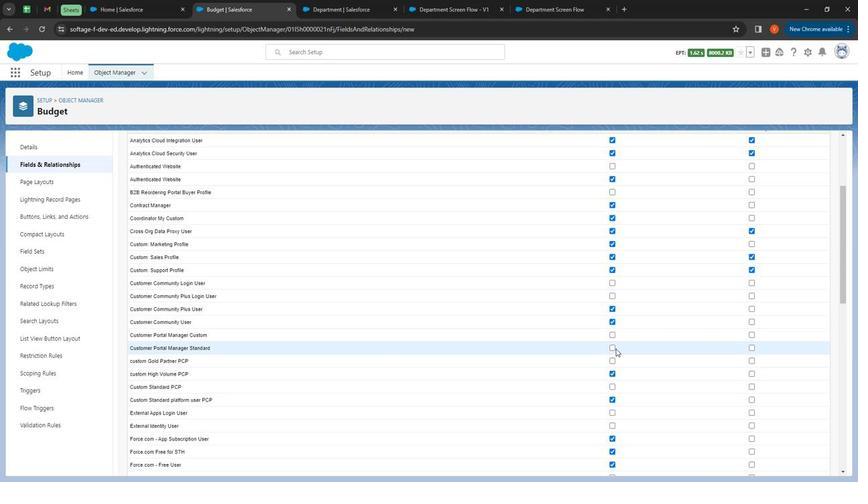
Action: Mouse pressed left at (617, 347)
Screenshot: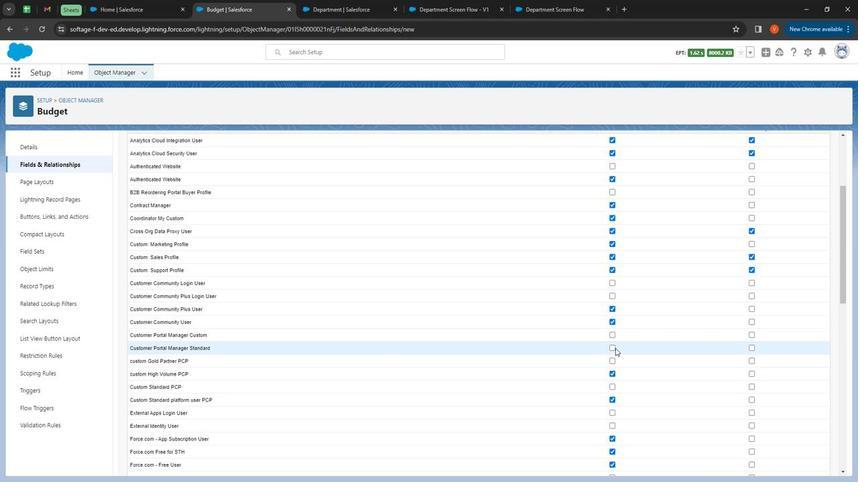 
Action: Mouse moved to (615, 347)
Screenshot: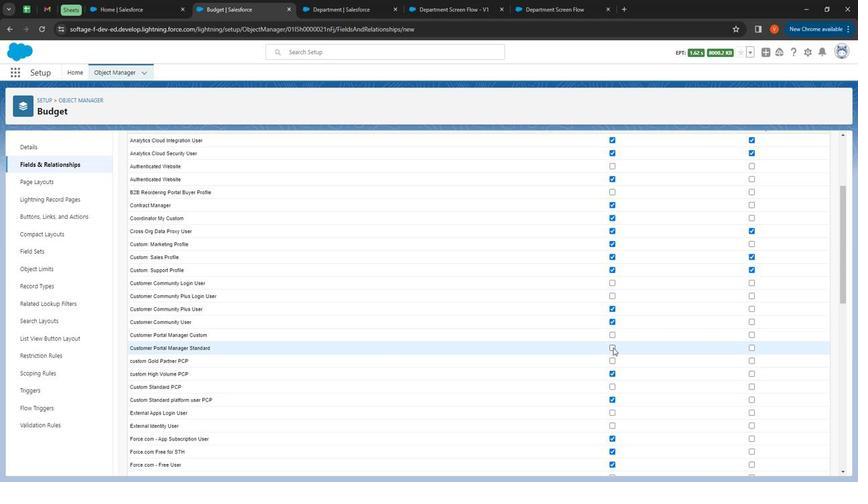 
Action: Mouse pressed left at (615, 347)
Screenshot: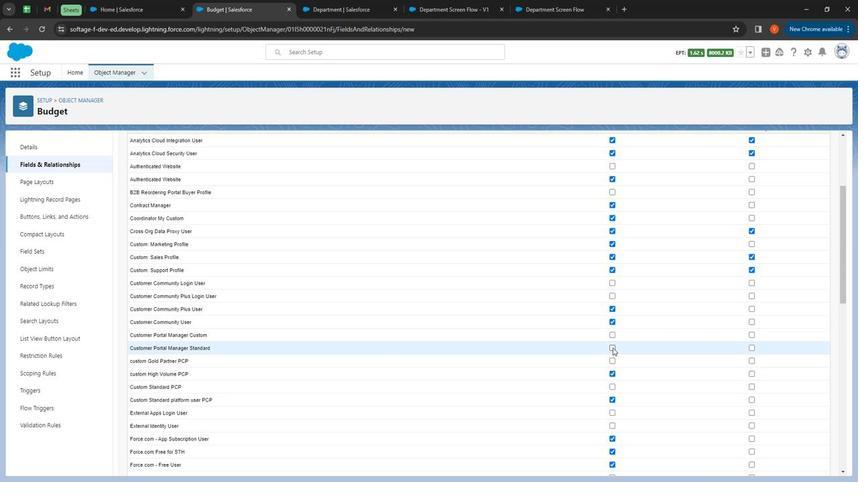 
Action: Mouse moved to (748, 398)
Screenshot: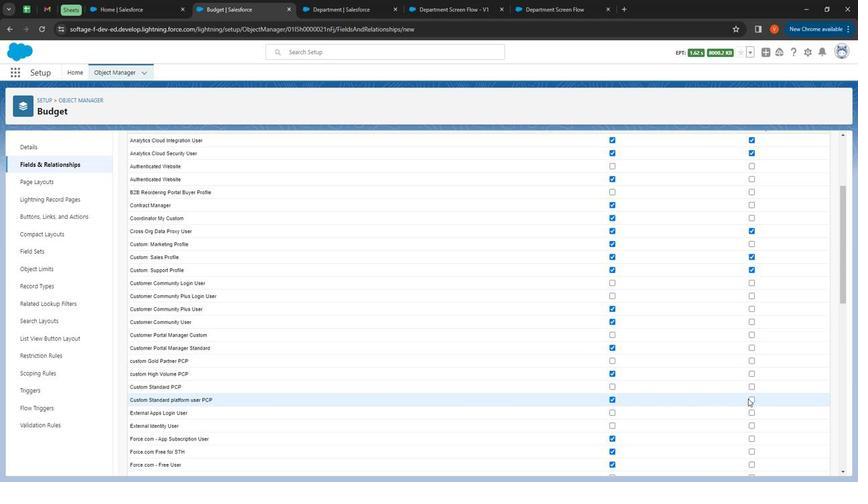 
Action: Mouse pressed left at (748, 398)
Screenshot: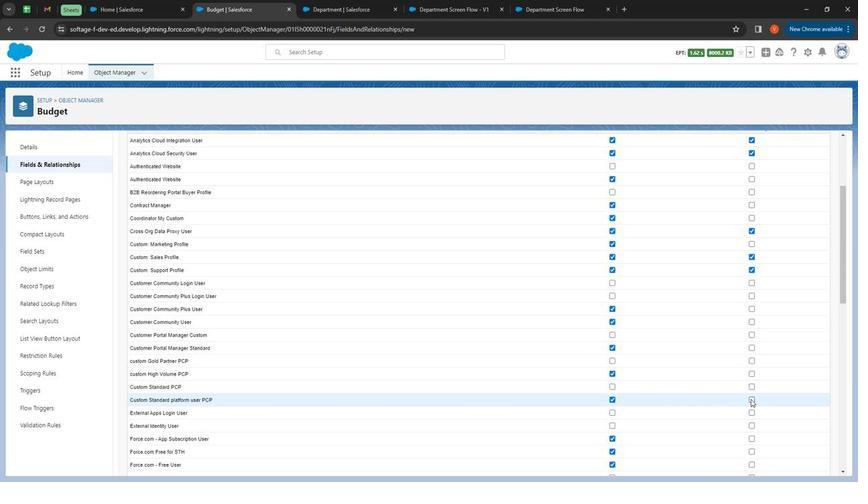 
Action: Mouse moved to (749, 448)
Screenshot: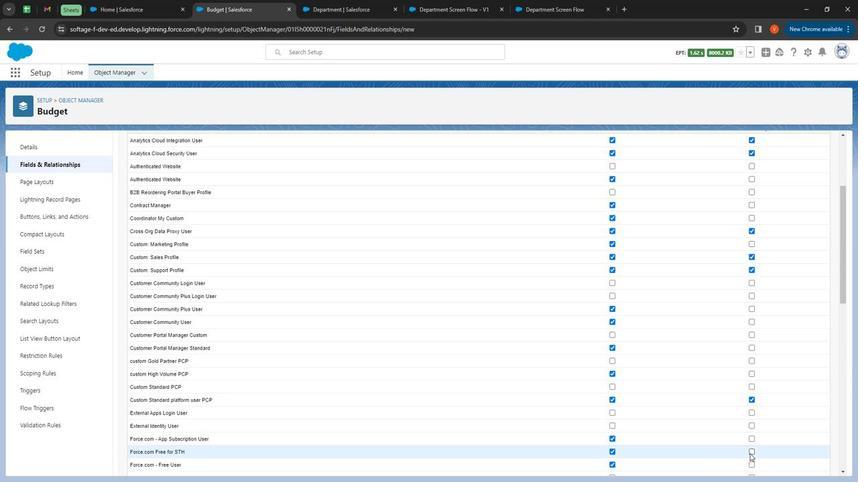 
Action: Mouse pressed left at (749, 448)
Screenshot: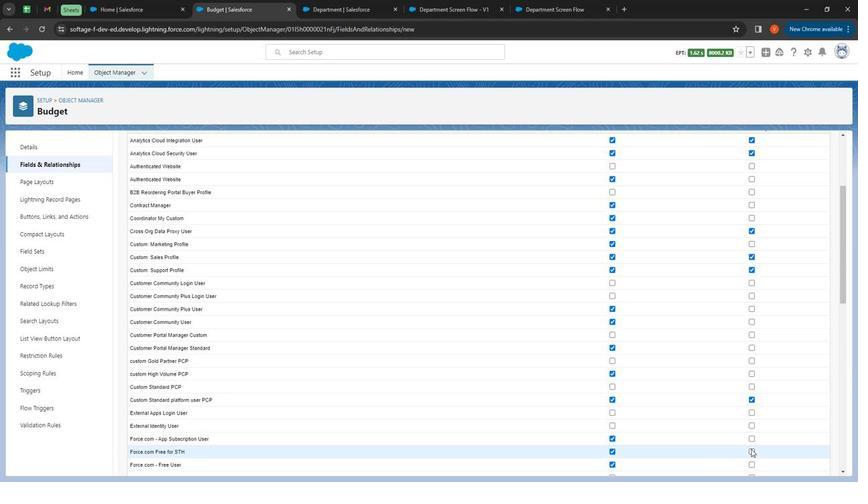 
Action: Mouse moved to (749, 461)
Screenshot: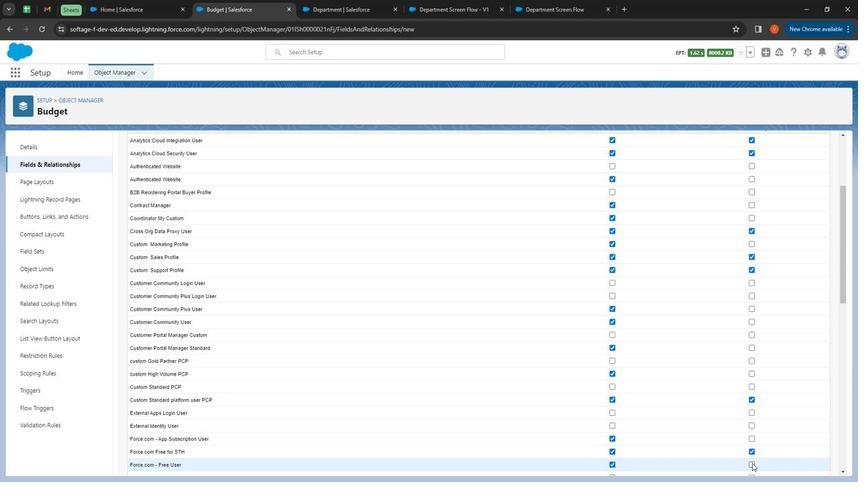 
Action: Mouse pressed left at (749, 461)
Screenshot: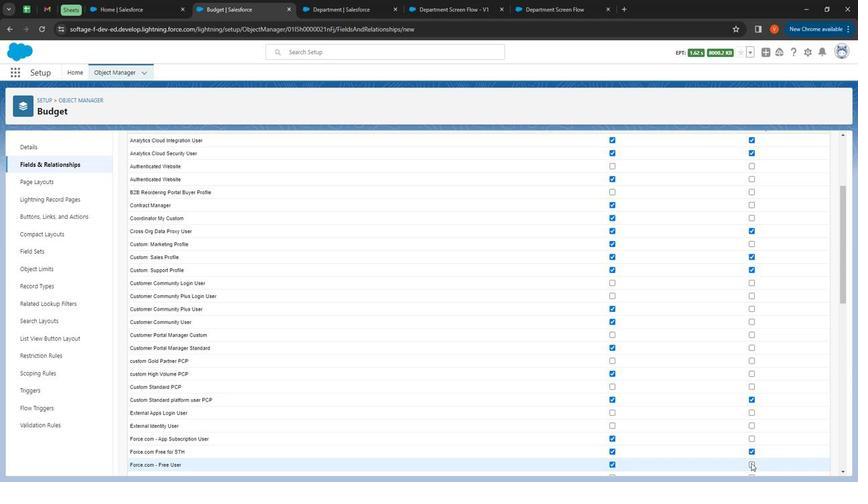 
Action: Mouse moved to (750, 427)
Screenshot: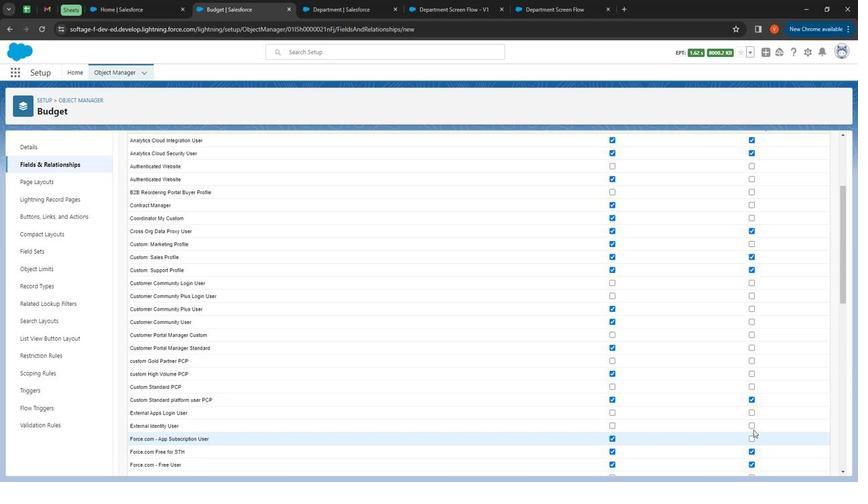 
Action: Mouse scrolled (750, 426) with delta (0, 0)
Screenshot: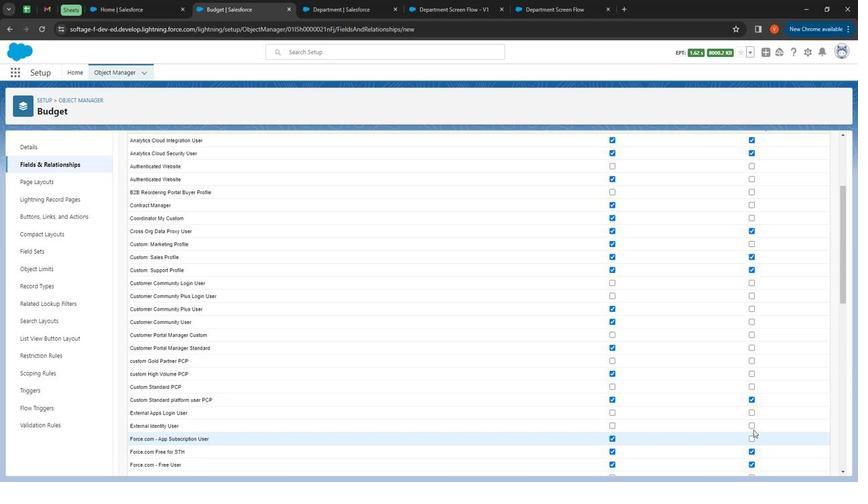 
Action: Mouse moved to (743, 421)
Screenshot: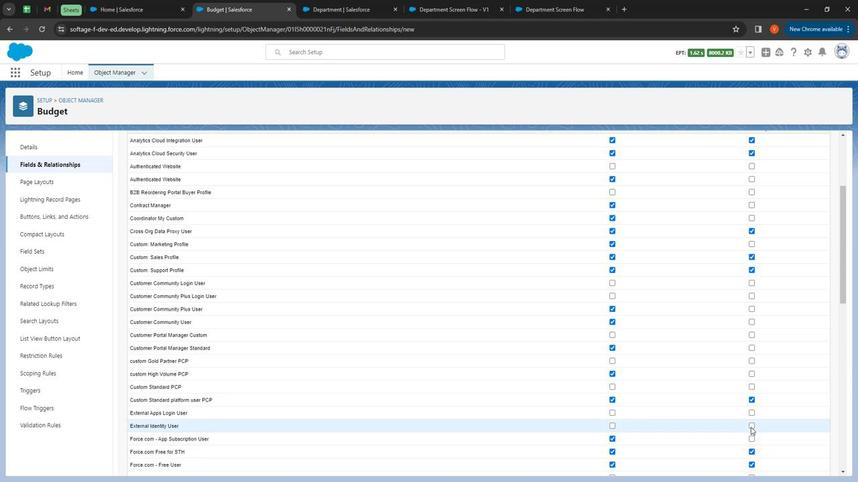 
Action: Mouse scrolled (743, 421) with delta (0, 0)
Screenshot: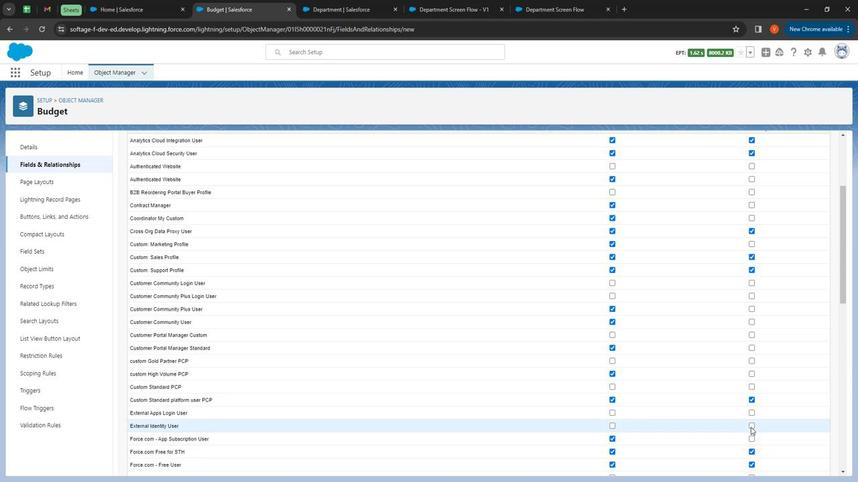 
Action: Mouse moved to (740, 417)
Screenshot: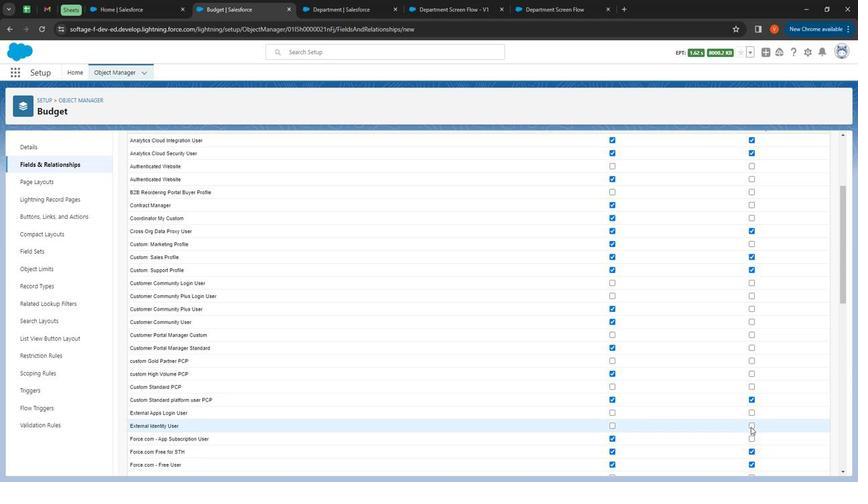 
Action: Mouse scrolled (740, 417) with delta (0, 0)
Screenshot: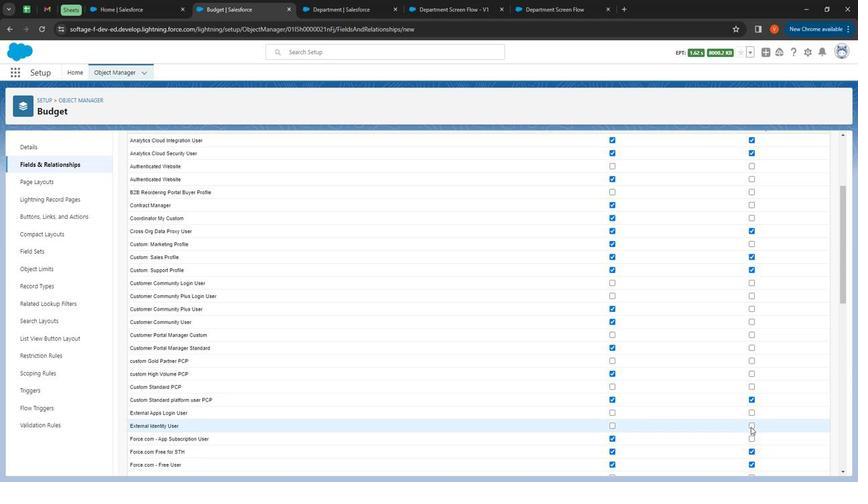 
Action: Mouse moved to (738, 413)
Screenshot: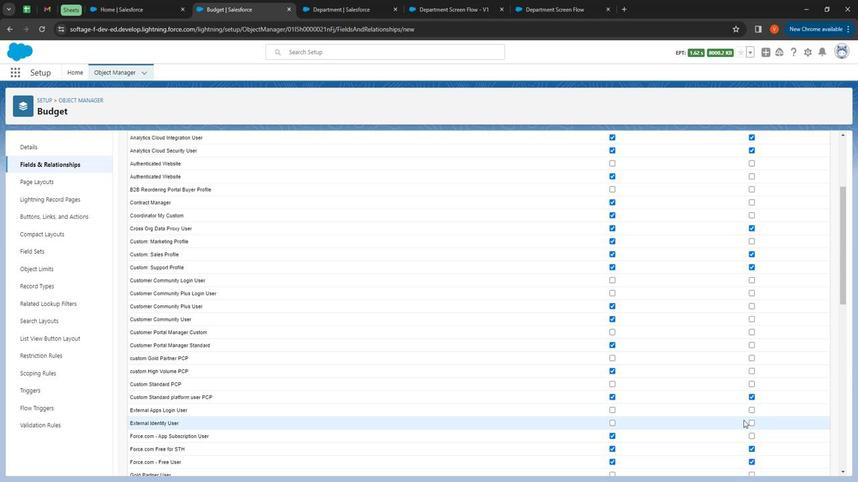 
Action: Mouse scrolled (738, 413) with delta (0, 0)
Screenshot: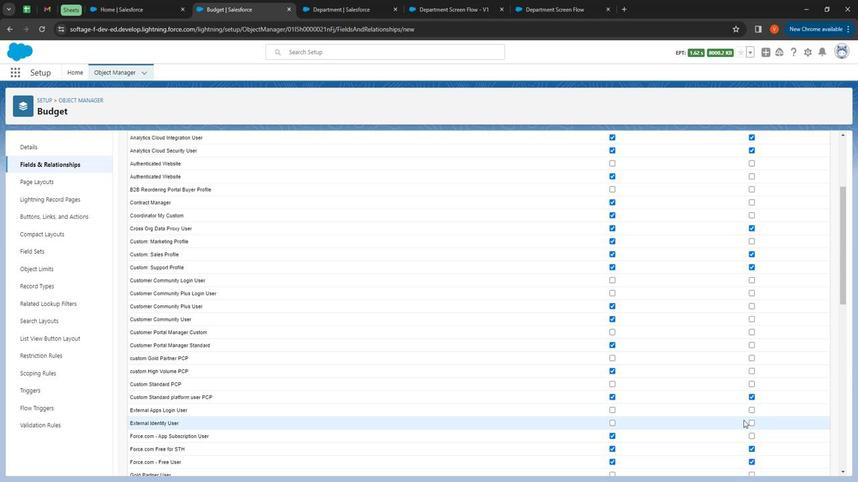 
Action: Mouse moved to (751, 316)
Screenshot: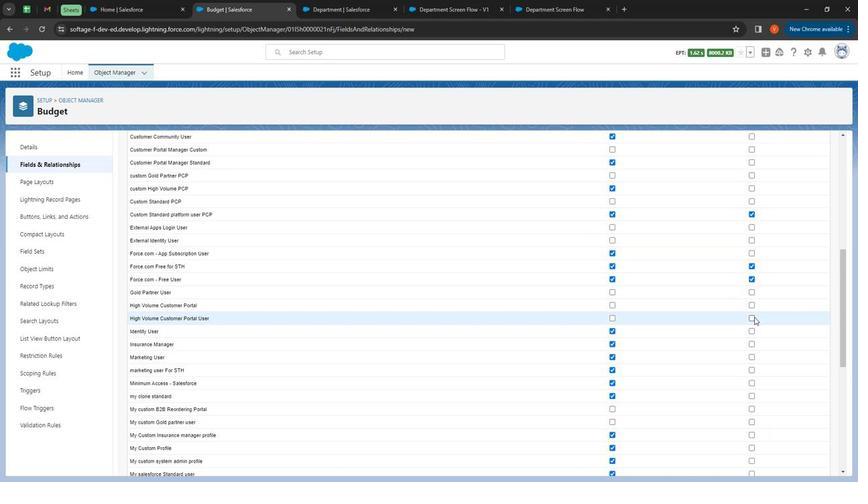 
Action: Mouse pressed left at (751, 316)
Screenshot: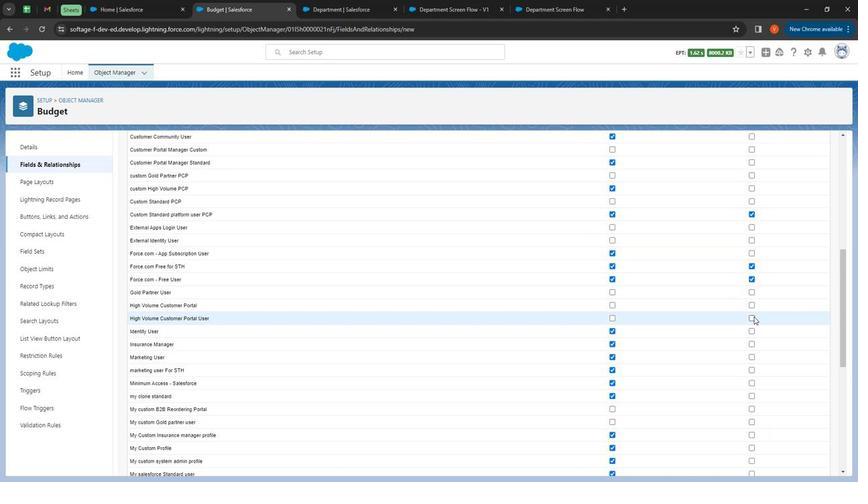 
Action: Mouse moved to (614, 331)
Screenshot: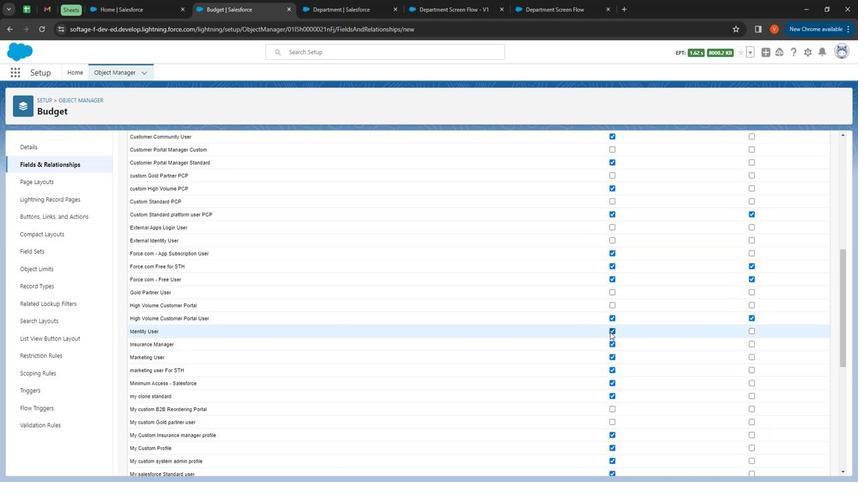 
Action: Mouse pressed left at (614, 331)
Screenshot: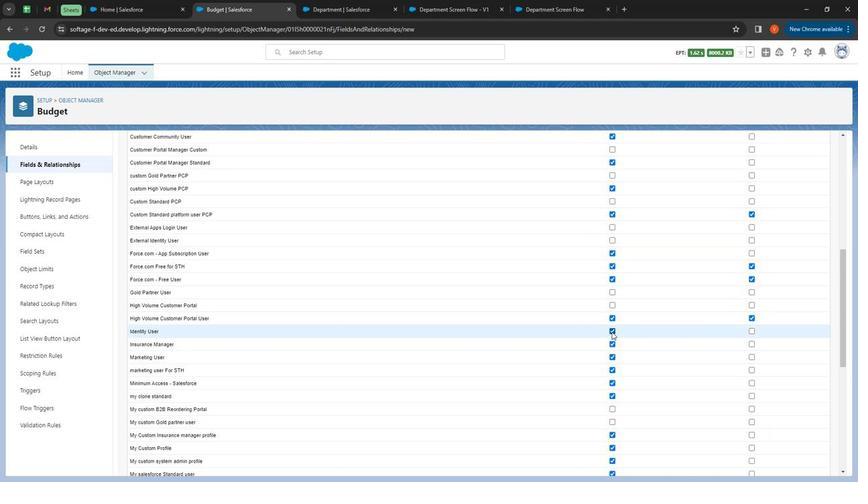 
Action: Mouse moved to (750, 372)
Screenshot: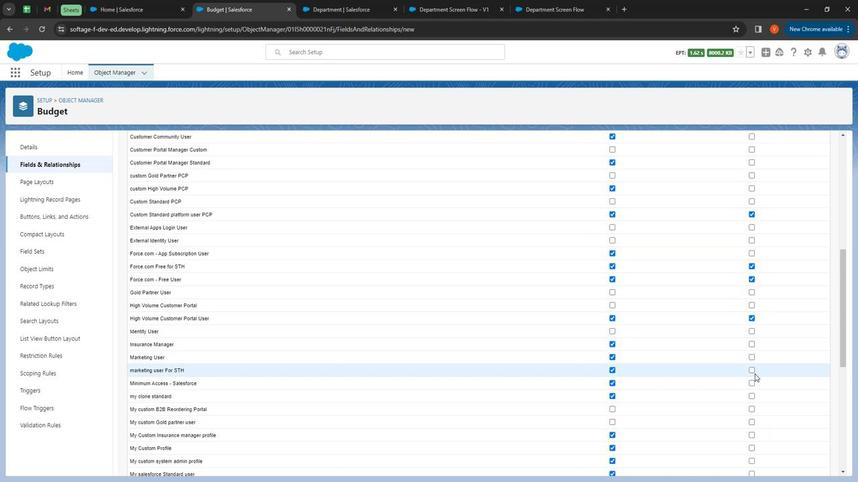 
Action: Mouse pressed left at (750, 372)
Screenshot: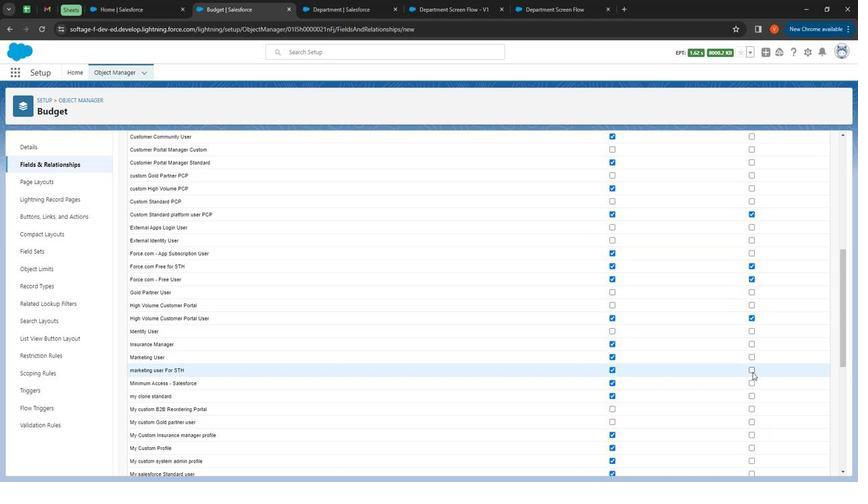 
Action: Mouse moved to (749, 398)
Screenshot: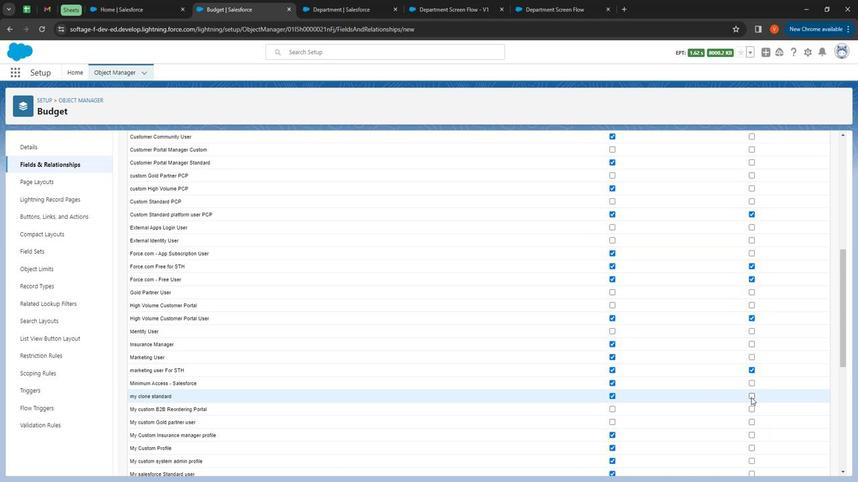 
Action: Mouse pressed left at (749, 398)
Screenshot: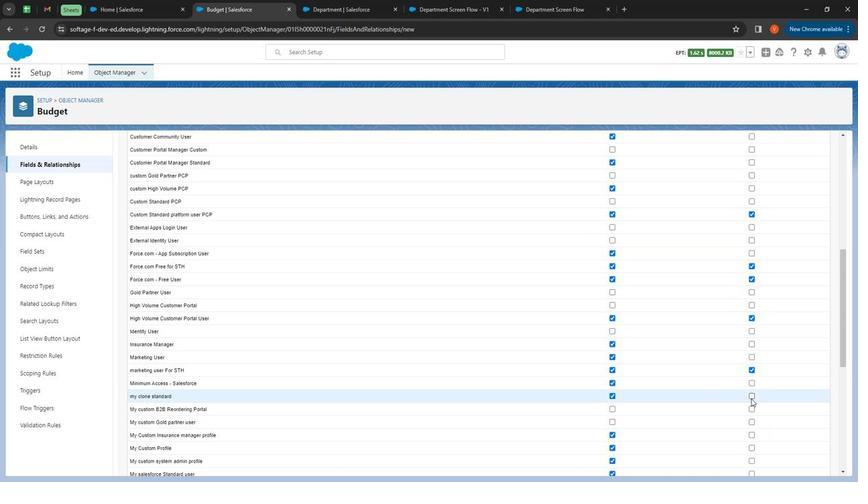 
Action: Mouse moved to (749, 407)
Screenshot: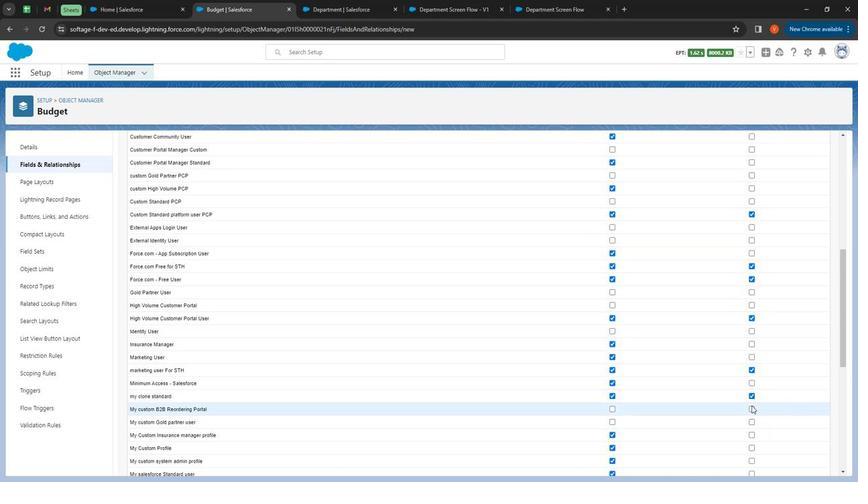 
Action: Mouse pressed left at (749, 407)
Screenshot: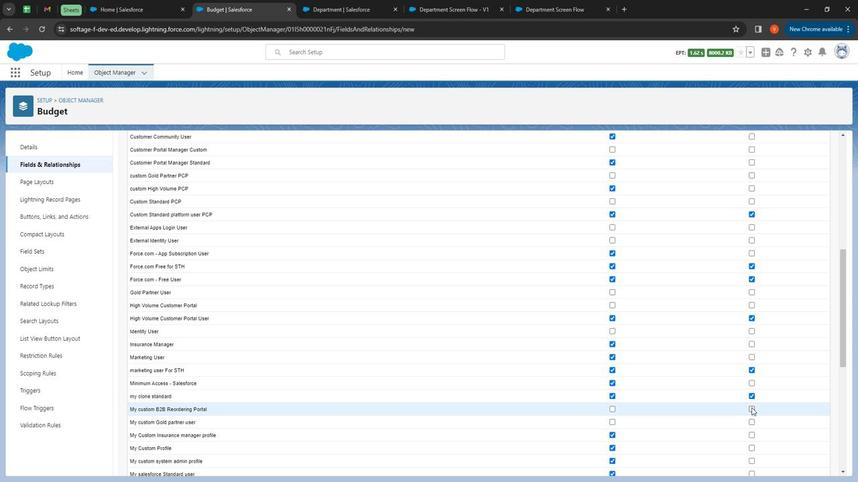 
Action: Mouse moved to (749, 416)
Screenshot: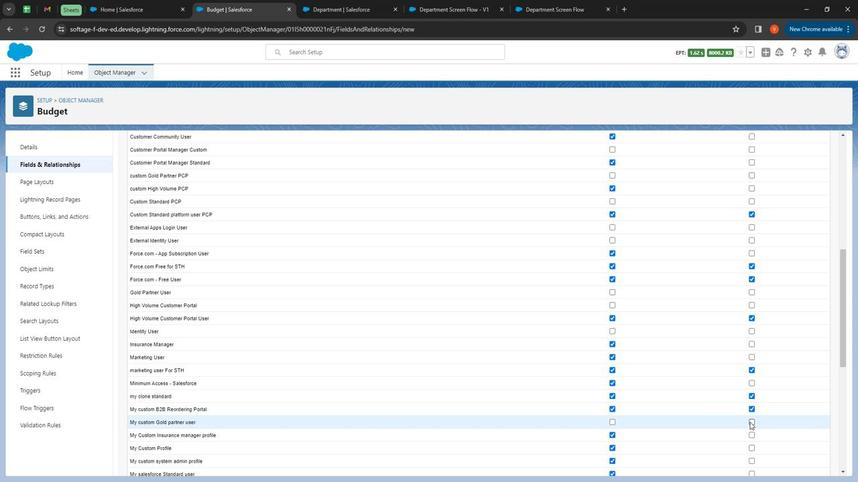 
Action: Mouse scrolled (749, 416) with delta (0, 0)
Screenshot: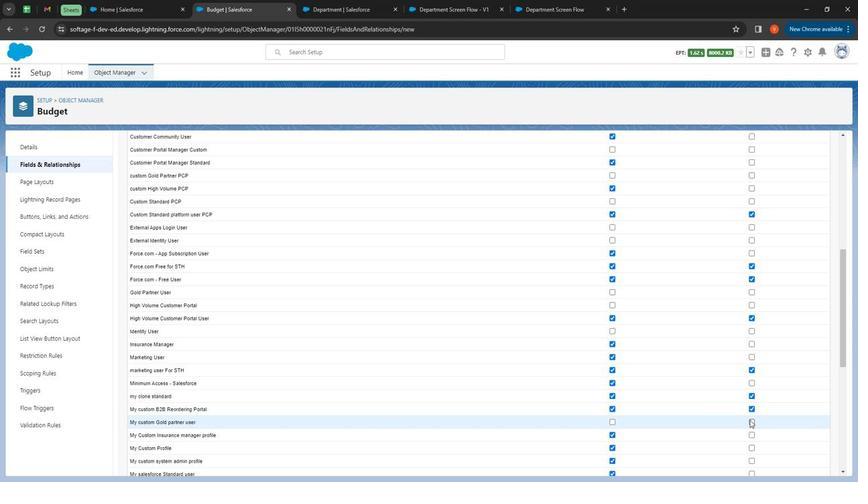 
Action: Mouse moved to (749, 416)
Screenshot: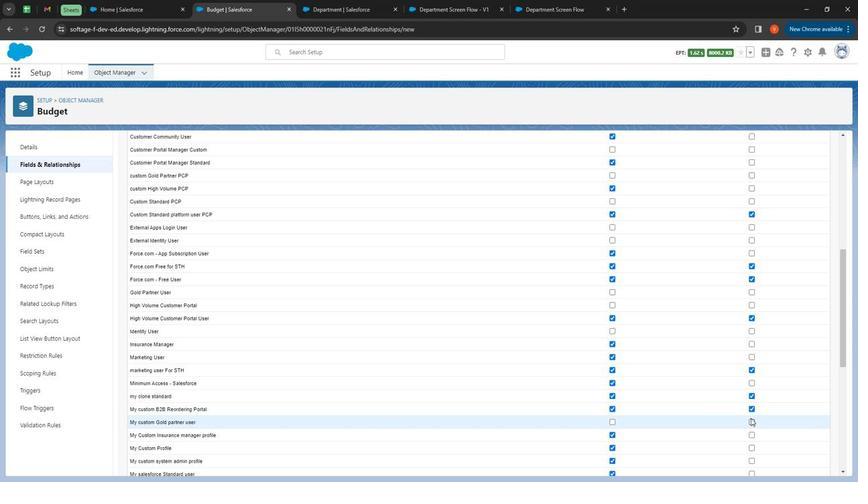 
Action: Mouse scrolled (749, 416) with delta (0, 0)
Screenshot: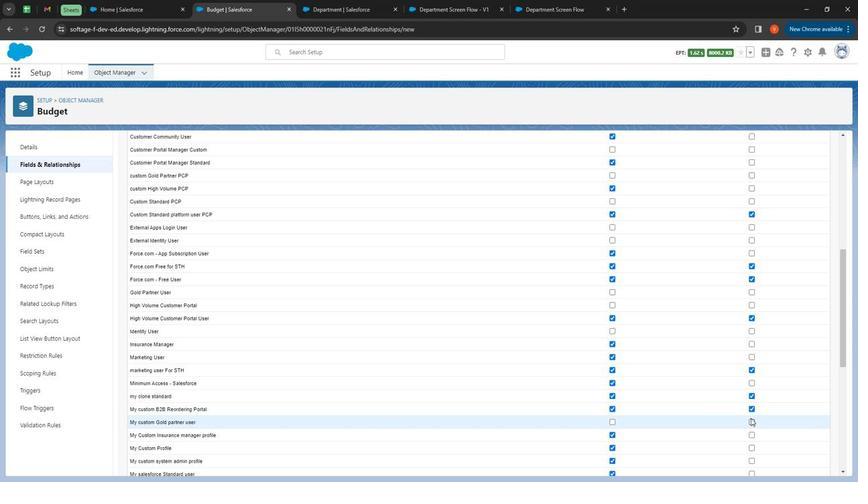 
Action: Mouse moved to (749, 415)
Screenshot: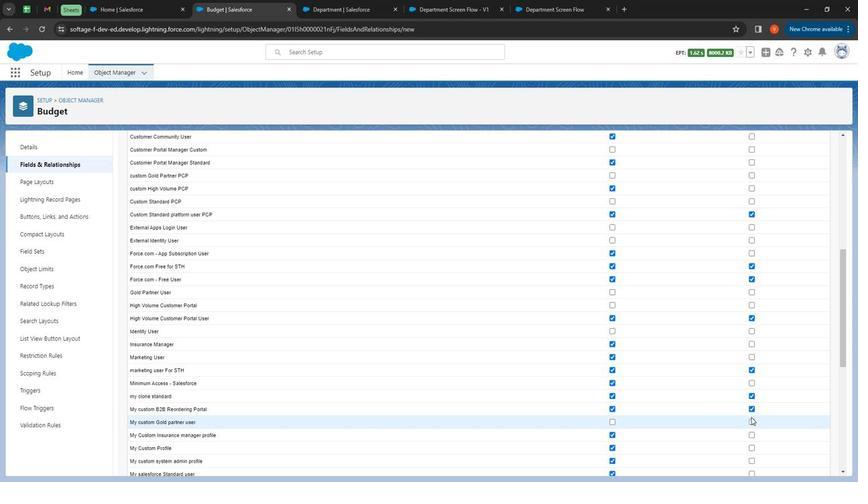 
Action: Mouse scrolled (749, 415) with delta (0, 0)
Screenshot: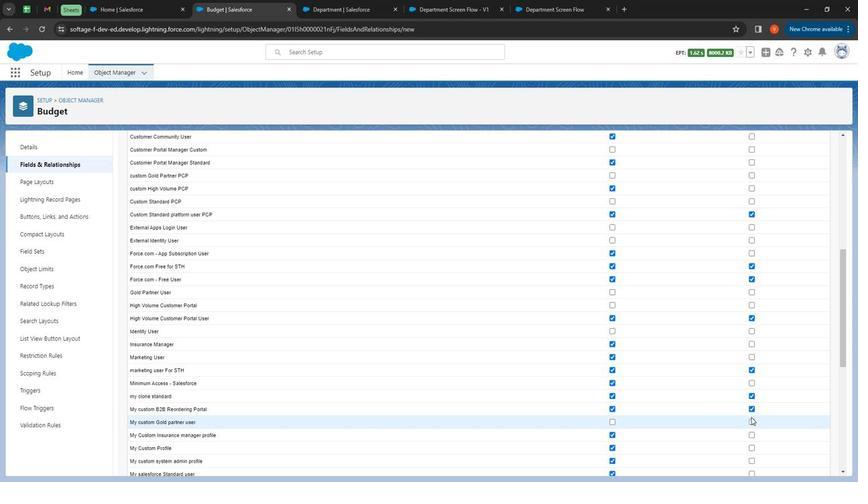 
Action: Mouse moved to (749, 413)
Screenshot: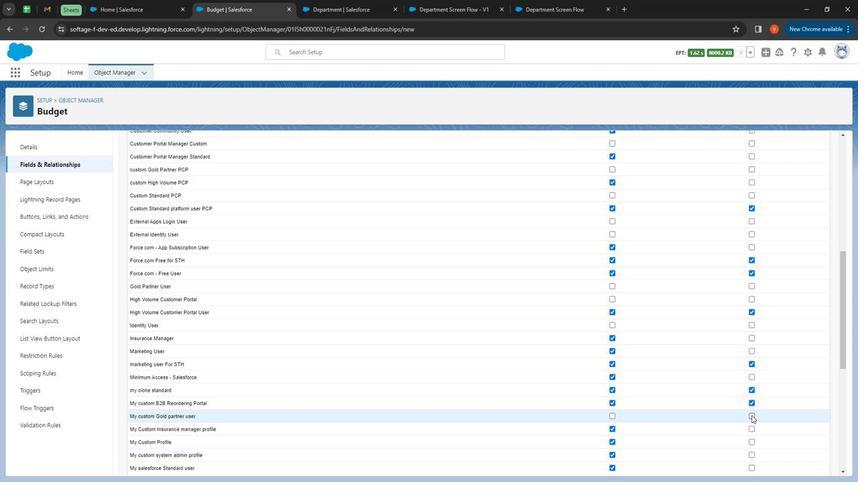 
Action: Mouse scrolled (749, 413) with delta (0, 0)
Screenshot: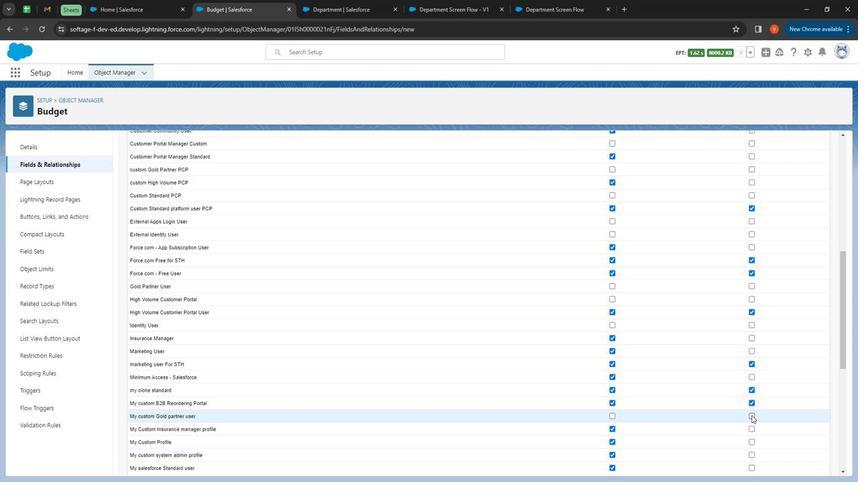 
Action: Mouse moved to (751, 288)
Screenshot: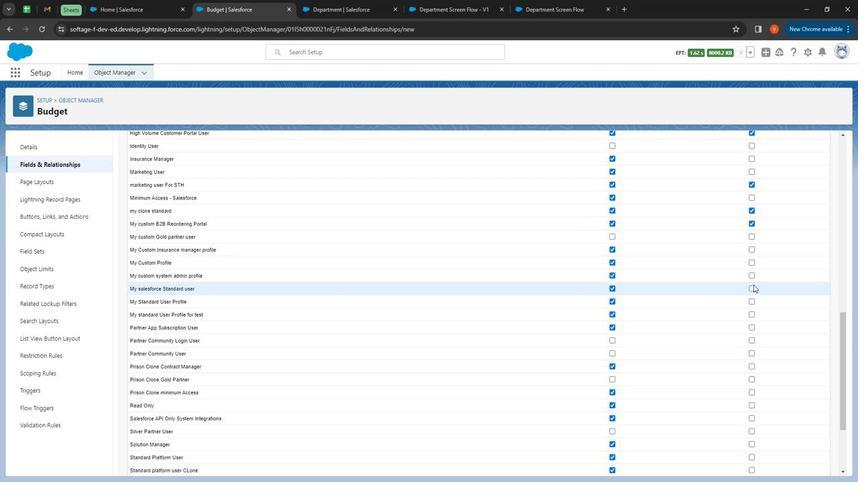 
Action: Mouse pressed left at (751, 288)
Screenshot: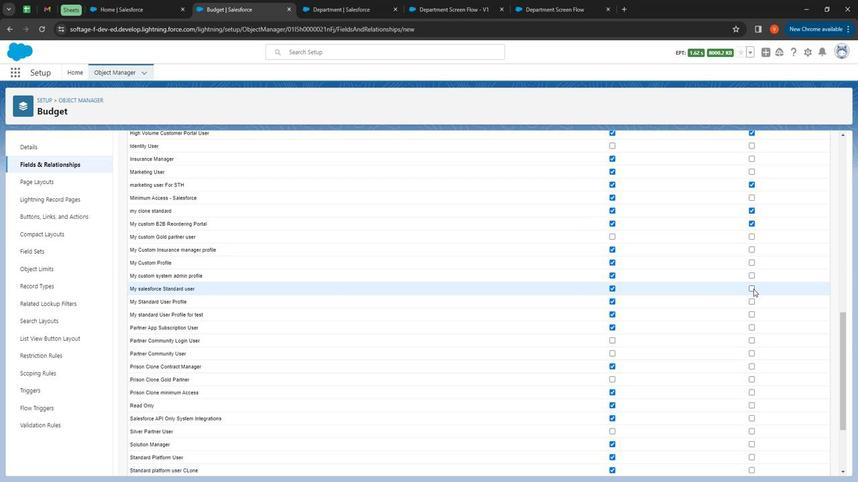 
Action: Mouse moved to (750, 278)
Screenshot: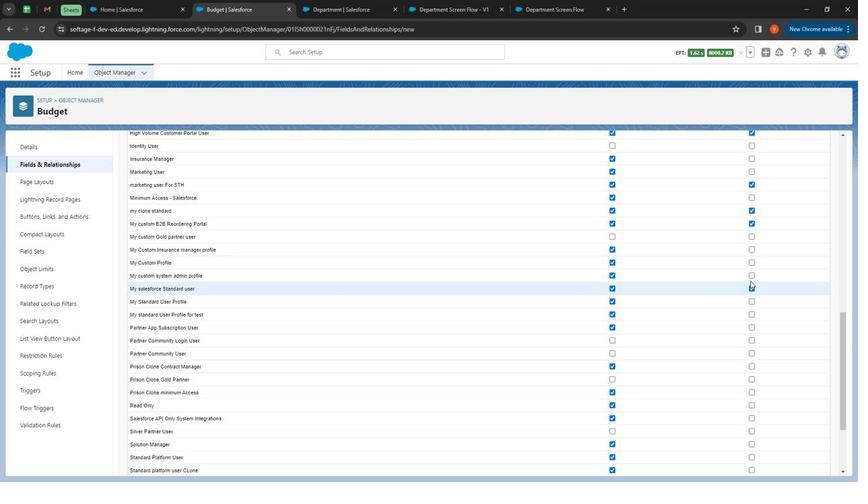 
Action: Mouse pressed left at (750, 278)
Screenshot: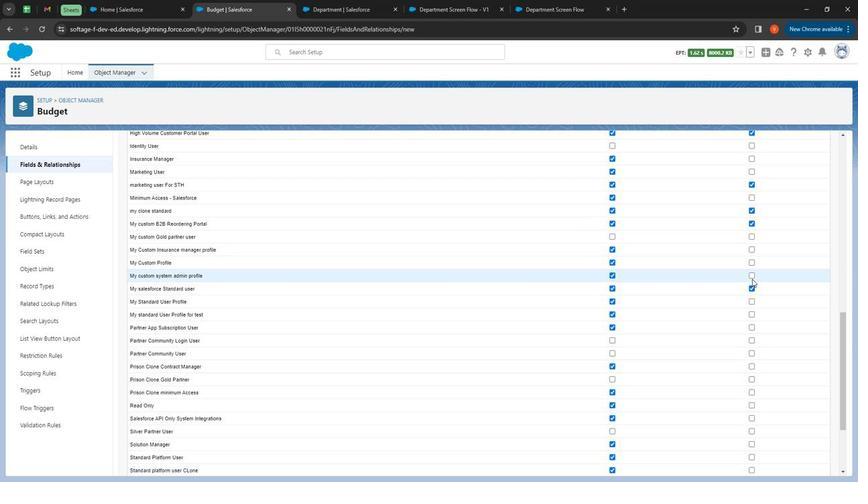 
Action: Mouse moved to (750, 276)
Screenshot: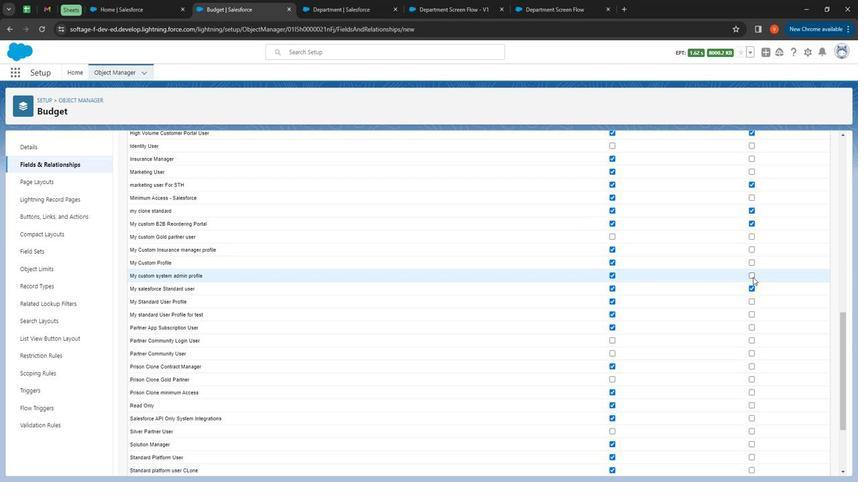 
Action: Mouse pressed left at (750, 276)
Screenshot: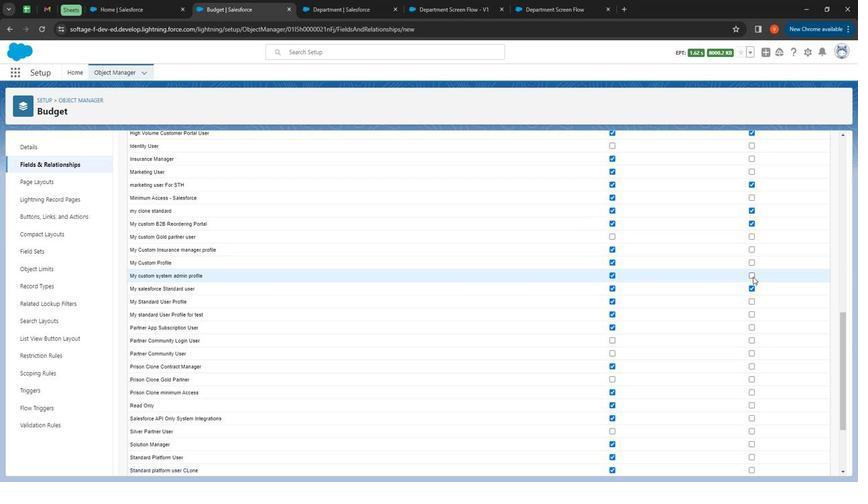 
Action: Mouse moved to (750, 313)
Screenshot: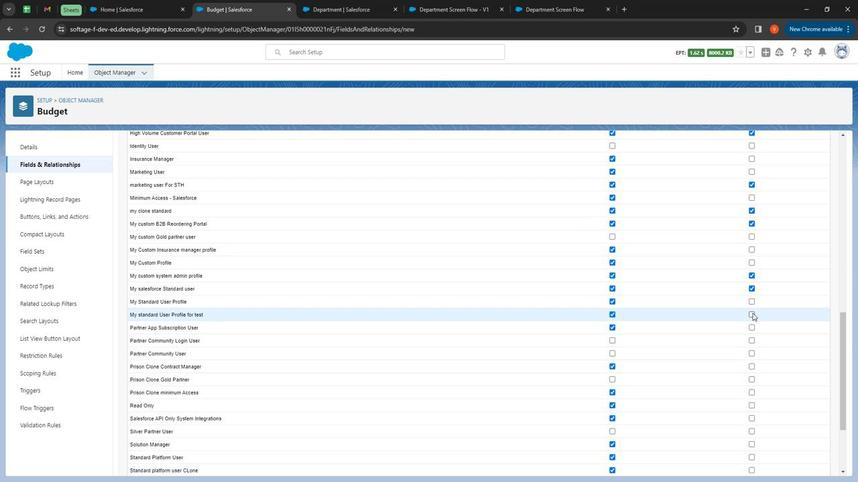 
Action: Mouse pressed left at (750, 313)
Screenshot: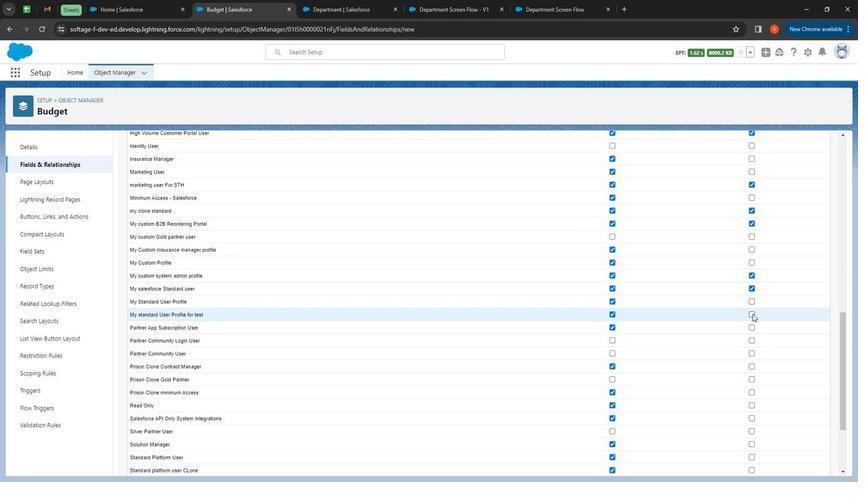 
Action: Mouse moved to (750, 326)
Screenshot: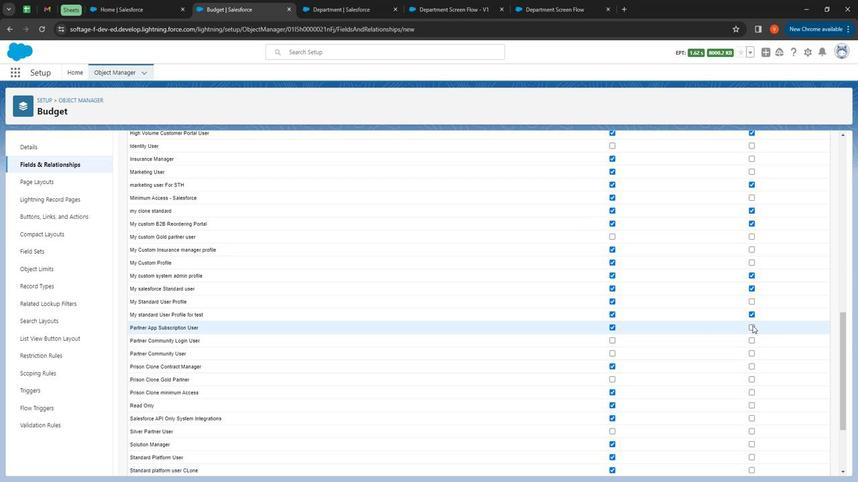 
Action: Mouse pressed left at (750, 326)
Screenshot: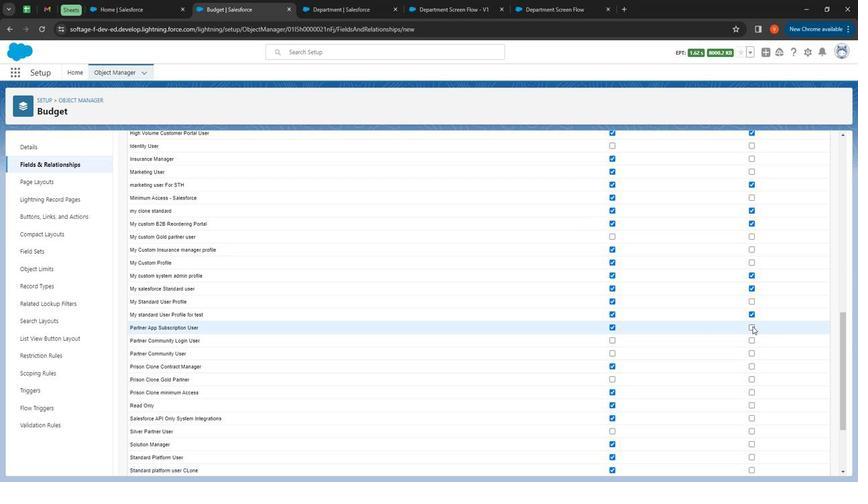 
Action: Mouse moved to (757, 325)
Screenshot: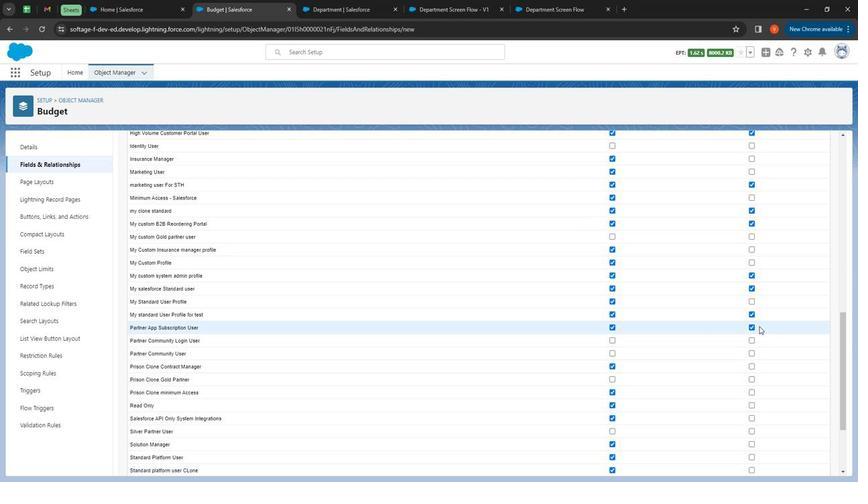 
Action: Mouse scrolled (757, 325) with delta (0, 0)
Screenshot: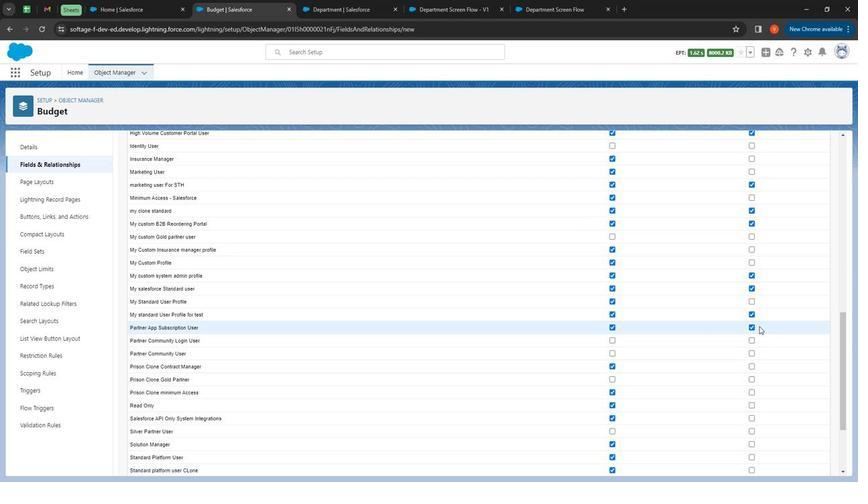 
Action: Mouse moved to (757, 325)
Screenshot: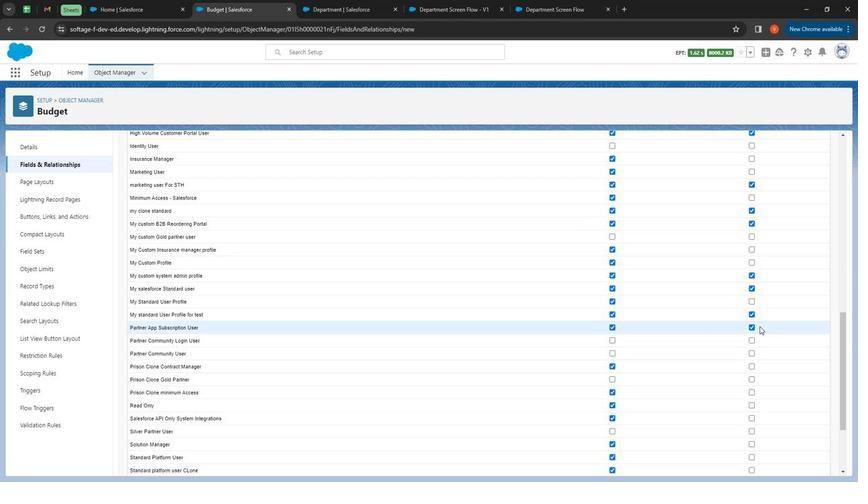 
Action: Mouse scrolled (757, 325) with delta (0, 0)
Screenshot: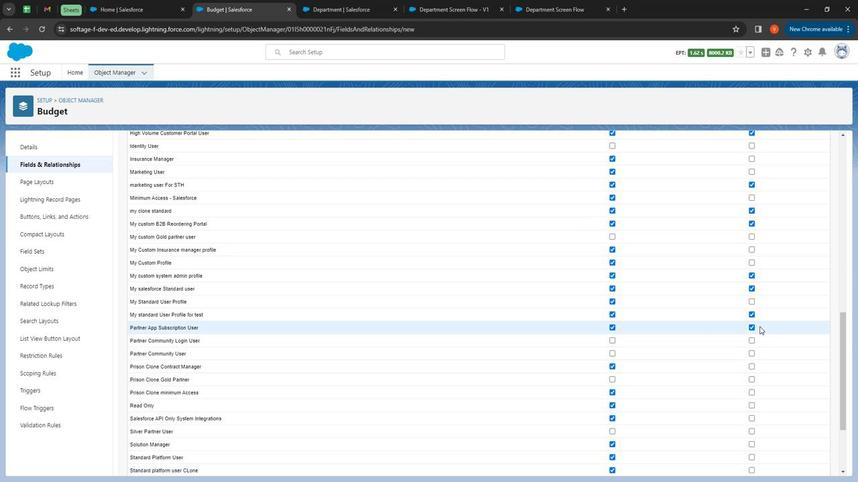 
Action: Mouse moved to (748, 272)
Screenshot: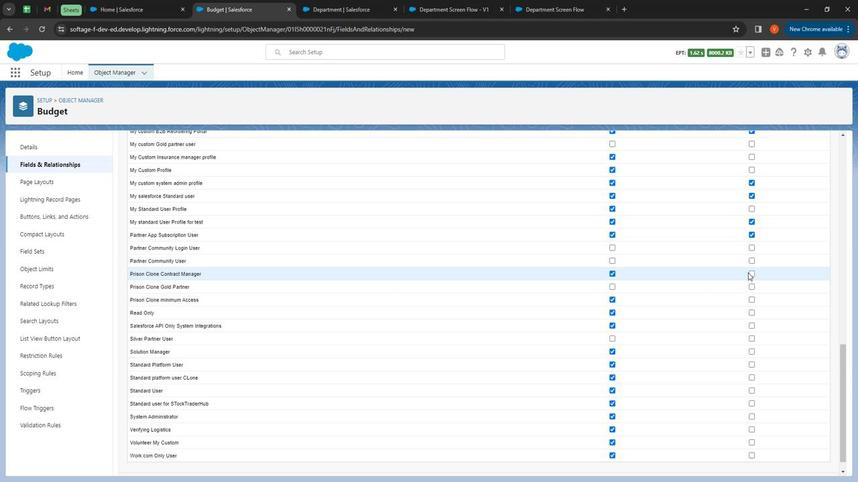 
Action: Mouse pressed left at (748, 272)
Screenshot: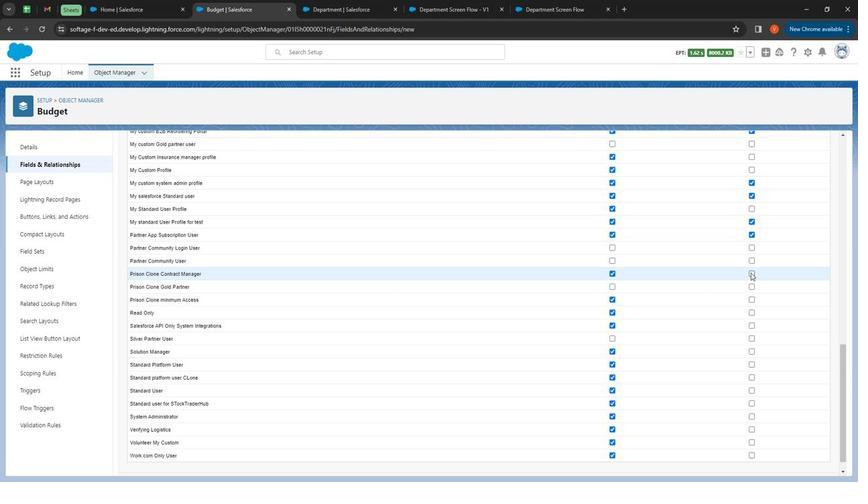 
Action: Mouse moved to (750, 314)
Screenshot: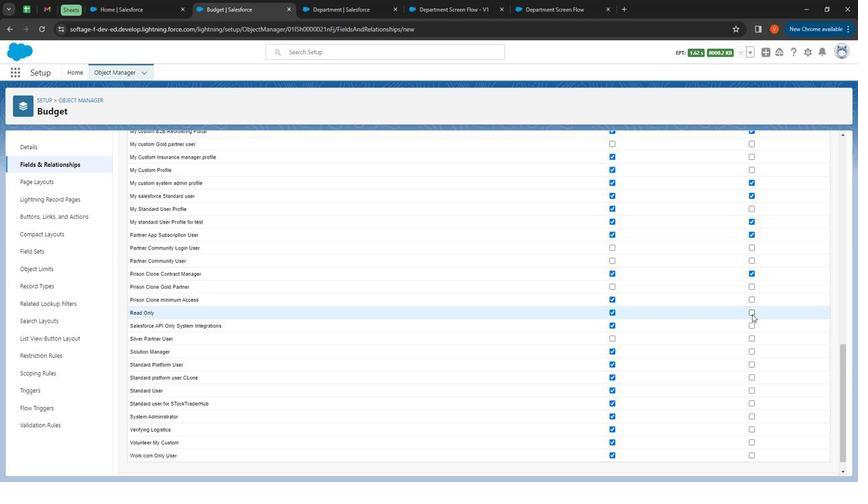 
Action: Mouse pressed left at (750, 314)
Screenshot: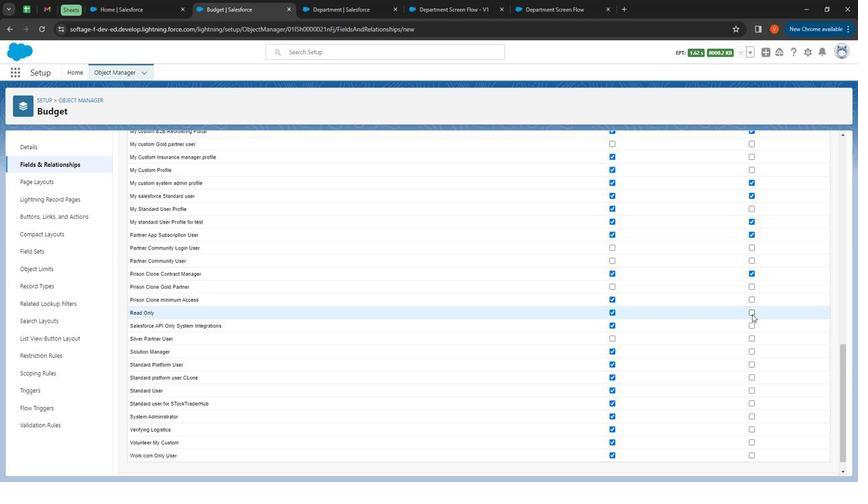 
Action: Mouse moved to (750, 297)
Screenshot: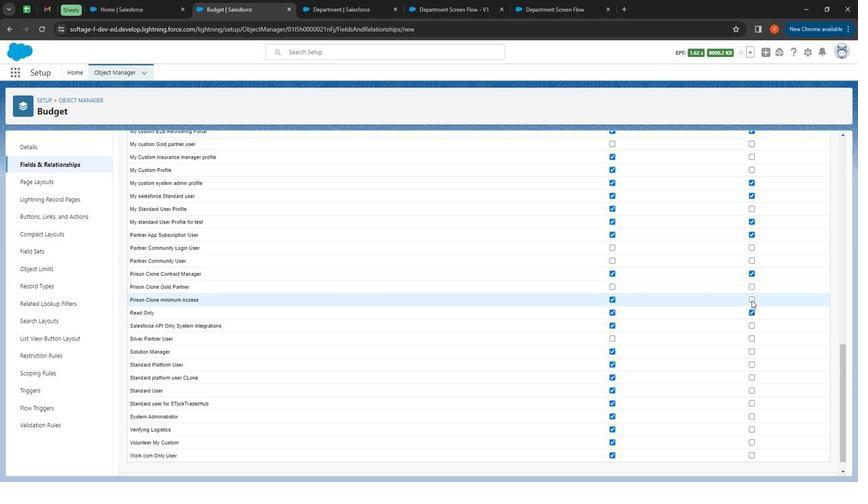 
Action: Mouse pressed left at (750, 297)
Screenshot: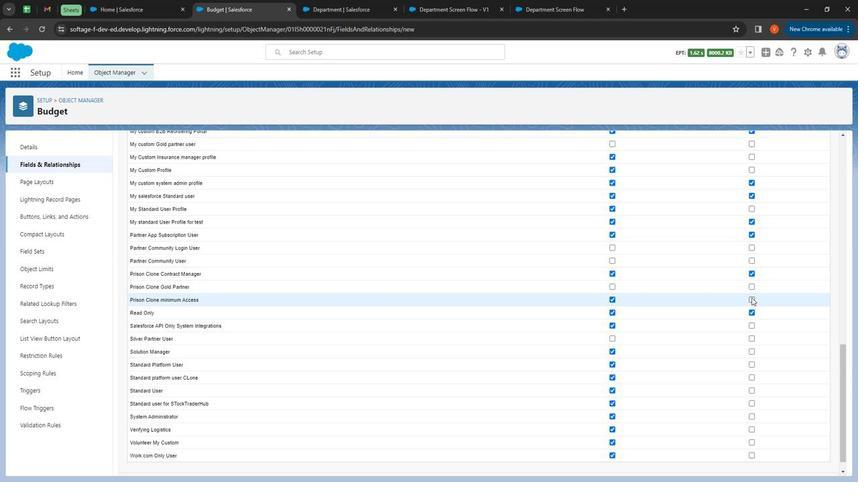 
Action: Mouse moved to (749, 368)
Screenshot: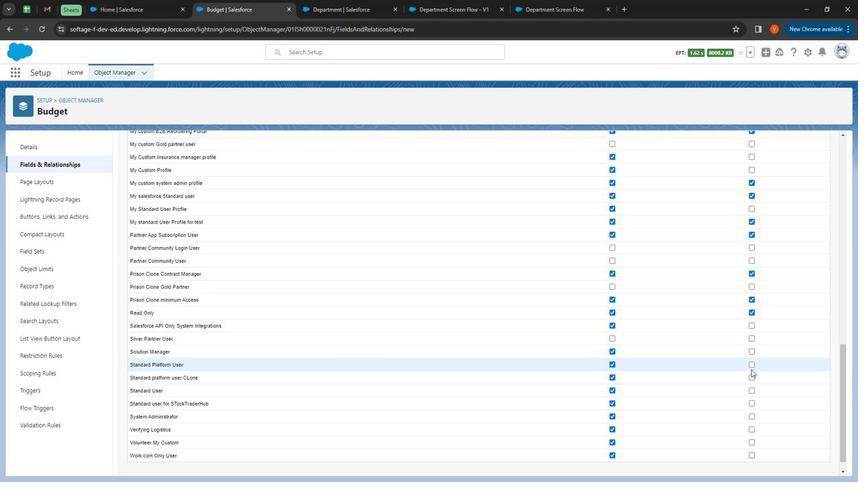 
Action: Mouse pressed left at (749, 368)
Screenshot: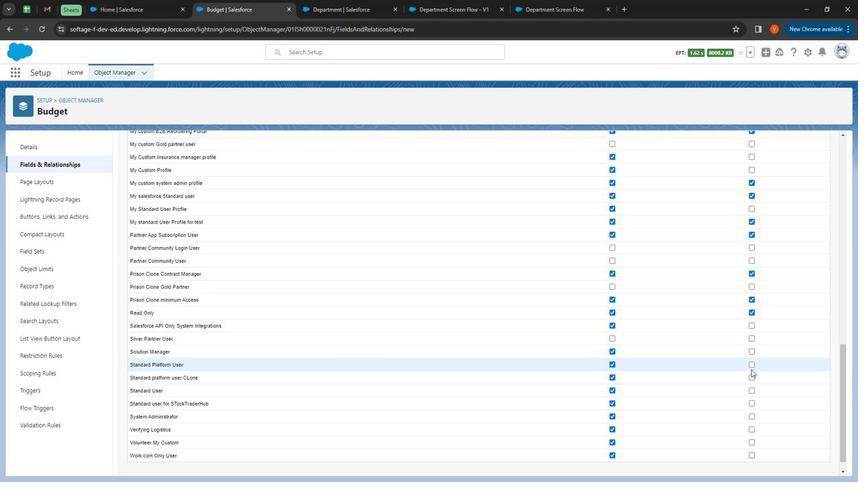 
Action: Mouse moved to (750, 364)
Screenshot: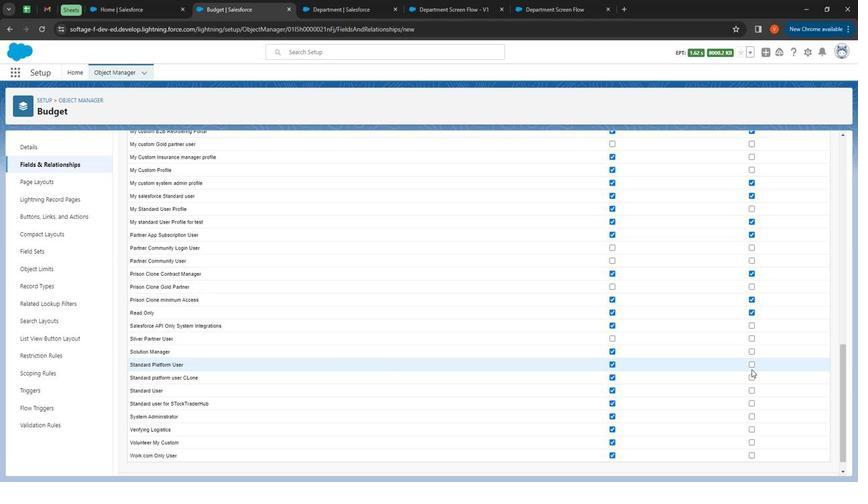 
Action: Mouse pressed left at (750, 364)
Screenshot: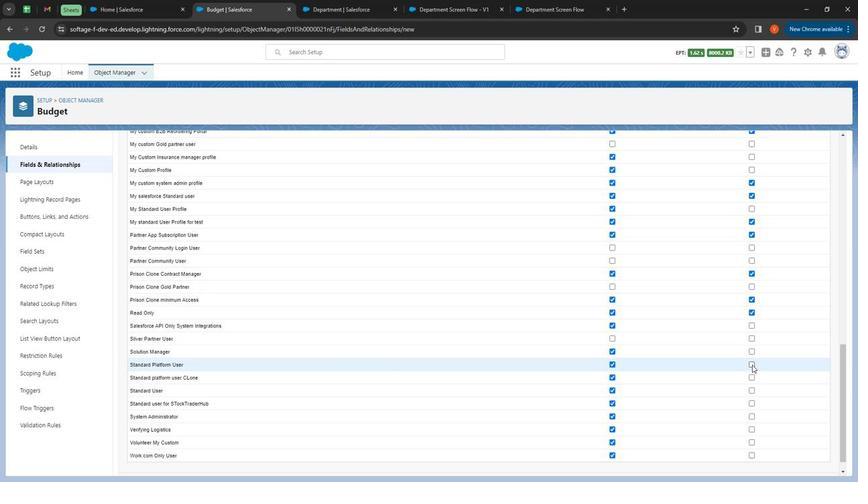 
Action: Mouse moved to (748, 404)
Screenshot: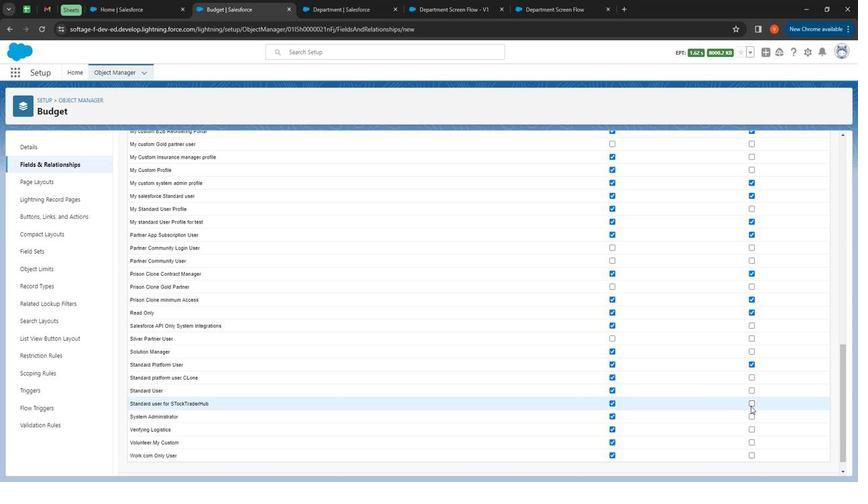 
Action: Mouse pressed left at (748, 404)
Screenshot: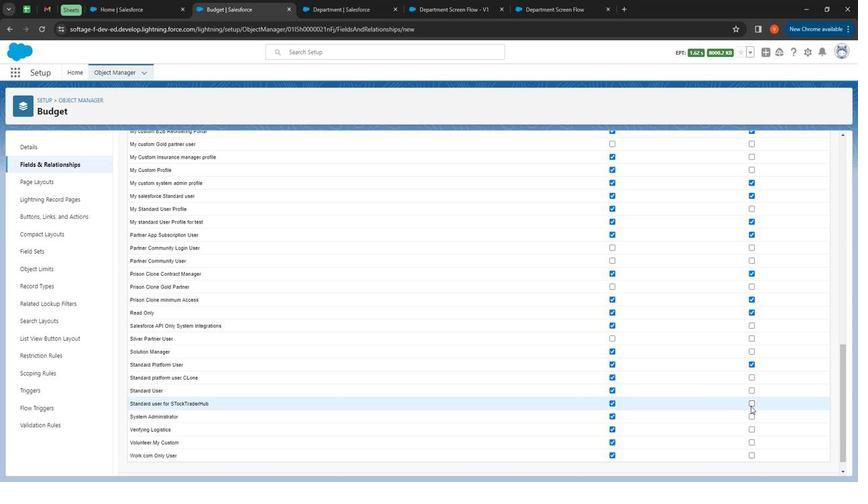 
Action: Mouse moved to (750, 439)
Screenshot: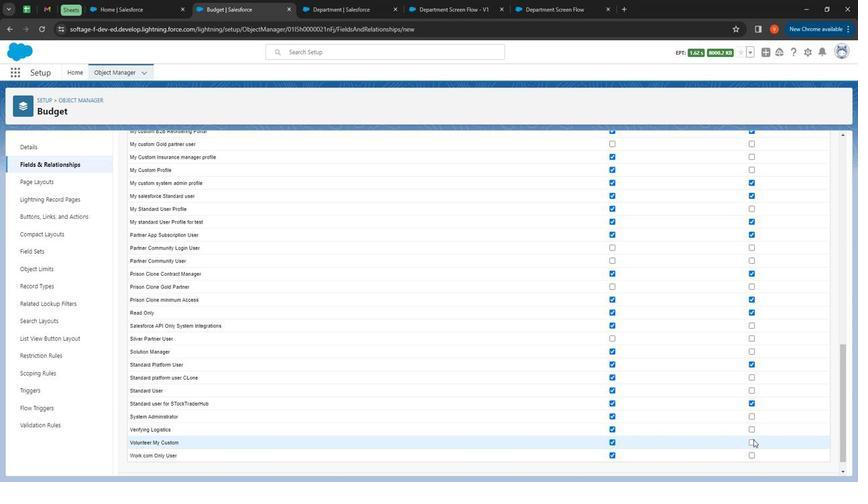 
Action: Mouse pressed left at (750, 439)
Screenshot: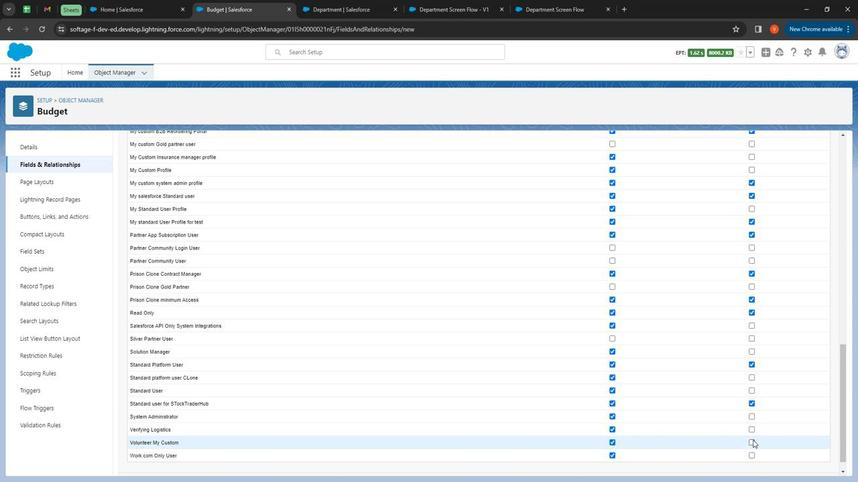 
Action: Mouse moved to (614, 430)
Screenshot: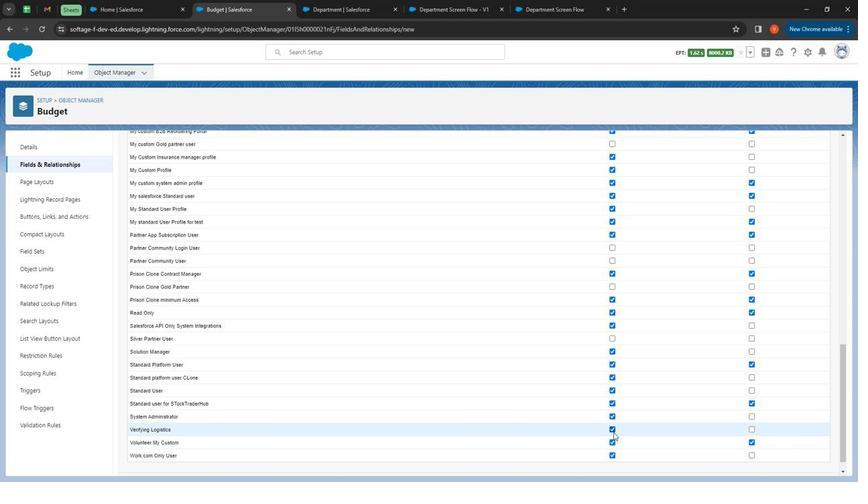 
Action: Mouse pressed left at (614, 430)
Screenshot: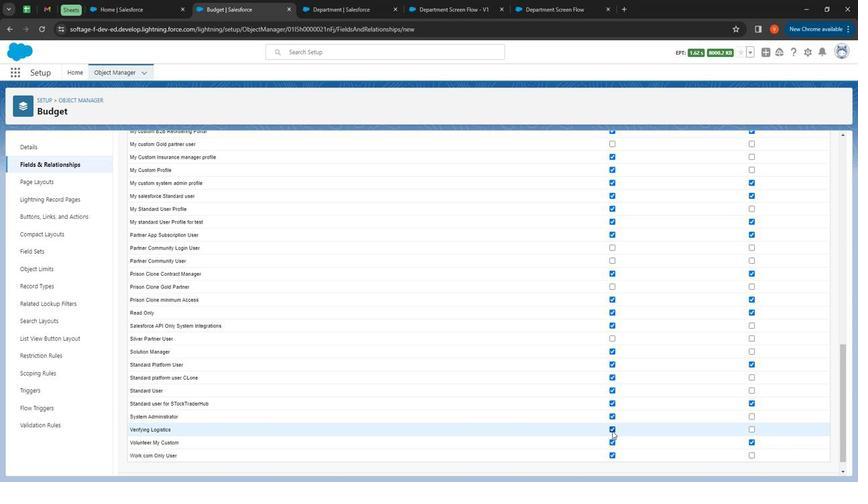 
Action: Mouse moved to (748, 409)
Screenshot: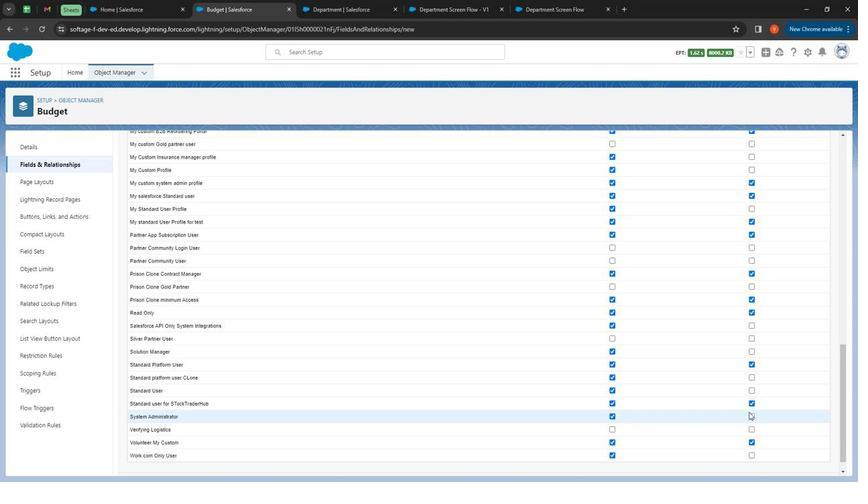 
Action: Mouse scrolled (748, 409) with delta (0, 0)
Screenshot: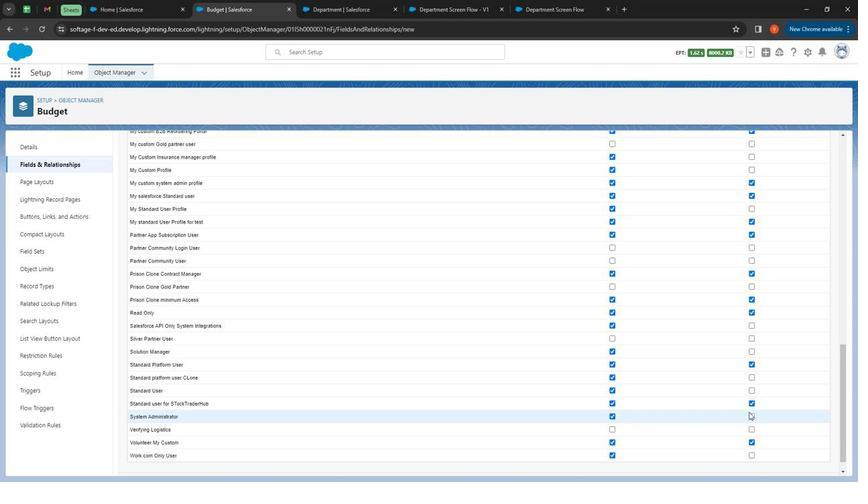 
Action: Mouse moved to (752, 401)
Screenshot: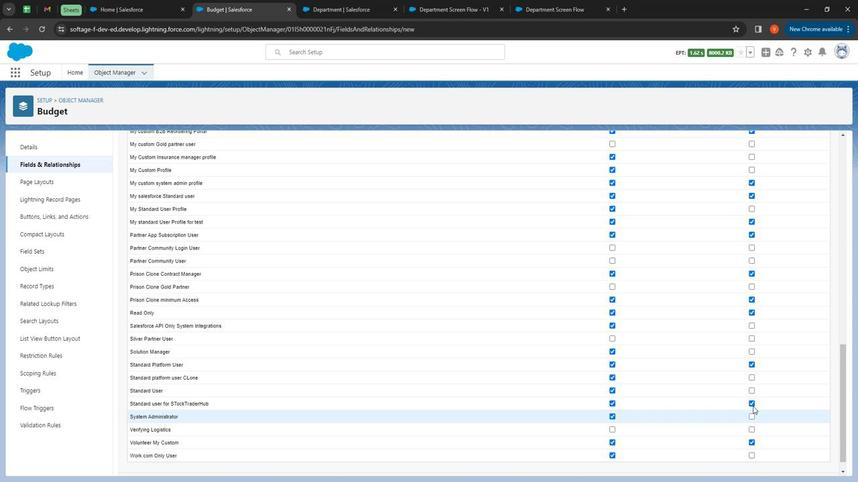 
Action: Mouse scrolled (752, 400) with delta (0, 0)
Screenshot: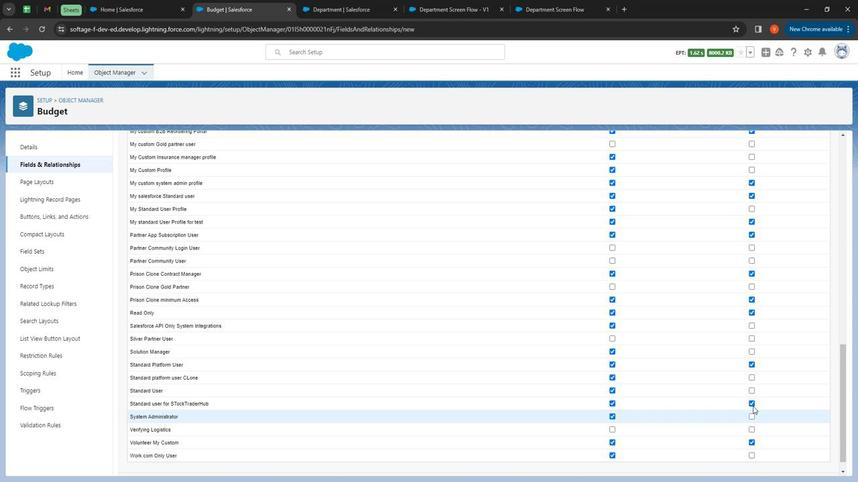 
Action: Mouse moved to (754, 398)
Screenshot: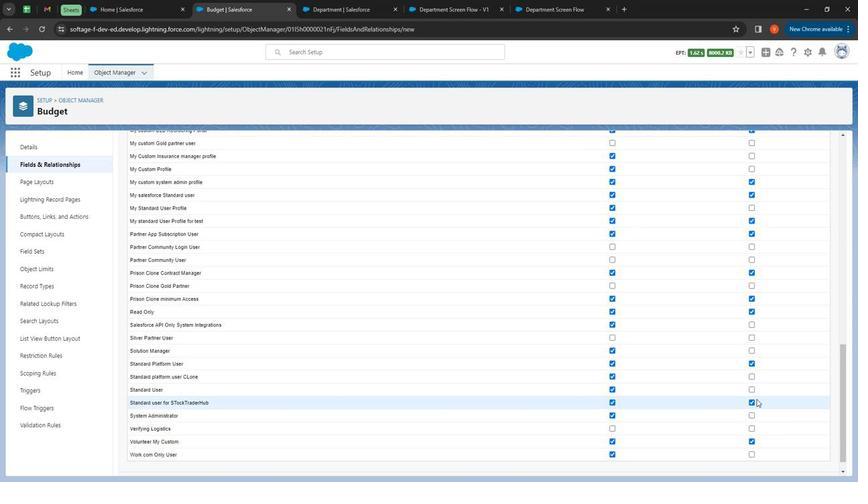 
Action: Mouse scrolled (754, 397) with delta (0, 0)
Screenshot: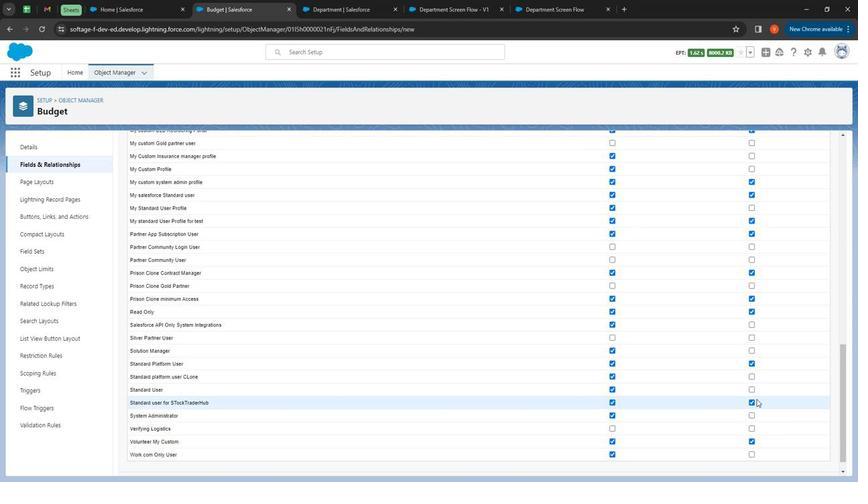 
Action: Mouse moved to (757, 395)
Screenshot: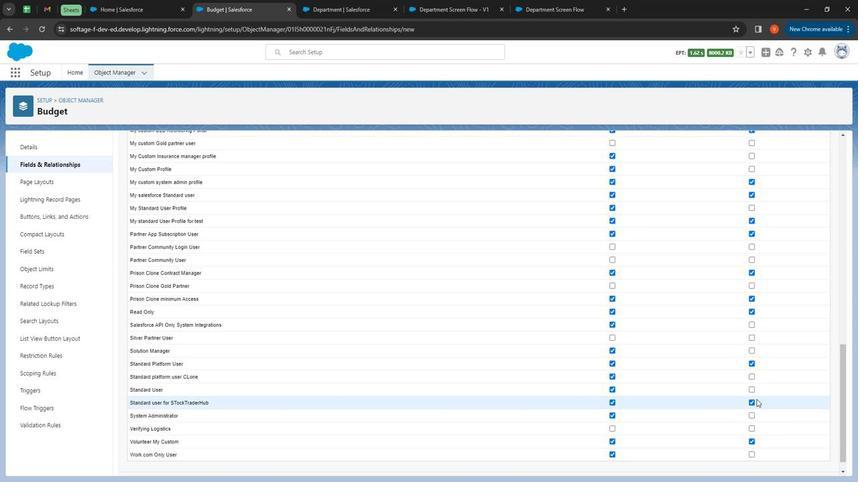 
Action: Mouse scrolled (757, 395) with delta (0, 0)
Screenshot: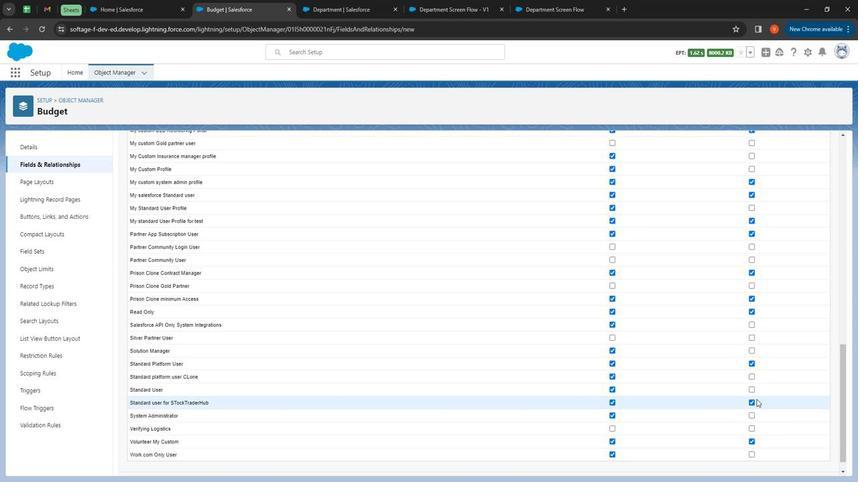 
Action: Mouse moved to (804, 466)
Screenshot: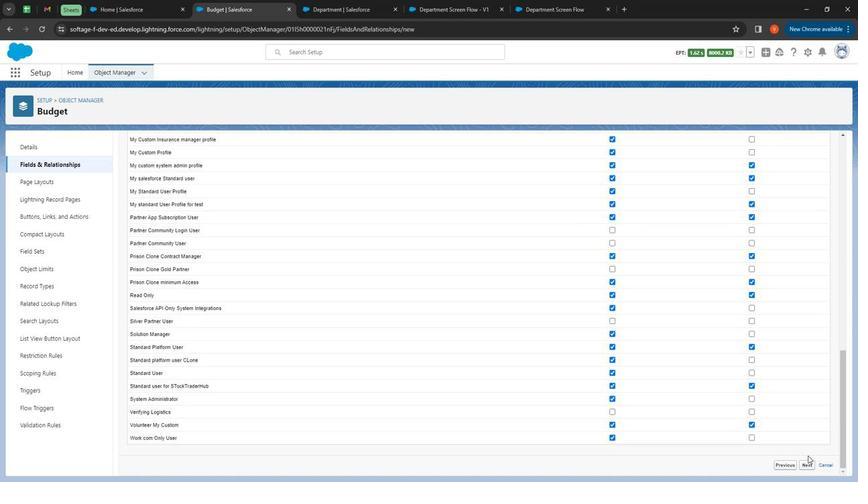 
Action: Mouse pressed left at (804, 466)
Screenshot: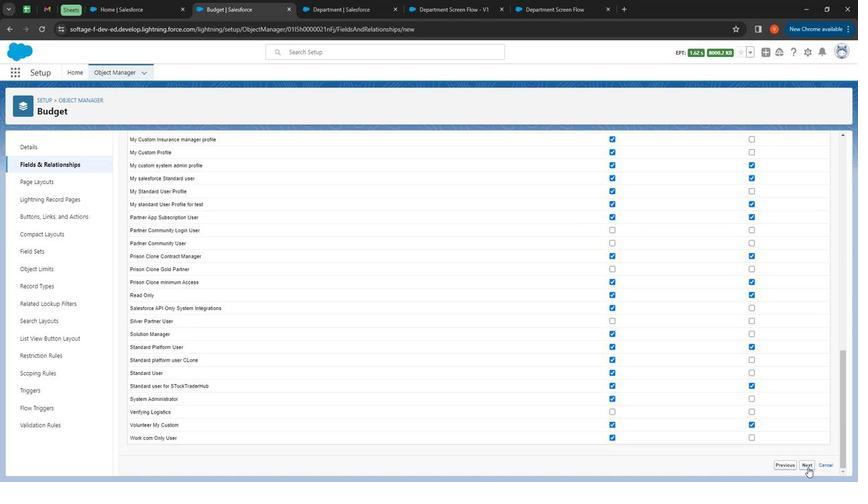 
Action: Mouse moved to (811, 327)
Screenshot: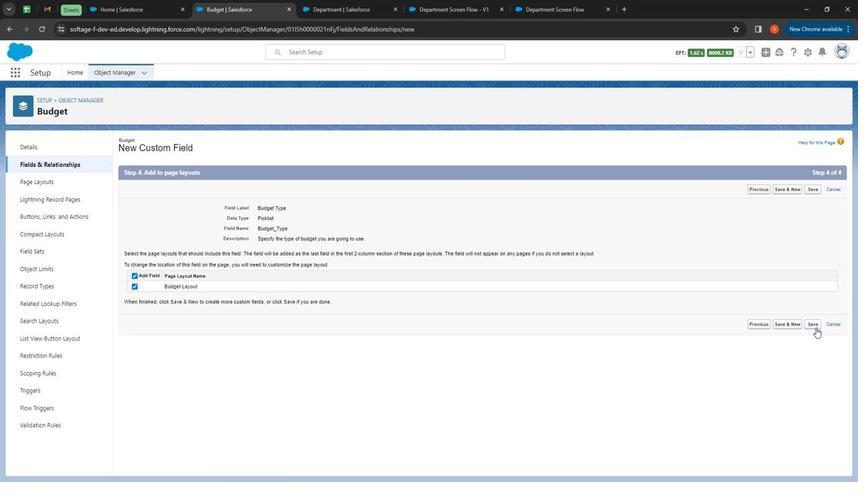 
Action: Mouse pressed left at (811, 327)
Screenshot: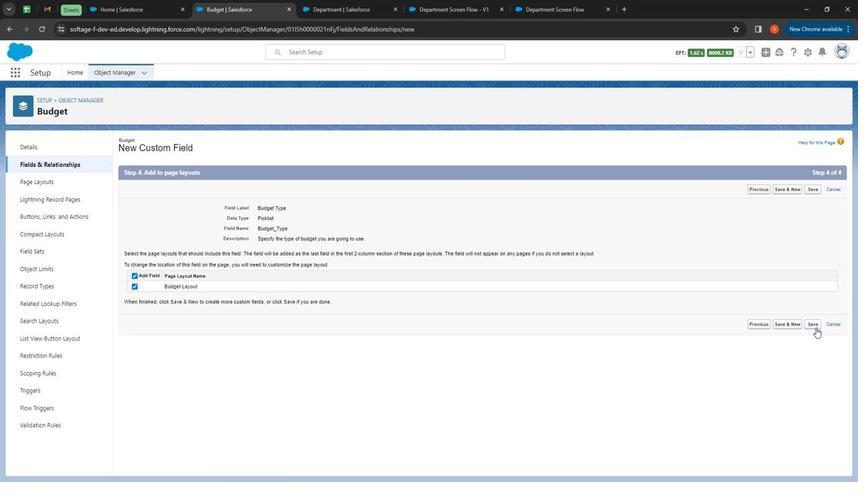 
Action: Mouse moved to (649, 140)
Screenshot: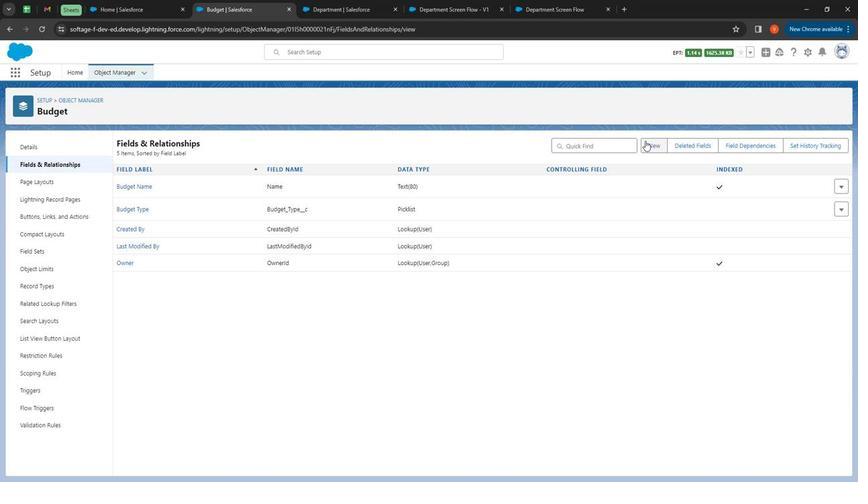 
Action: Mouse pressed left at (649, 140)
Screenshot: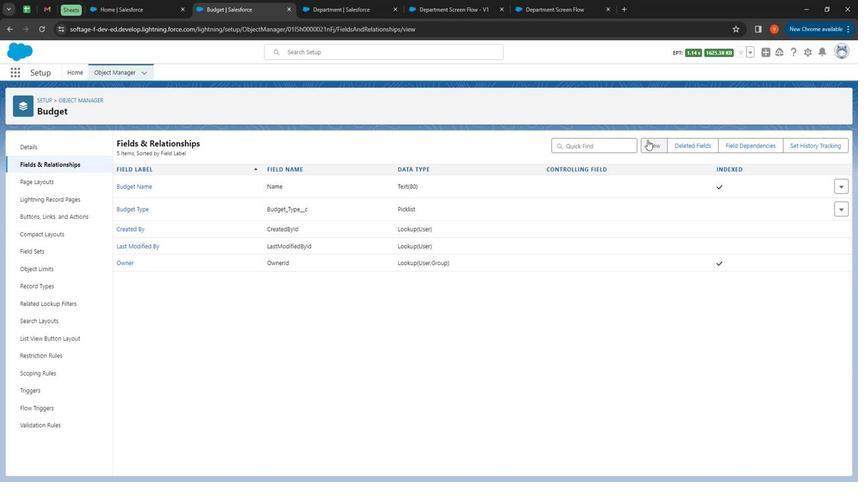 
Action: Mouse moved to (193, 277)
Screenshot: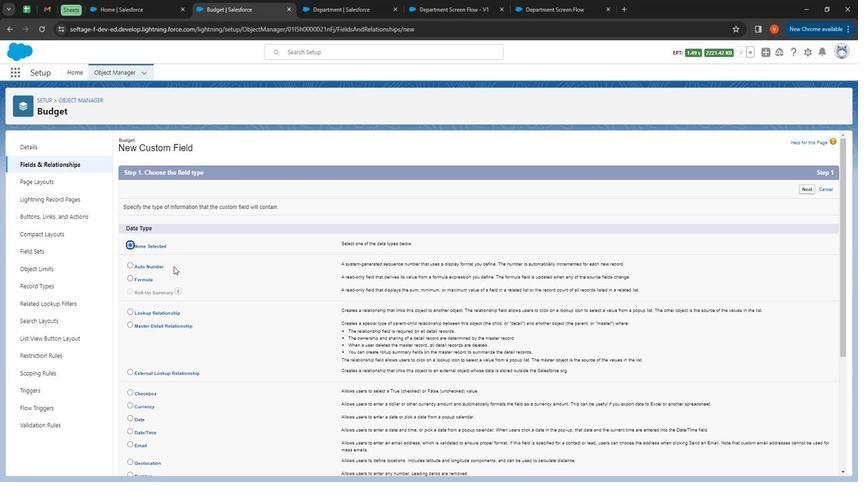
Action: Mouse scrolled (193, 277) with delta (0, 0)
Screenshot: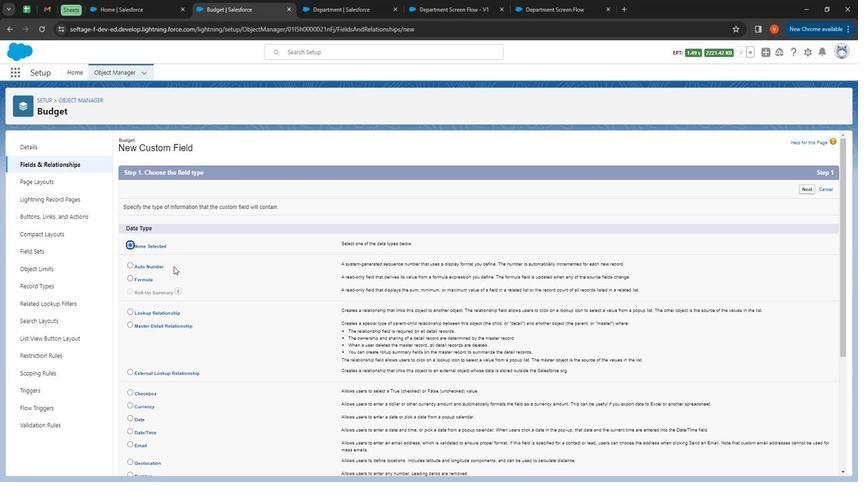 
Action: Mouse moved to (194, 277)
Screenshot: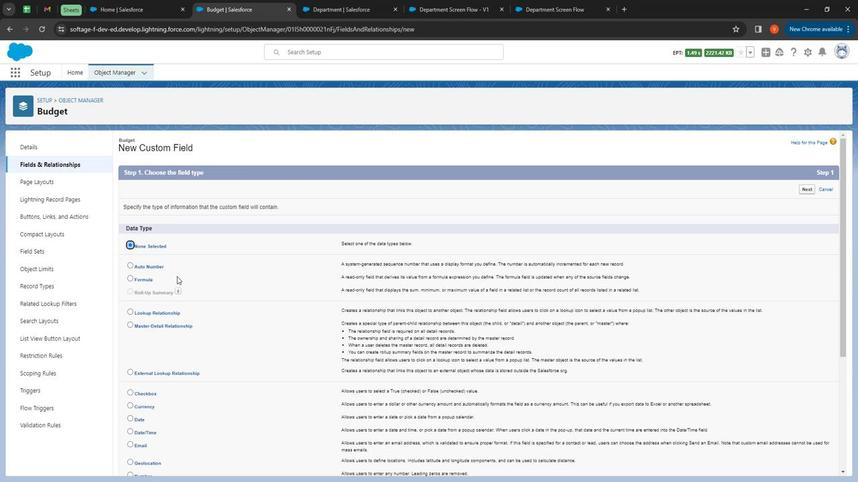 
Action: Mouse scrolled (194, 277) with delta (0, 0)
Screenshot: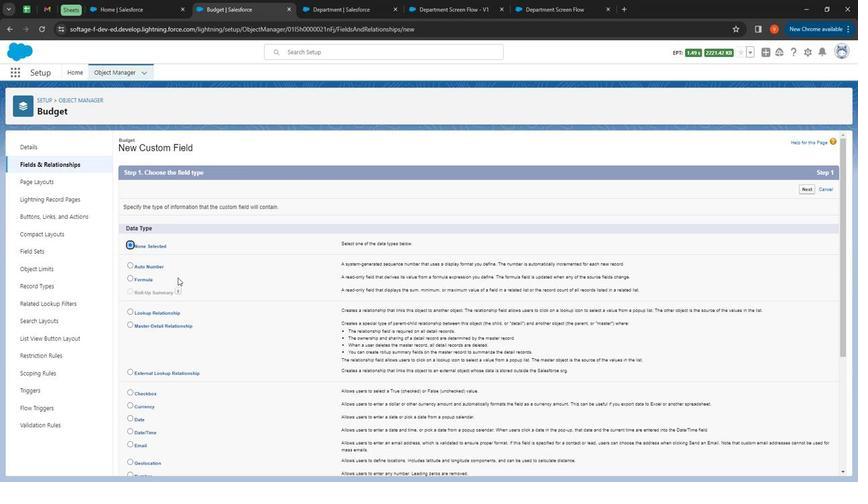
Action: Mouse moved to (166, 360)
Screenshot: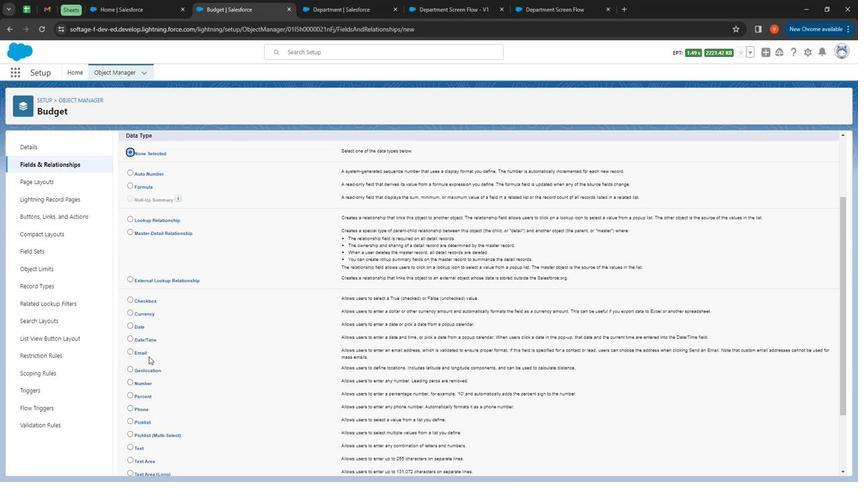 
Action: Mouse scrolled (166, 359) with delta (0, 0)
Screenshot: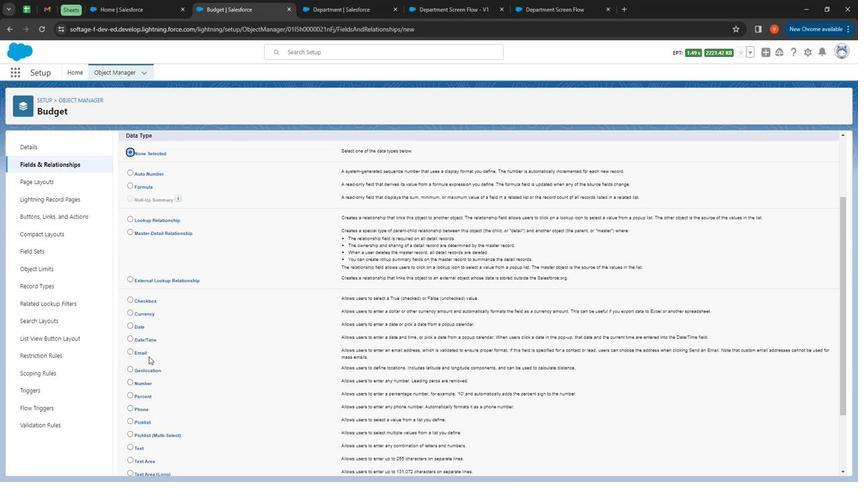 
Action: Mouse moved to (166, 362)
Screenshot: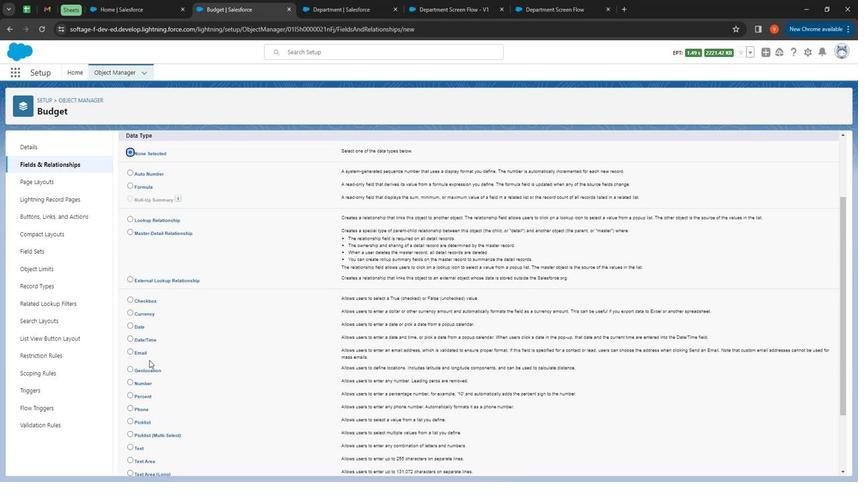 
Action: Mouse scrolled (166, 361) with delta (0, 0)
Screenshot: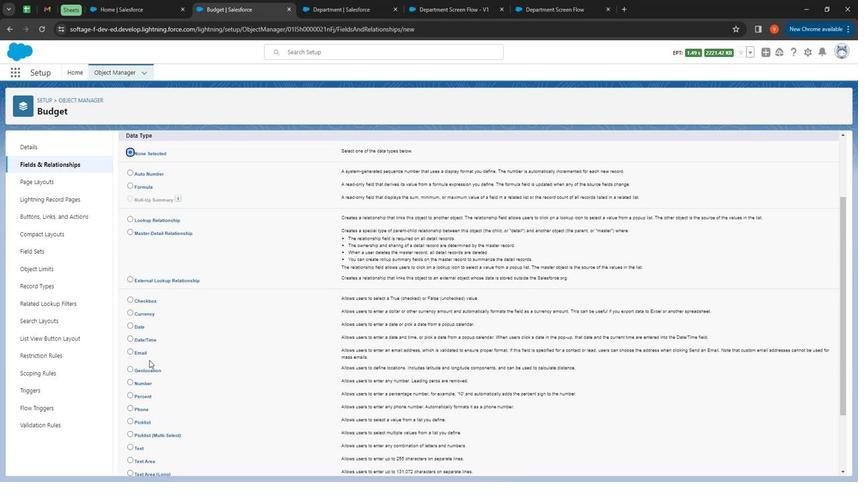 
Action: Mouse moved to (156, 337)
Screenshot: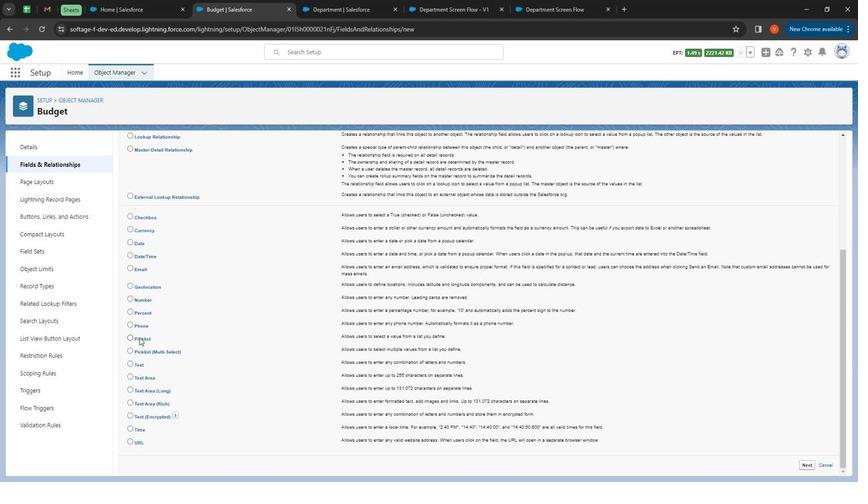 
Action: Mouse pressed left at (156, 337)
Screenshot: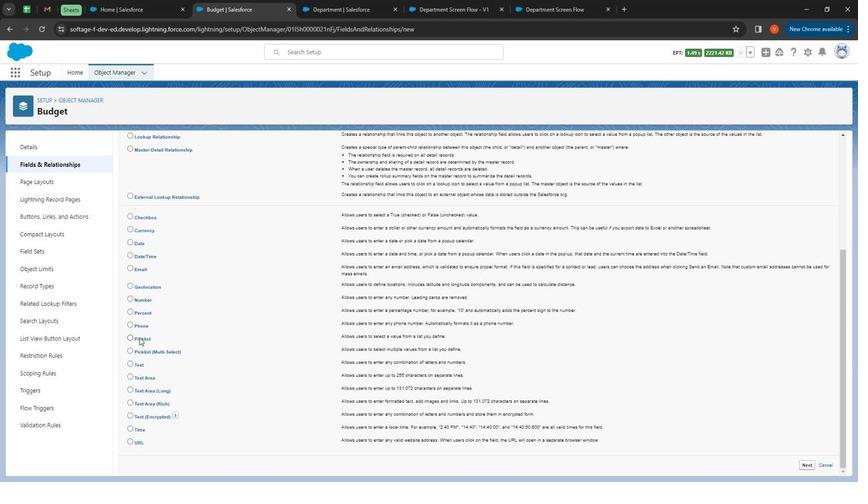 
Action: Mouse moved to (805, 460)
Screenshot: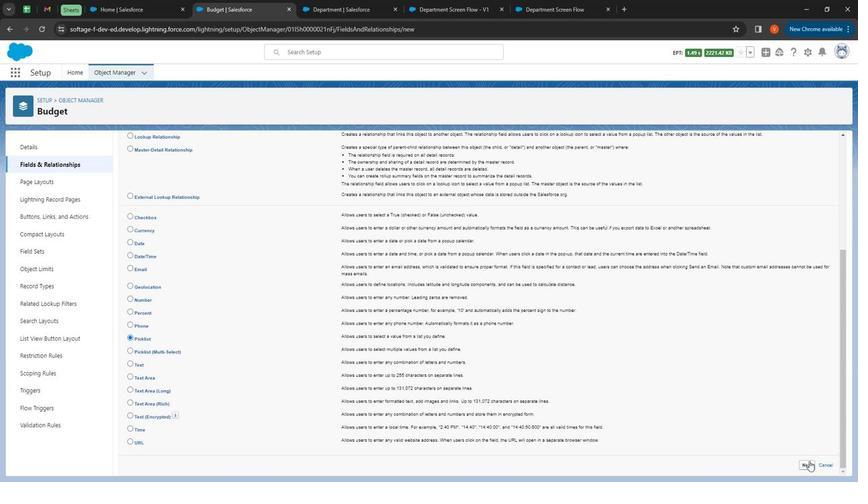 
Action: Mouse pressed left at (805, 460)
Screenshot: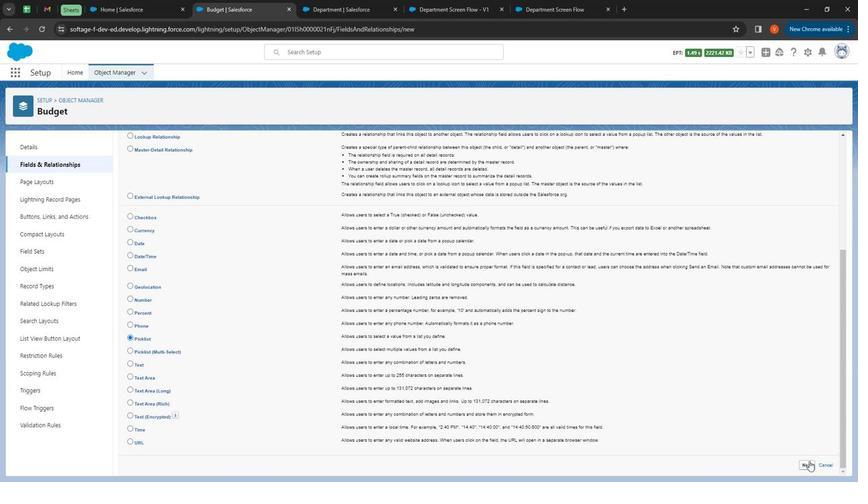 
Action: Mouse moved to (316, 205)
Screenshot: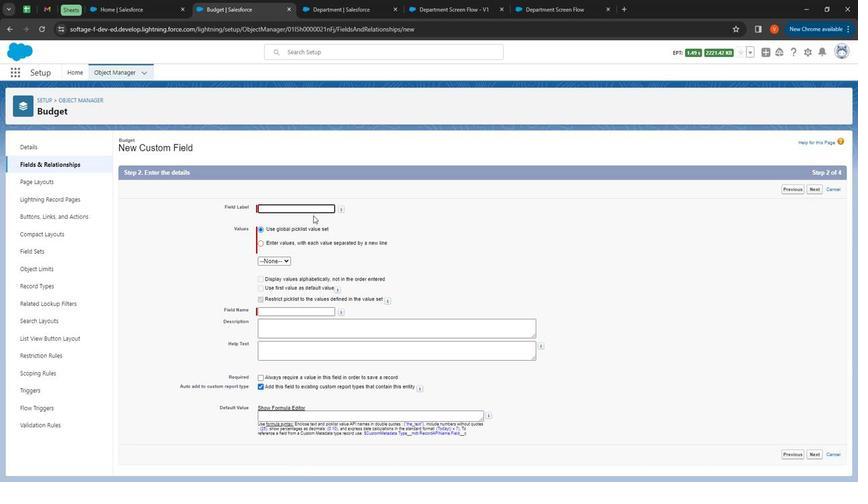
Action: Mouse pressed left at (316, 205)
Screenshot: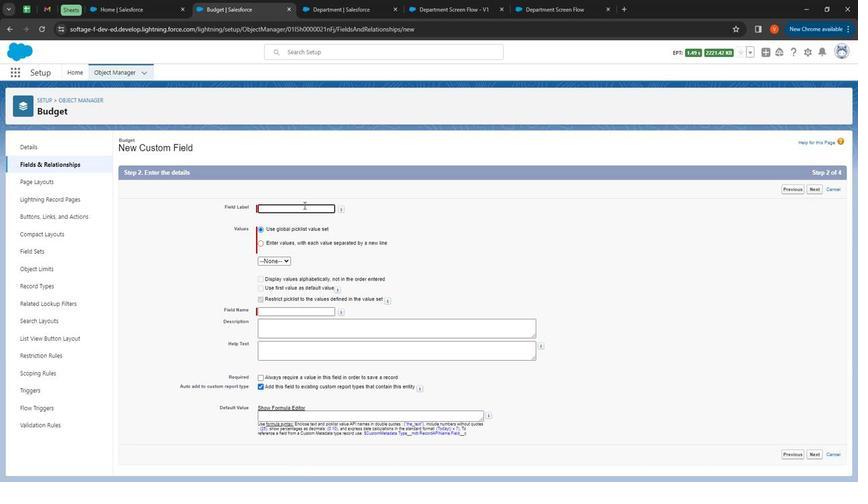 
Action: Key pressed <Key.shift>Approval<Key.space><Key.shift>Status
Screenshot: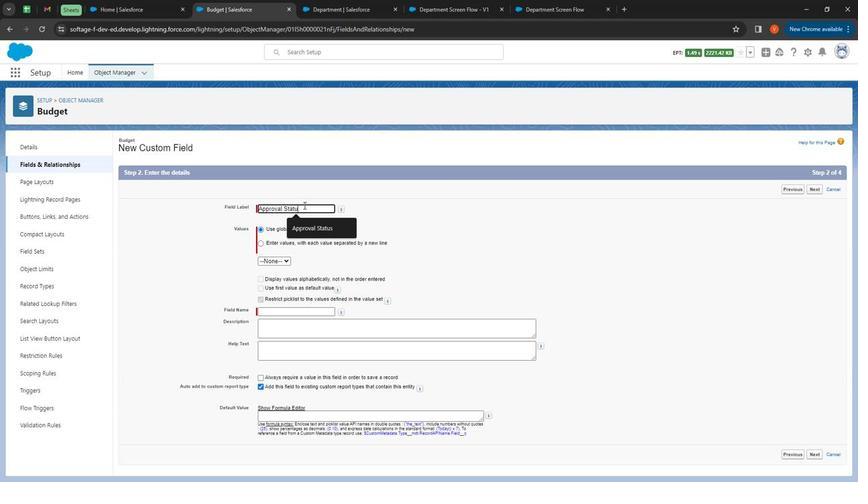 
Action: Mouse moved to (336, 242)
Screenshot: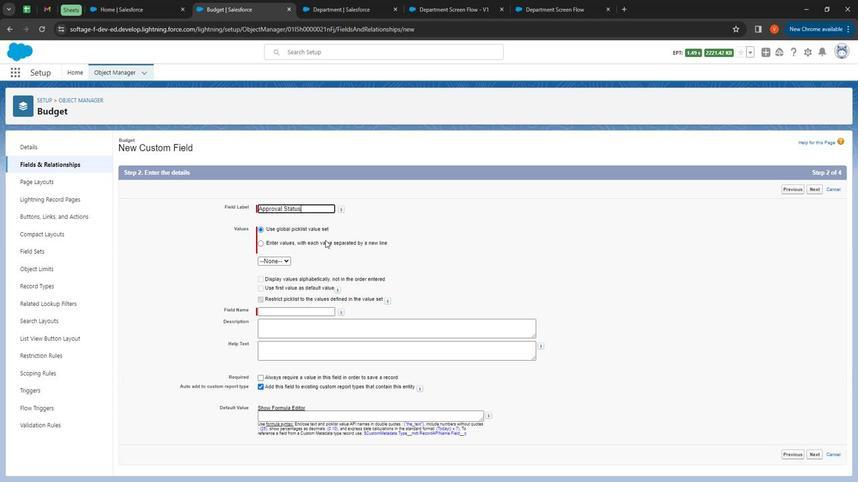 
Action: Mouse pressed left at (336, 242)
Screenshot: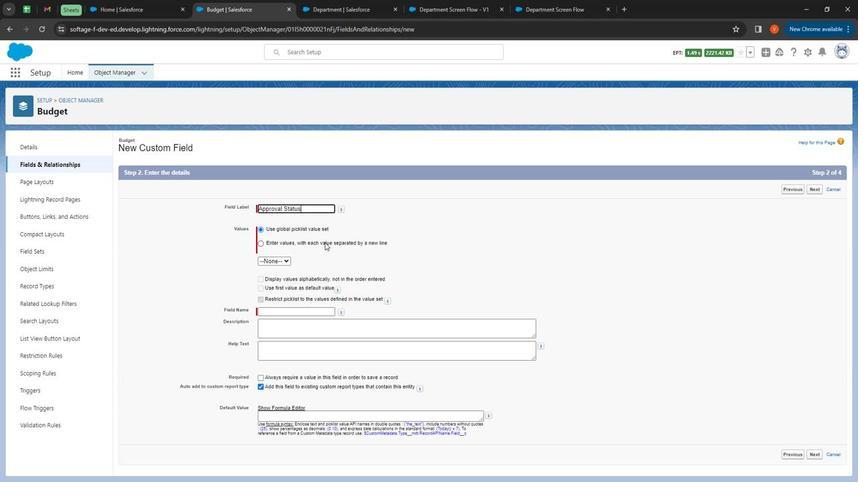 
Action: Mouse moved to (320, 276)
Screenshot: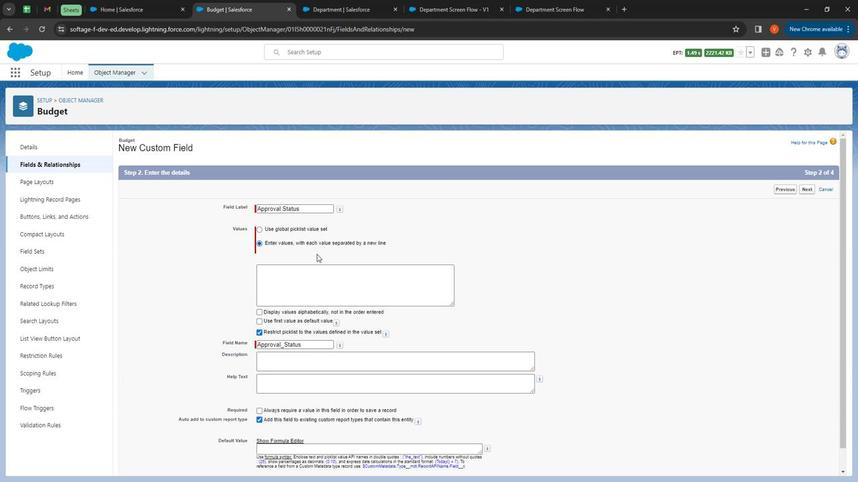 
Action: Mouse pressed left at (320, 276)
